 Task: Find connections with filter location Gualán with filter topic #Thoughtswith filter profile language Potuguese with filter current company Career For Freshers with filter school Greystone College with filter industry Newspaper Publishing with filter service category Relocation with filter keywords title Homeless Shelter Worker
Action: Mouse moved to (617, 80)
Screenshot: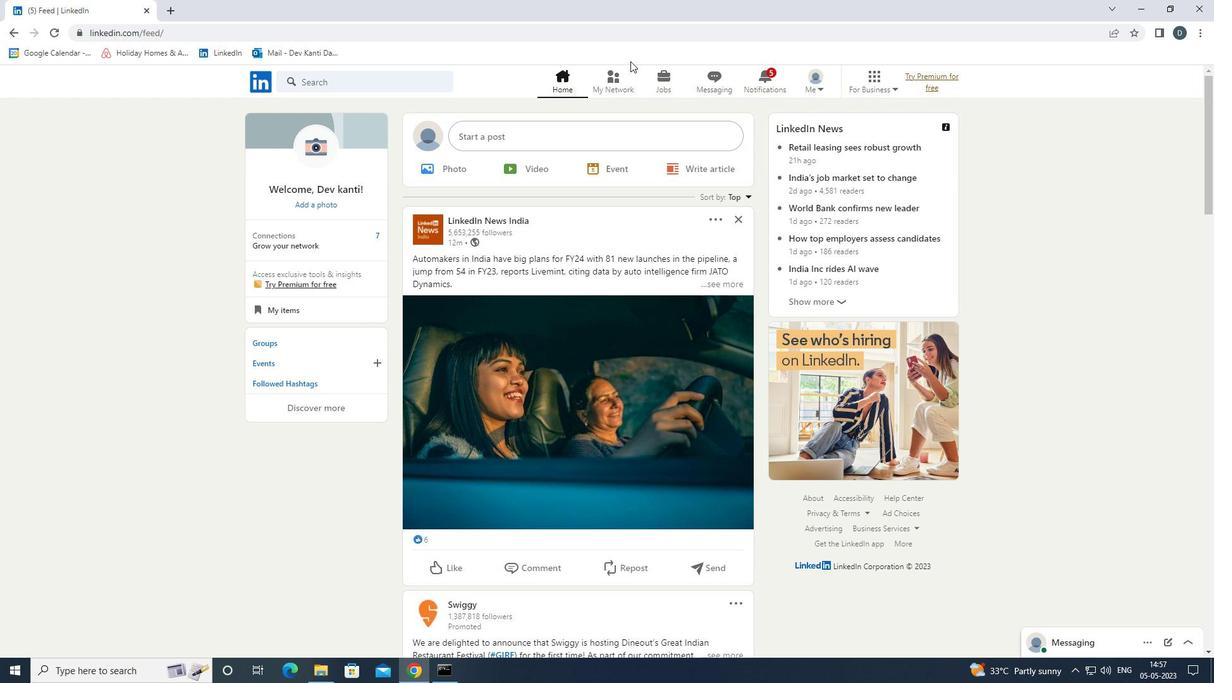 
Action: Mouse pressed left at (617, 80)
Screenshot: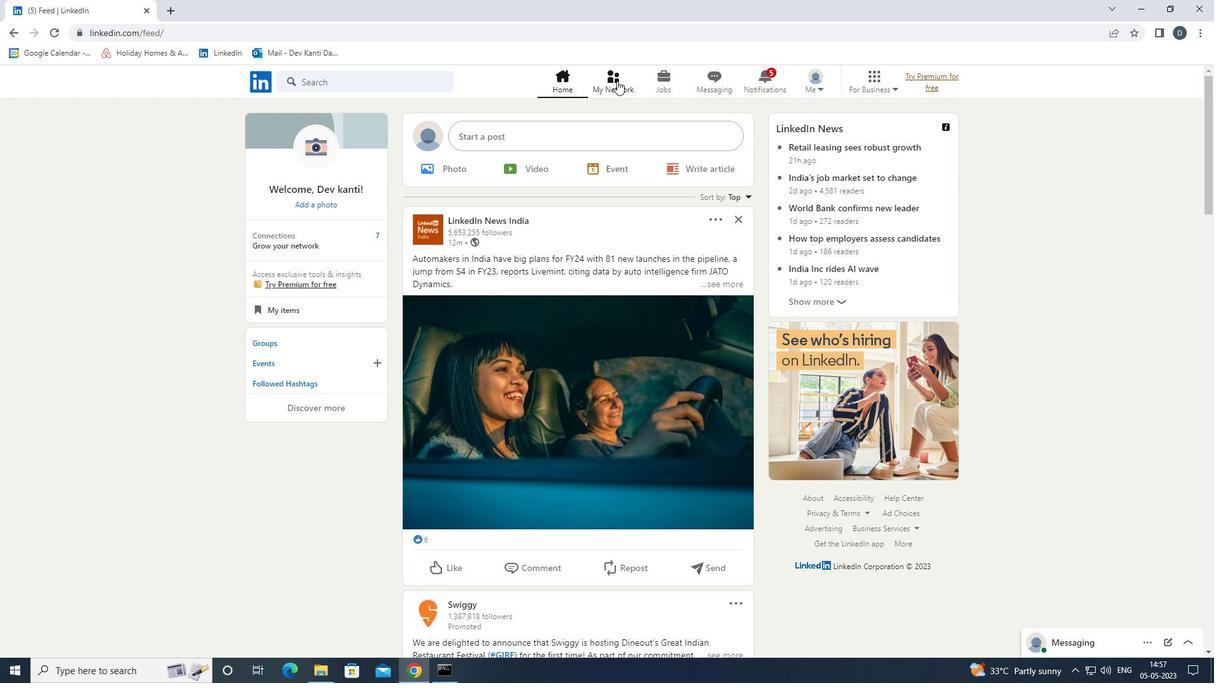 
Action: Mouse moved to (420, 151)
Screenshot: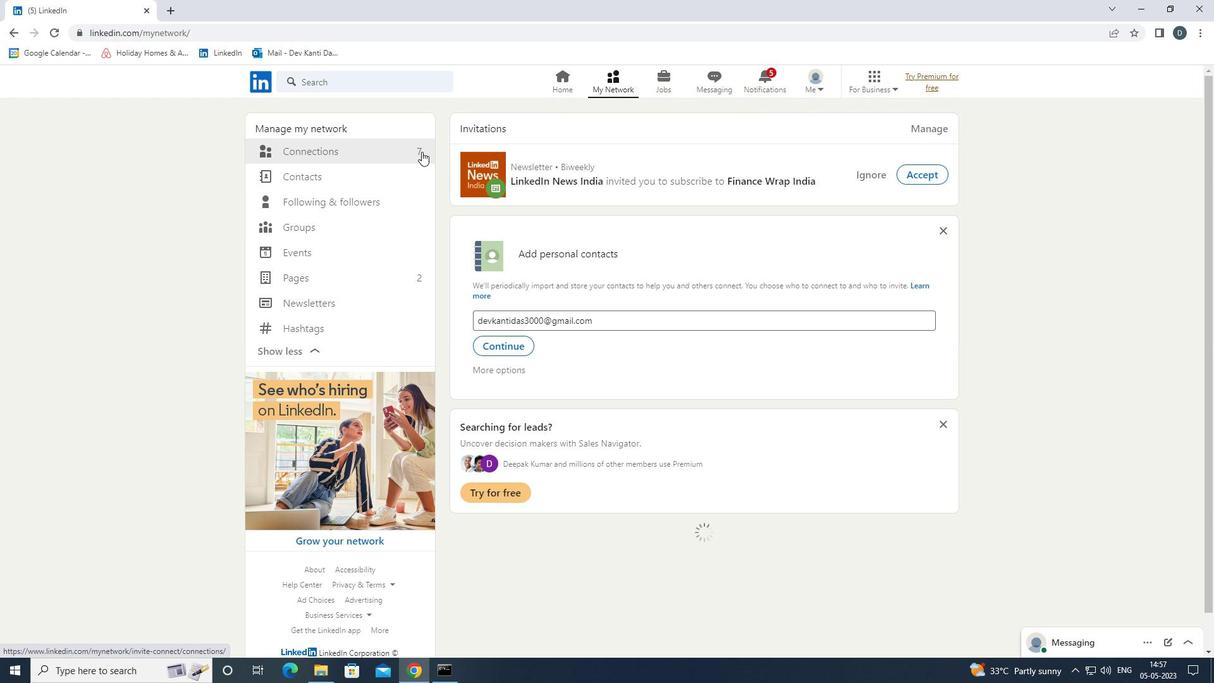 
Action: Mouse pressed left at (420, 151)
Screenshot: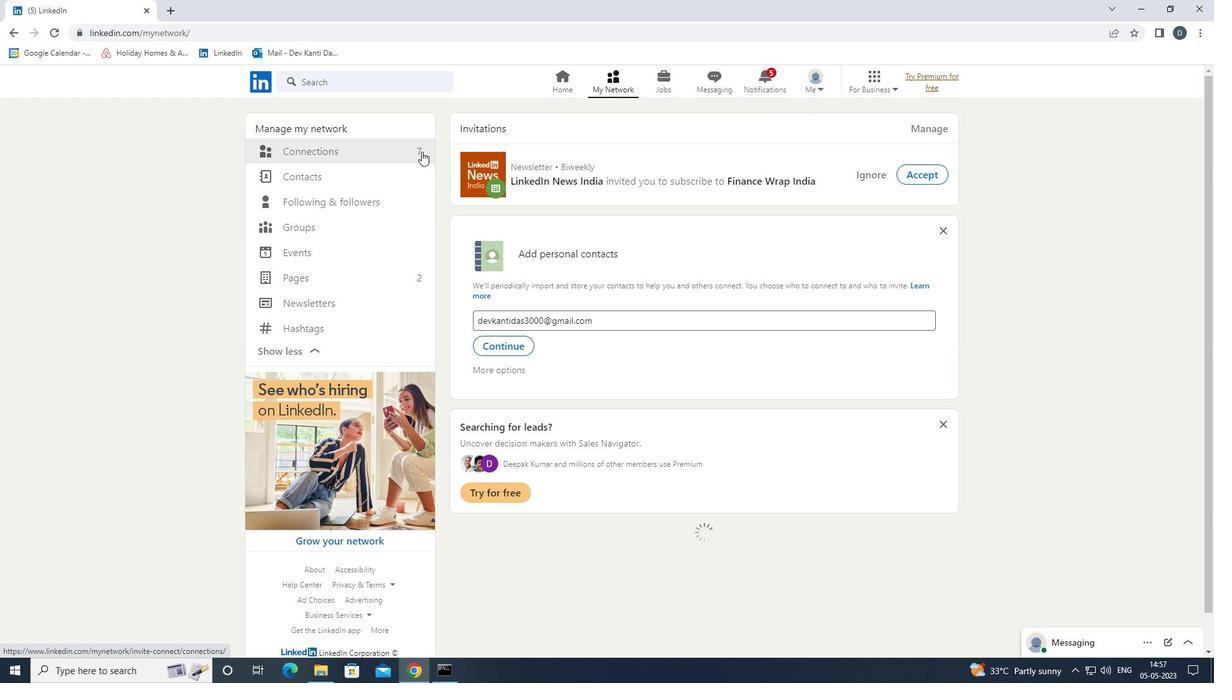 
Action: Mouse moved to (678, 150)
Screenshot: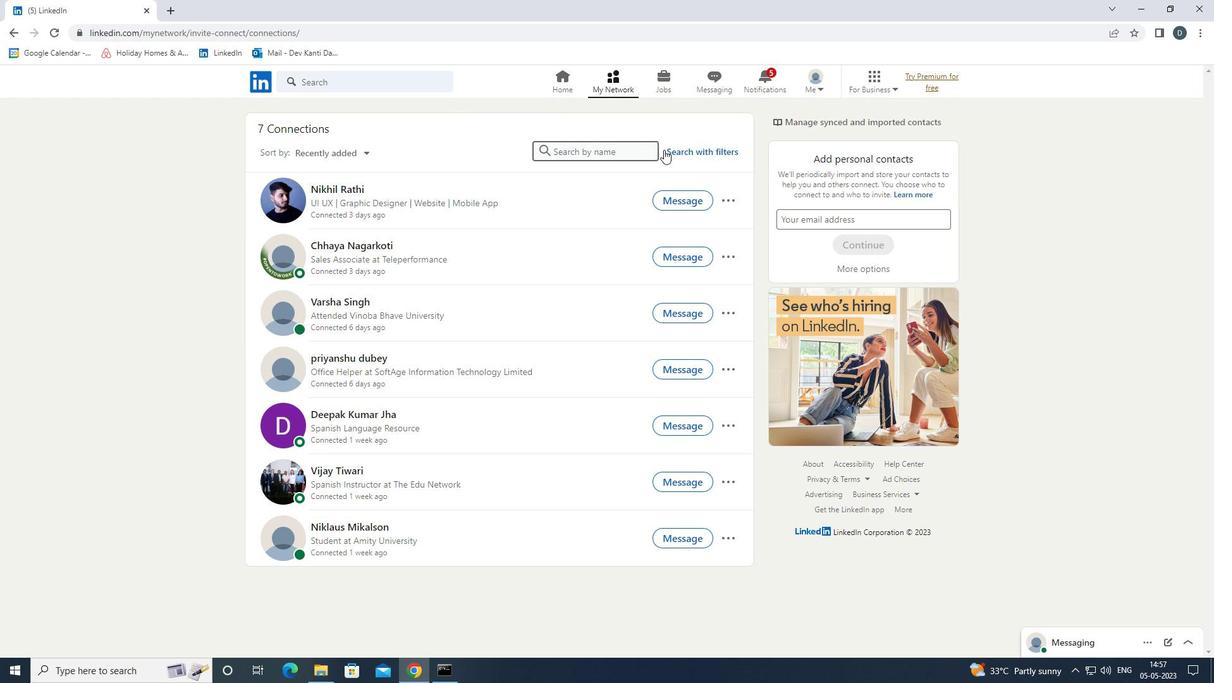 
Action: Mouse pressed left at (678, 150)
Screenshot: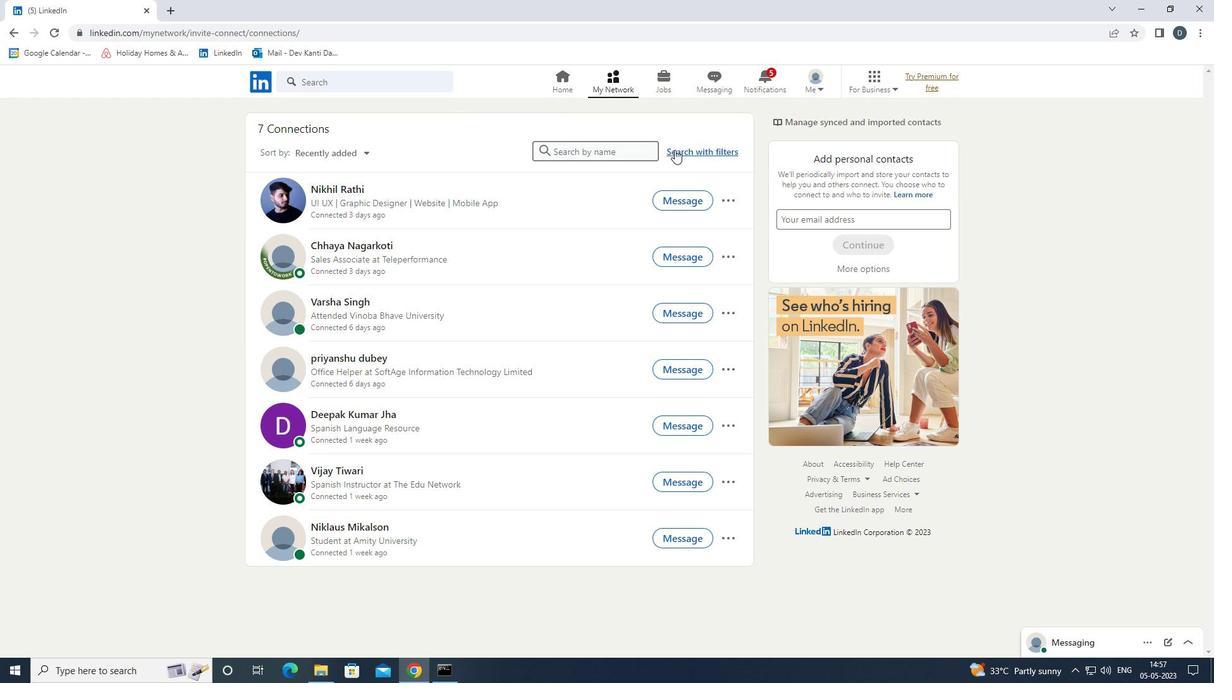 
Action: Mouse moved to (646, 119)
Screenshot: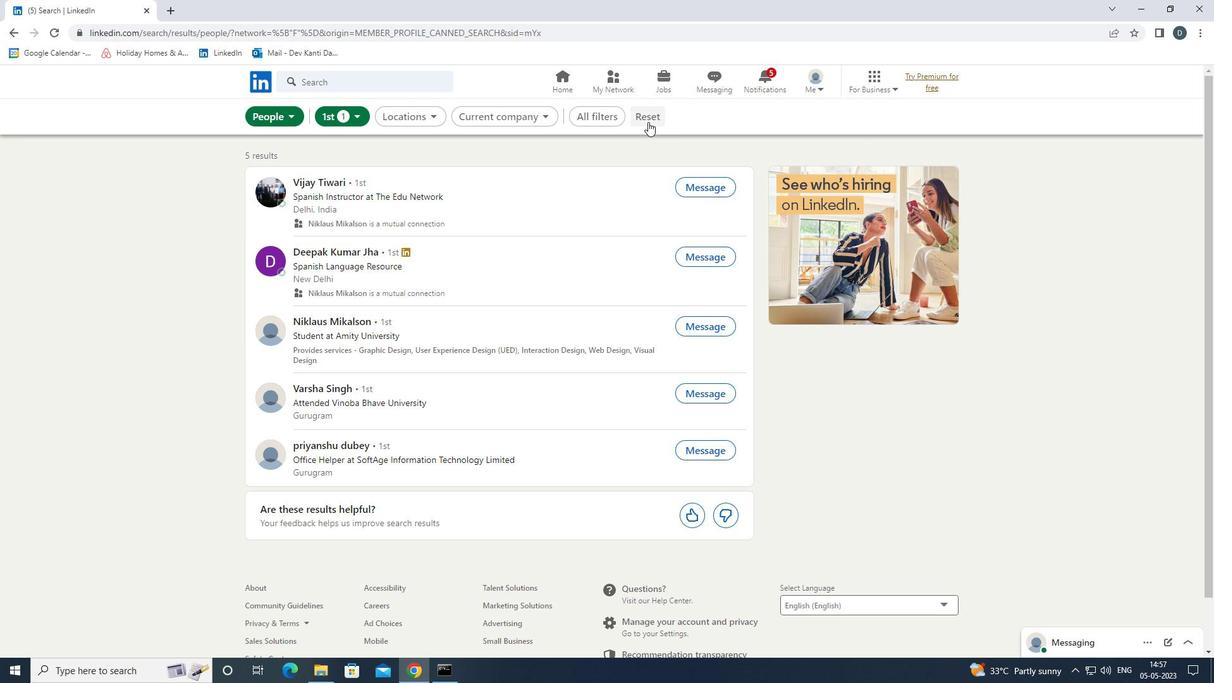
Action: Mouse pressed left at (646, 119)
Screenshot: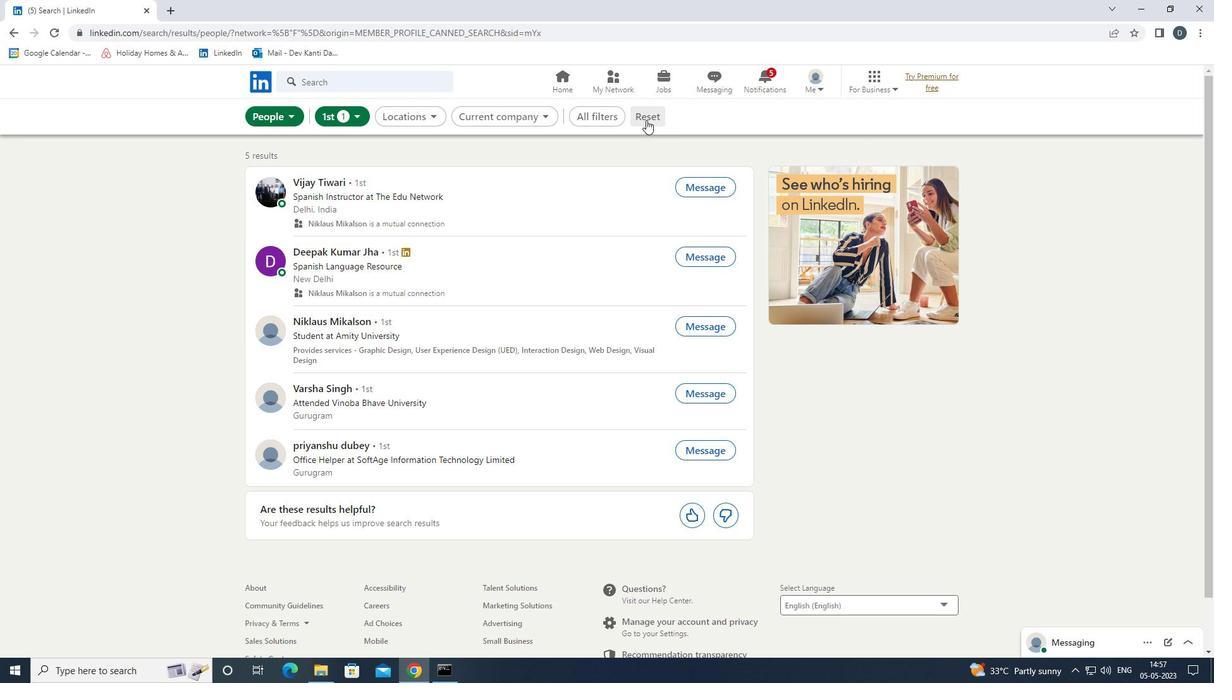 
Action: Mouse moved to (631, 115)
Screenshot: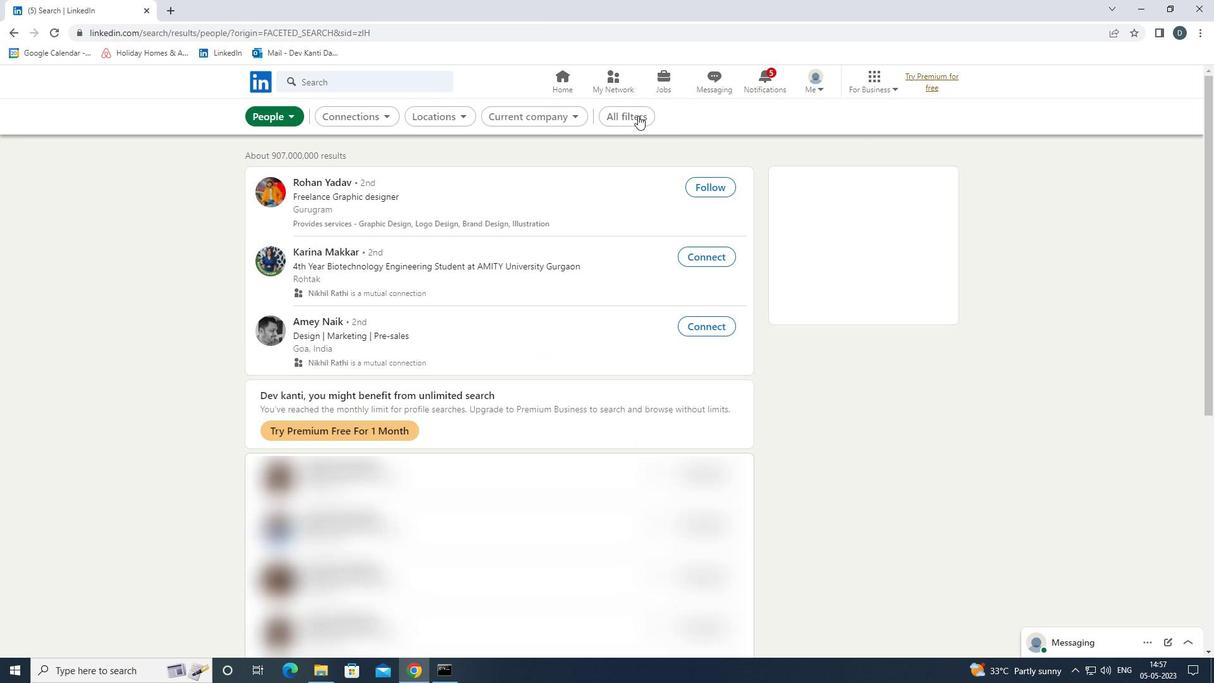 
Action: Mouse pressed left at (631, 115)
Screenshot: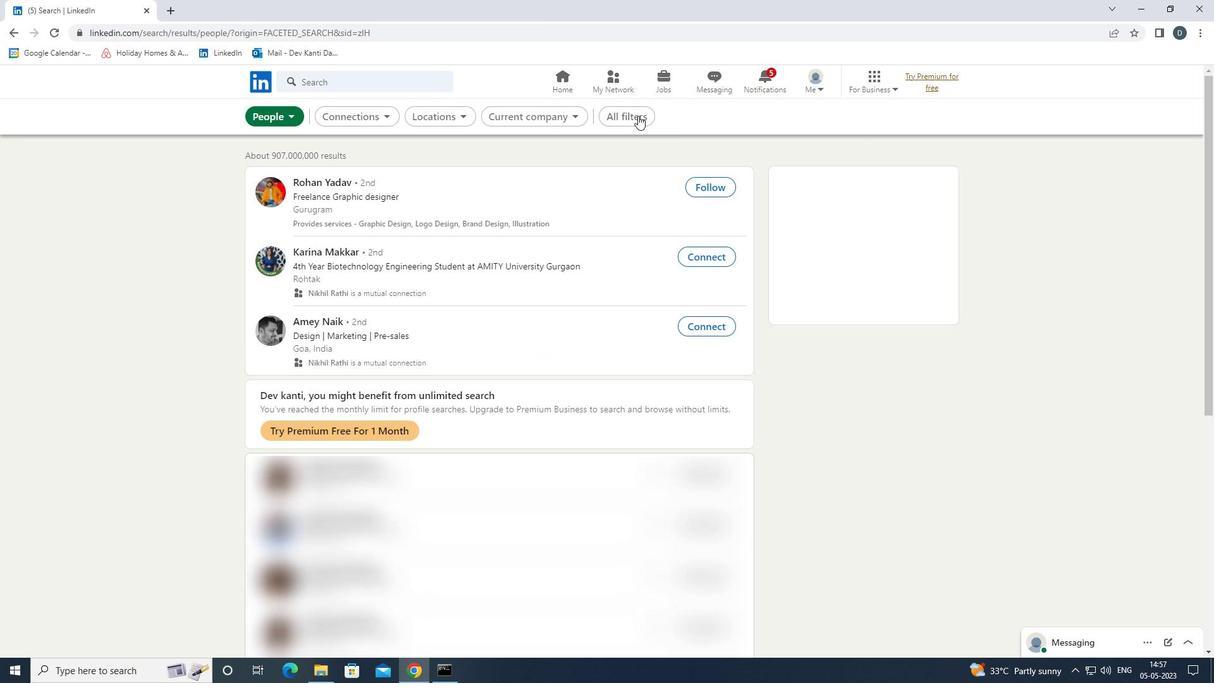 
Action: Mouse moved to (1037, 320)
Screenshot: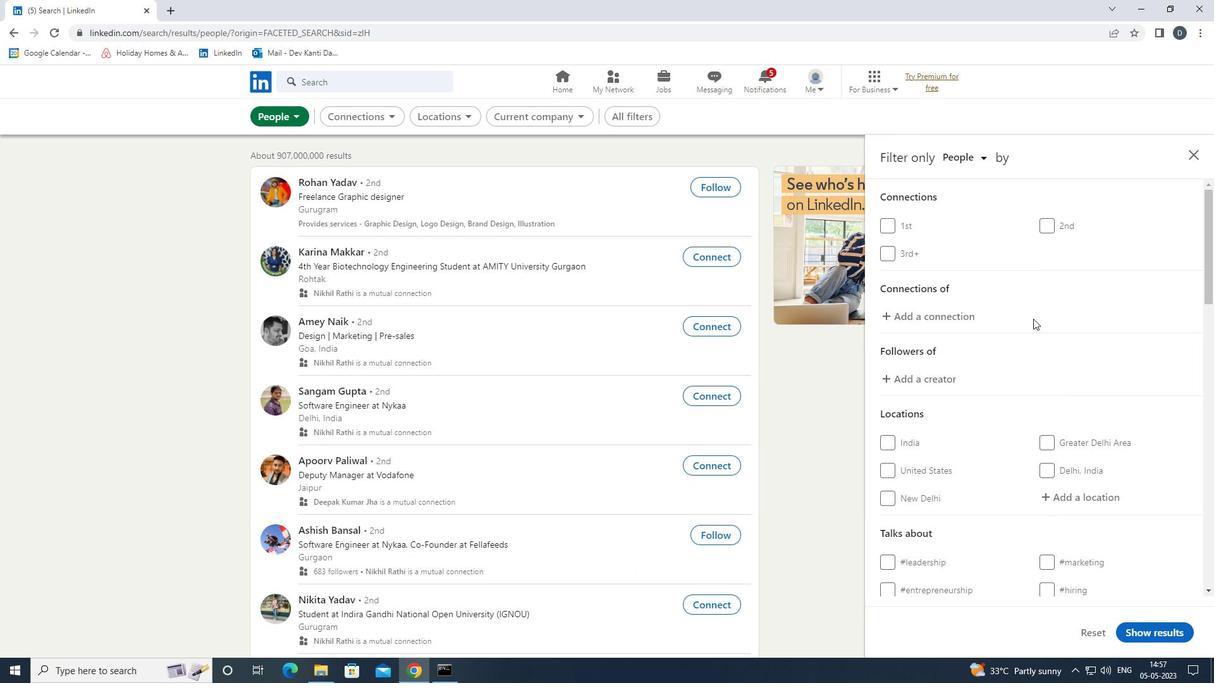 
Action: Mouse scrolled (1037, 319) with delta (0, 0)
Screenshot: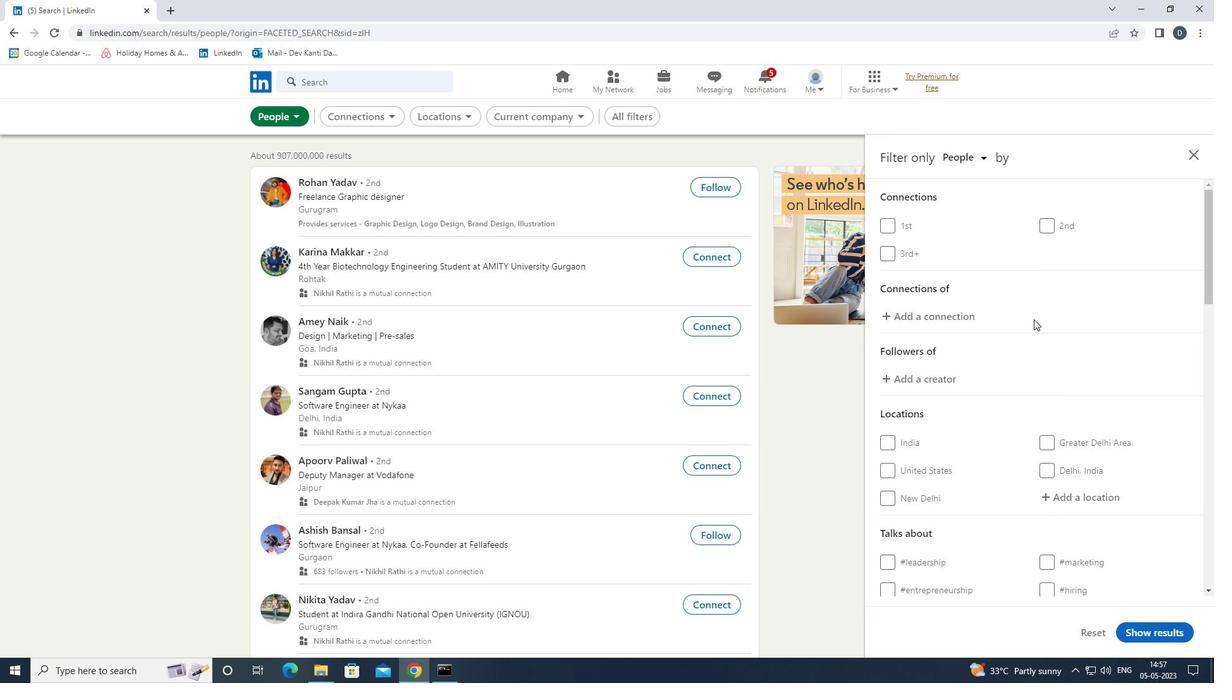 
Action: Mouse scrolled (1037, 319) with delta (0, 0)
Screenshot: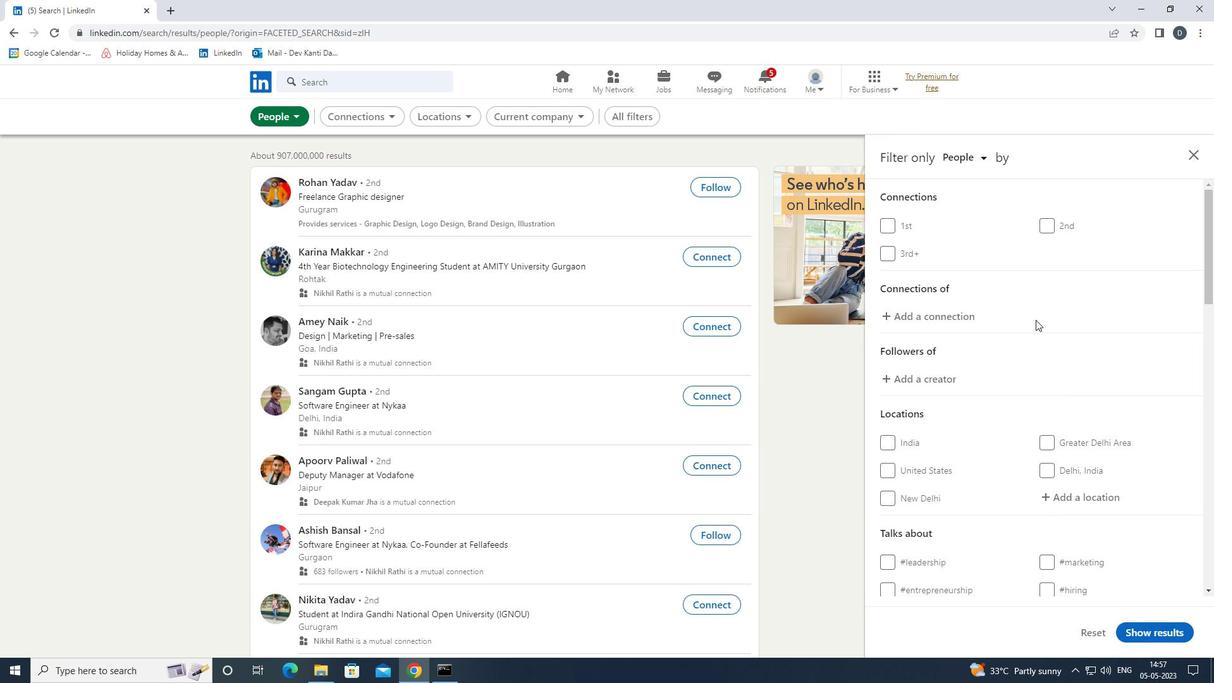 
Action: Mouse moved to (1081, 366)
Screenshot: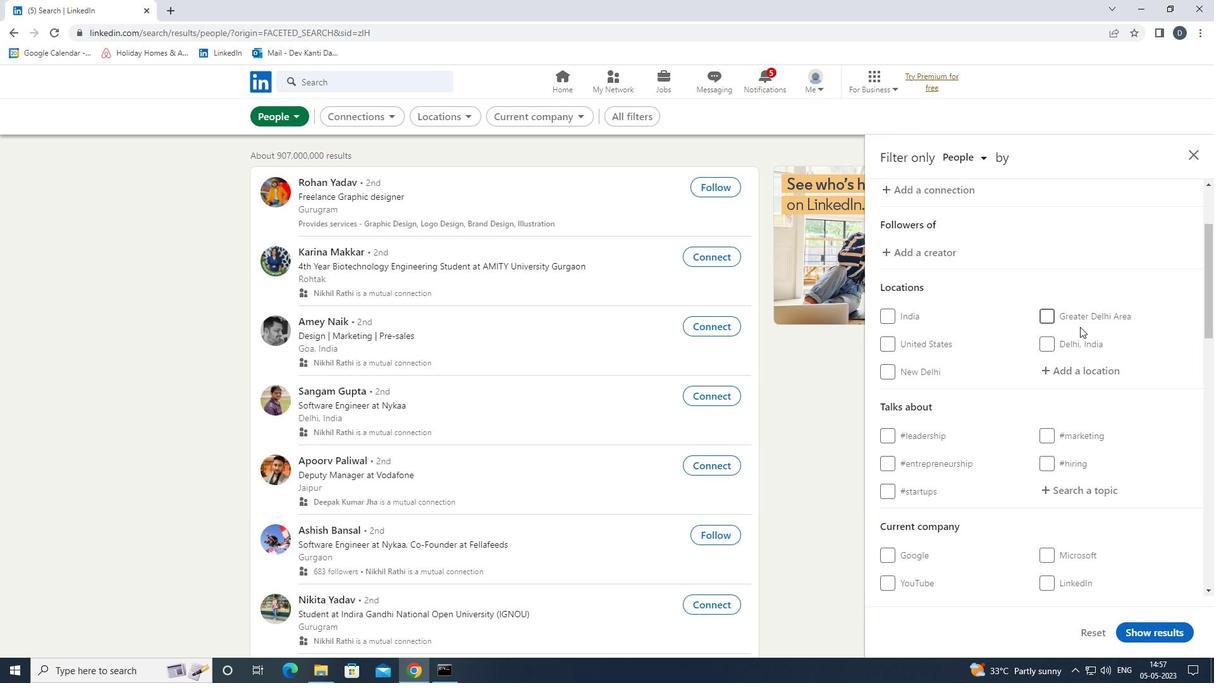 
Action: Mouse pressed left at (1081, 366)
Screenshot: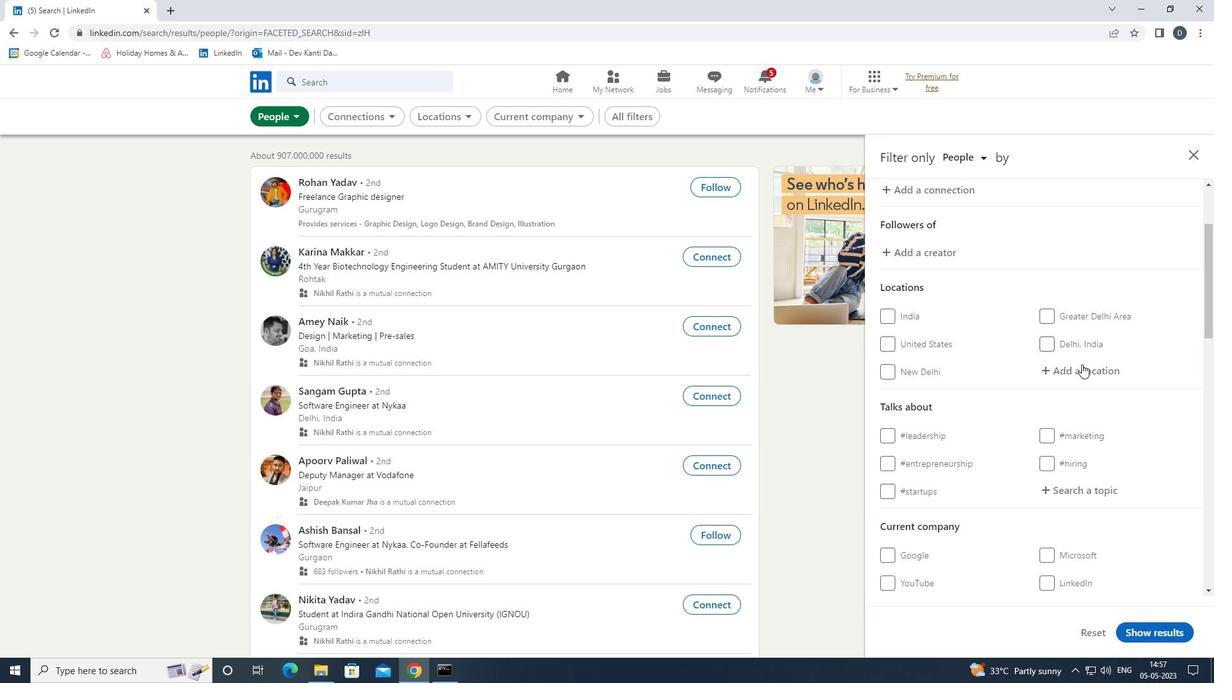 
Action: Mouse moved to (1083, 368)
Screenshot: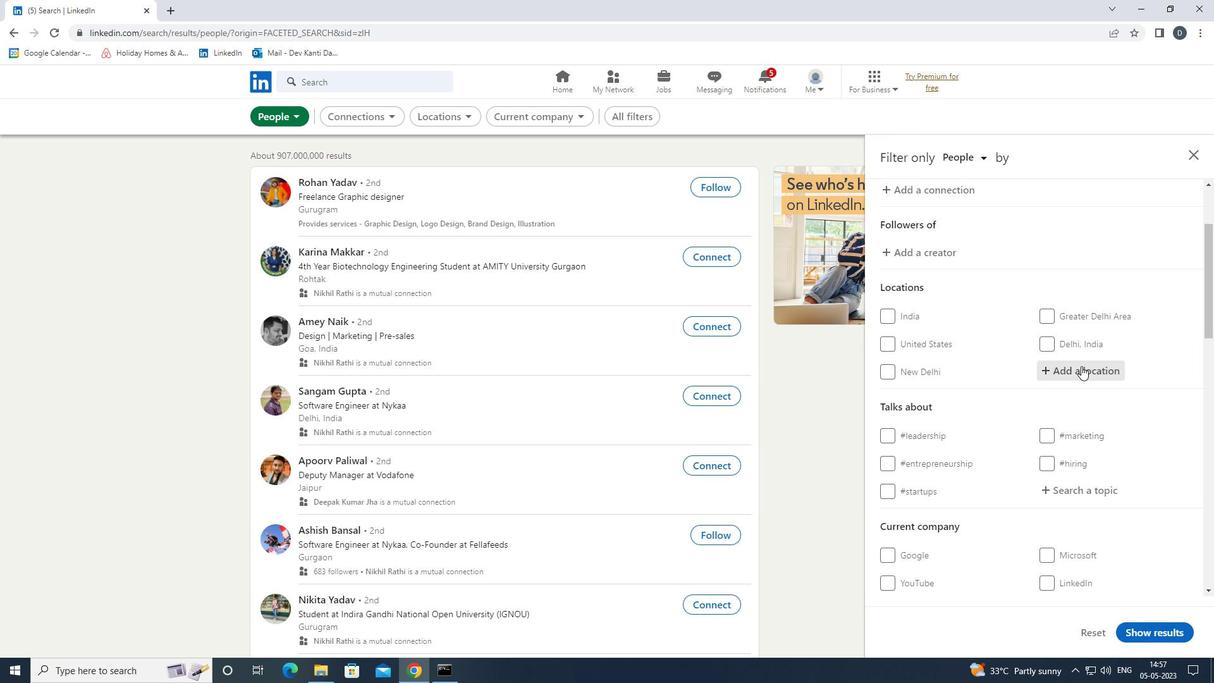 
Action: Key pressed <Key.shift><Key.shift><Key.shift>GUALAN<Key.down><Key.enter>
Screenshot: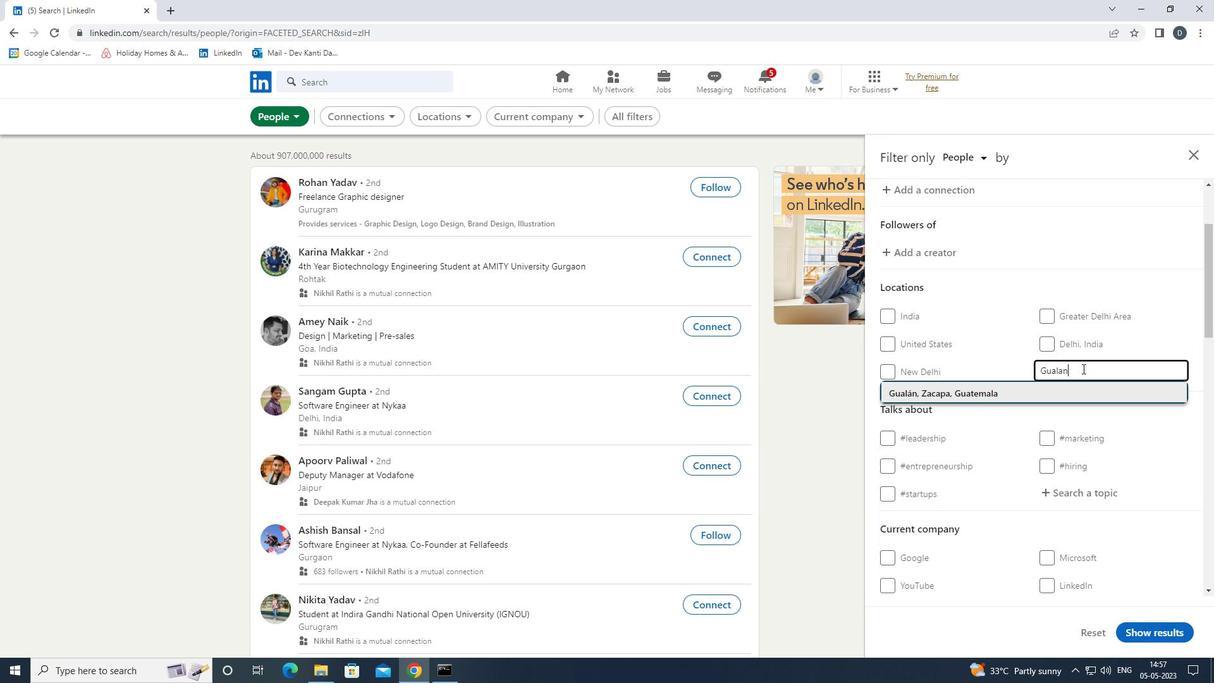 
Action: Mouse scrolled (1083, 368) with delta (0, 0)
Screenshot: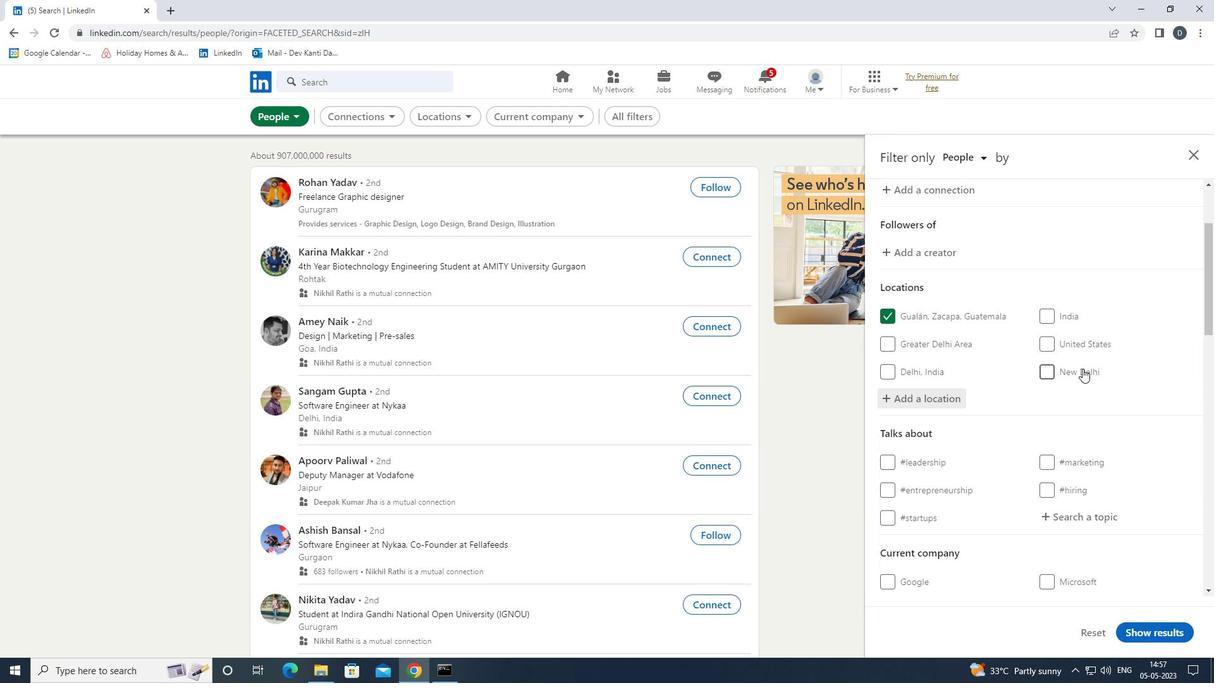 
Action: Mouse scrolled (1083, 368) with delta (0, 0)
Screenshot: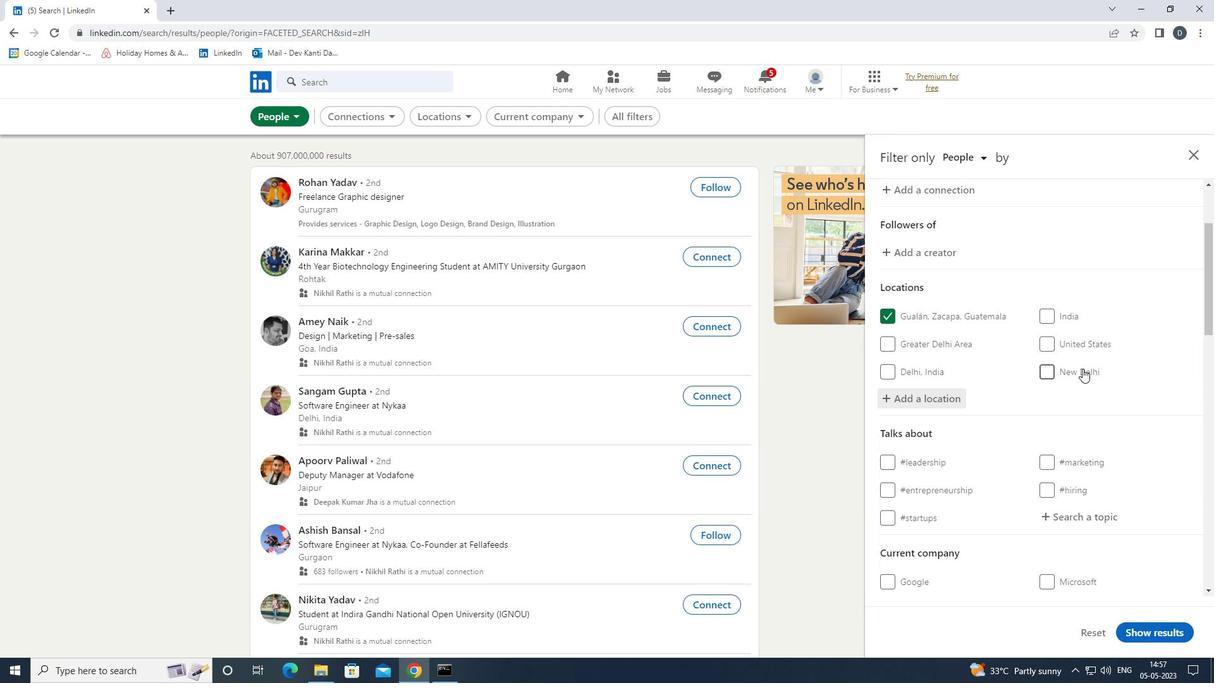 
Action: Mouse moved to (1084, 389)
Screenshot: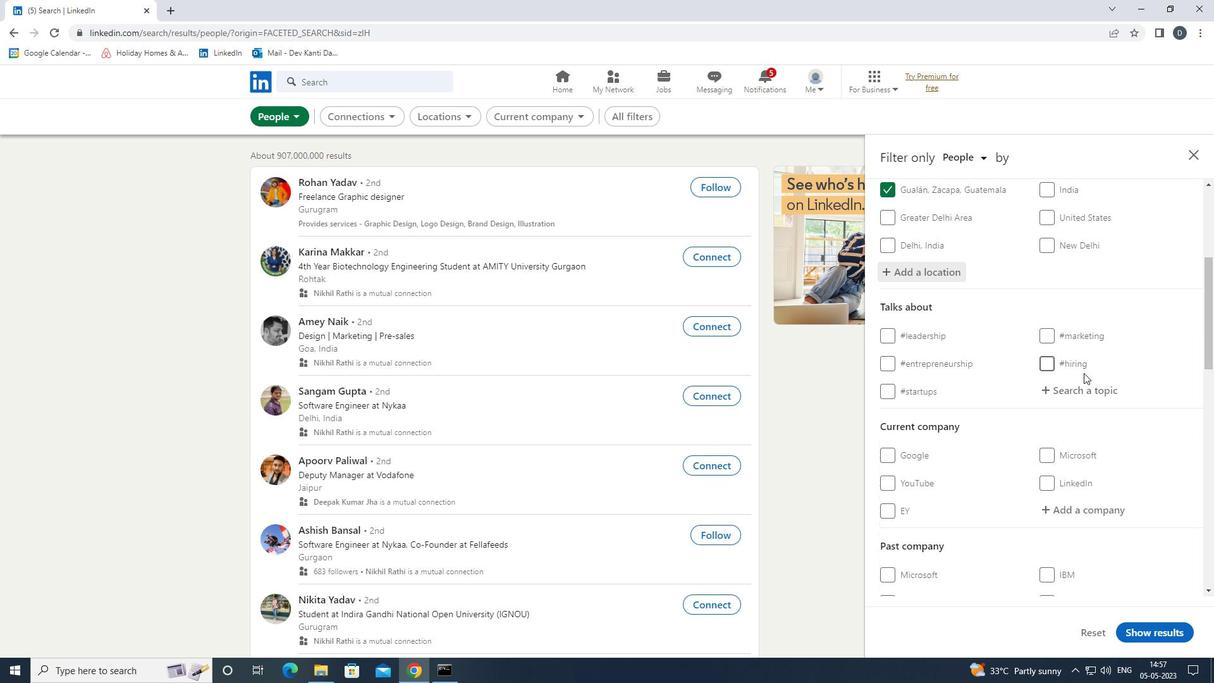 
Action: Mouse pressed left at (1084, 389)
Screenshot: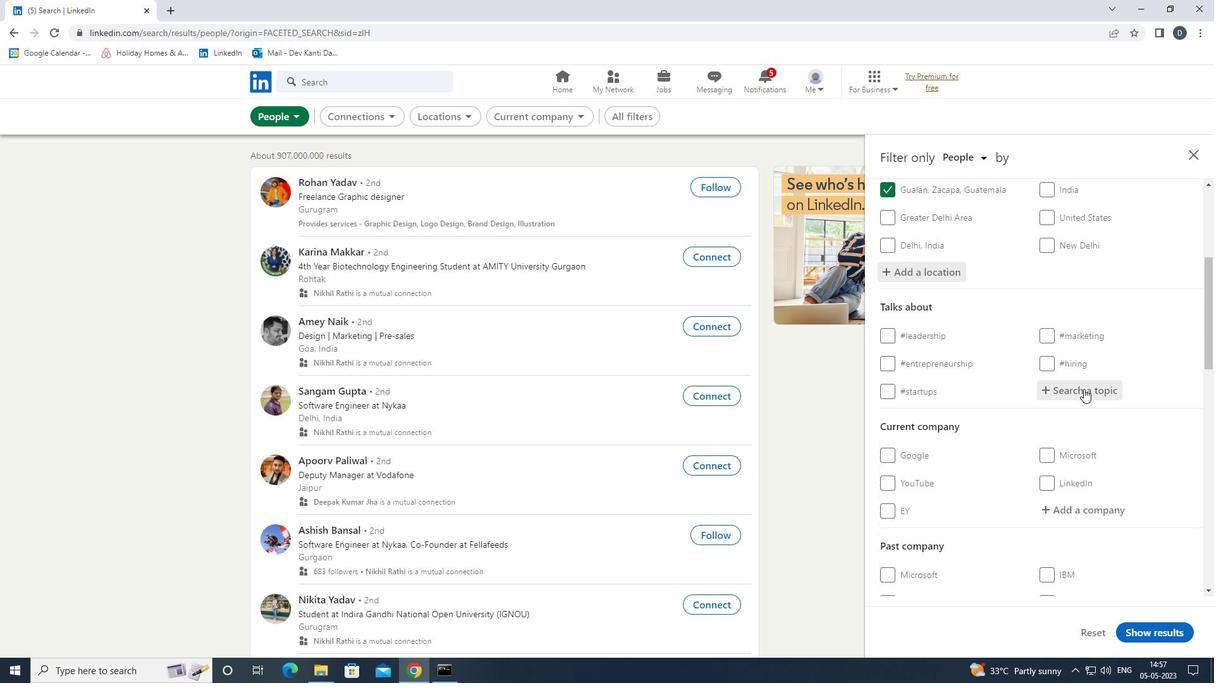 
Action: Key pressed <Key.shift>THOUGHTS<Key.down><Key.enter>
Screenshot: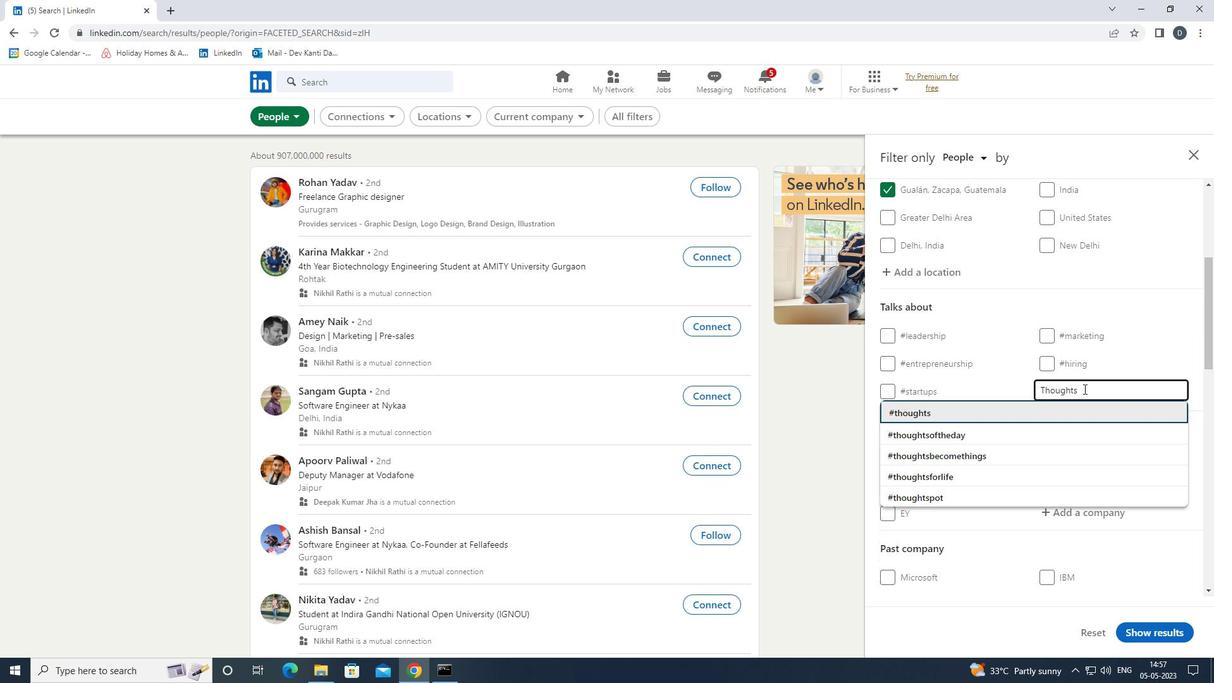 
Action: Mouse moved to (1126, 383)
Screenshot: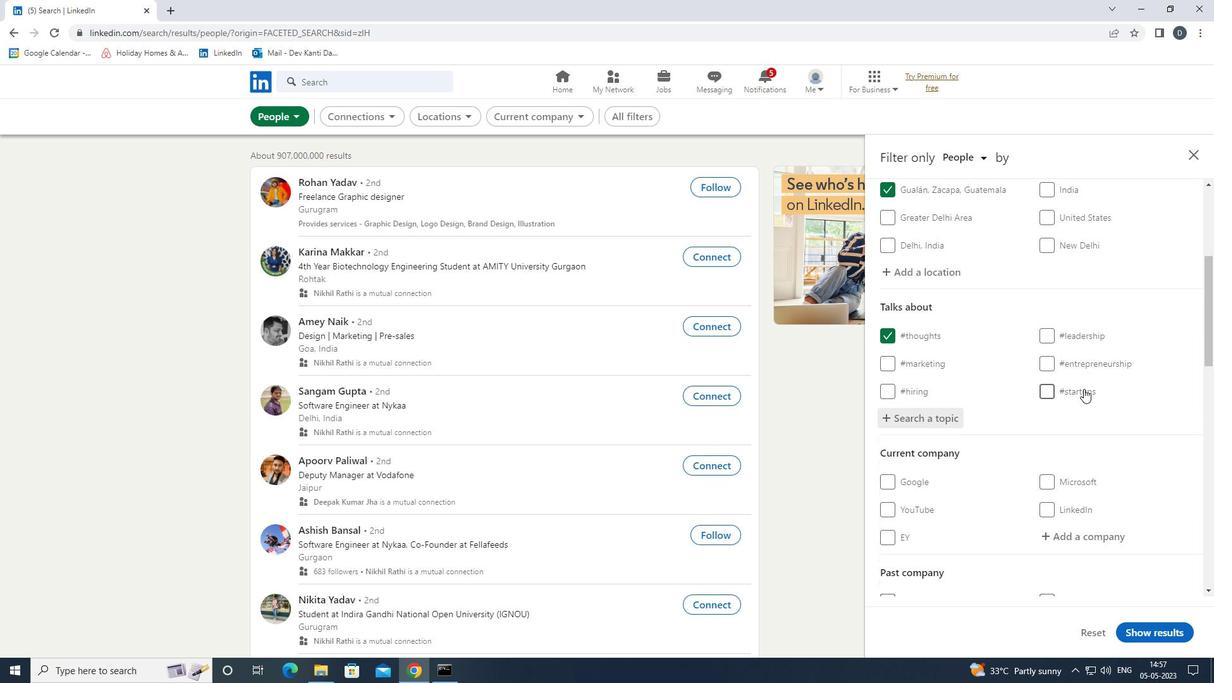 
Action: Mouse scrolled (1126, 382) with delta (0, 0)
Screenshot: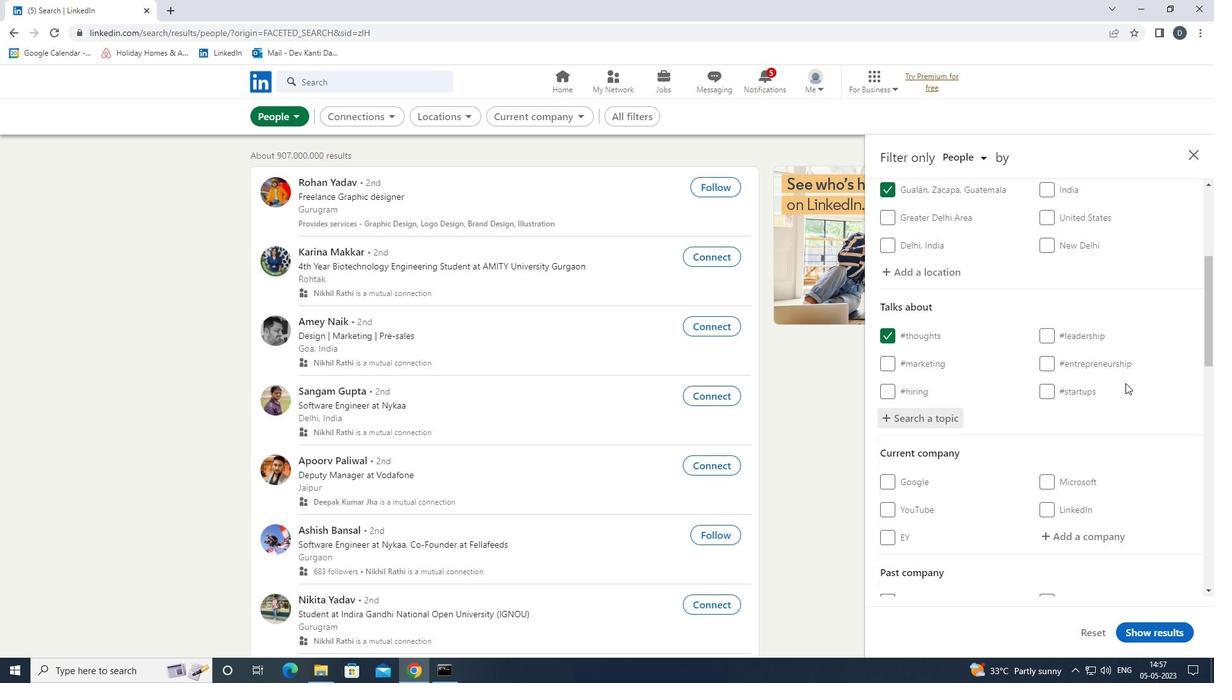 
Action: Mouse scrolled (1126, 382) with delta (0, 0)
Screenshot: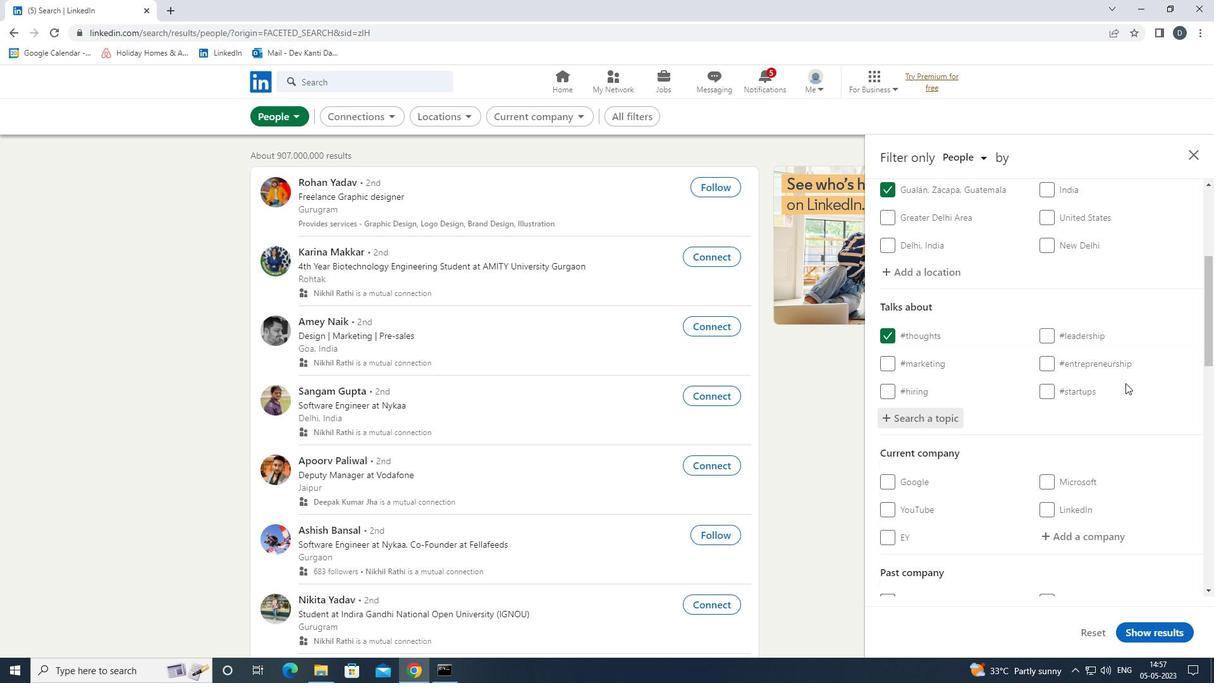 
Action: Mouse scrolled (1126, 382) with delta (0, 0)
Screenshot: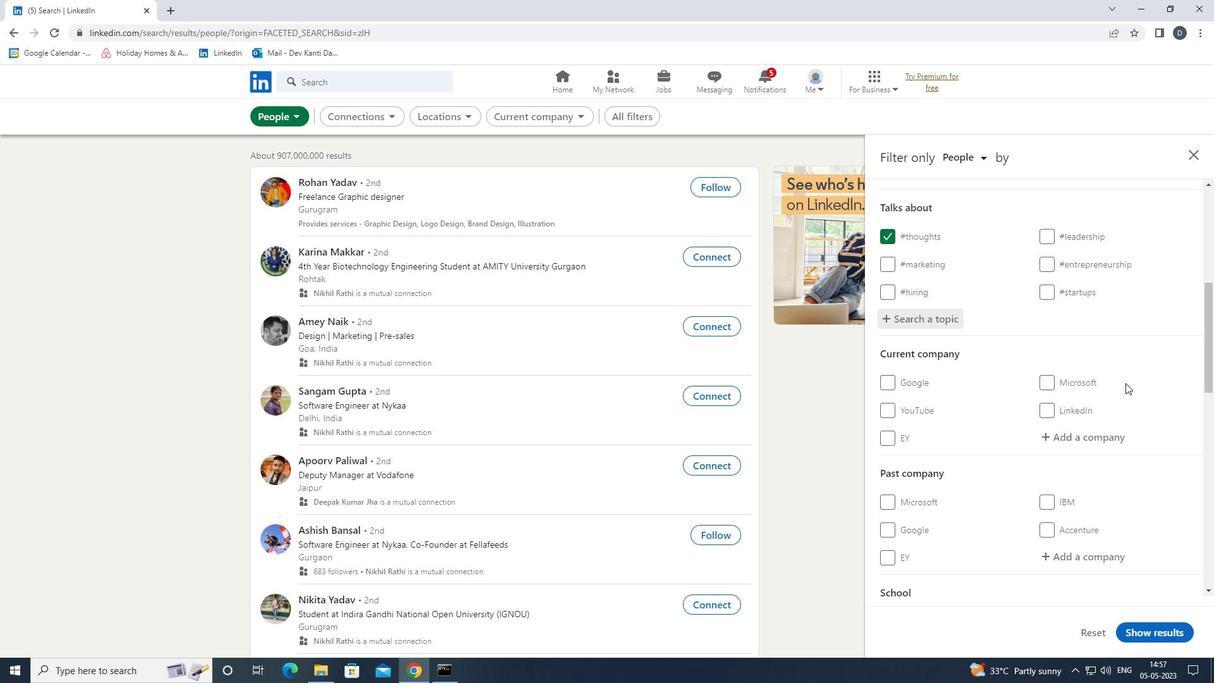 
Action: Mouse scrolled (1126, 382) with delta (0, 0)
Screenshot: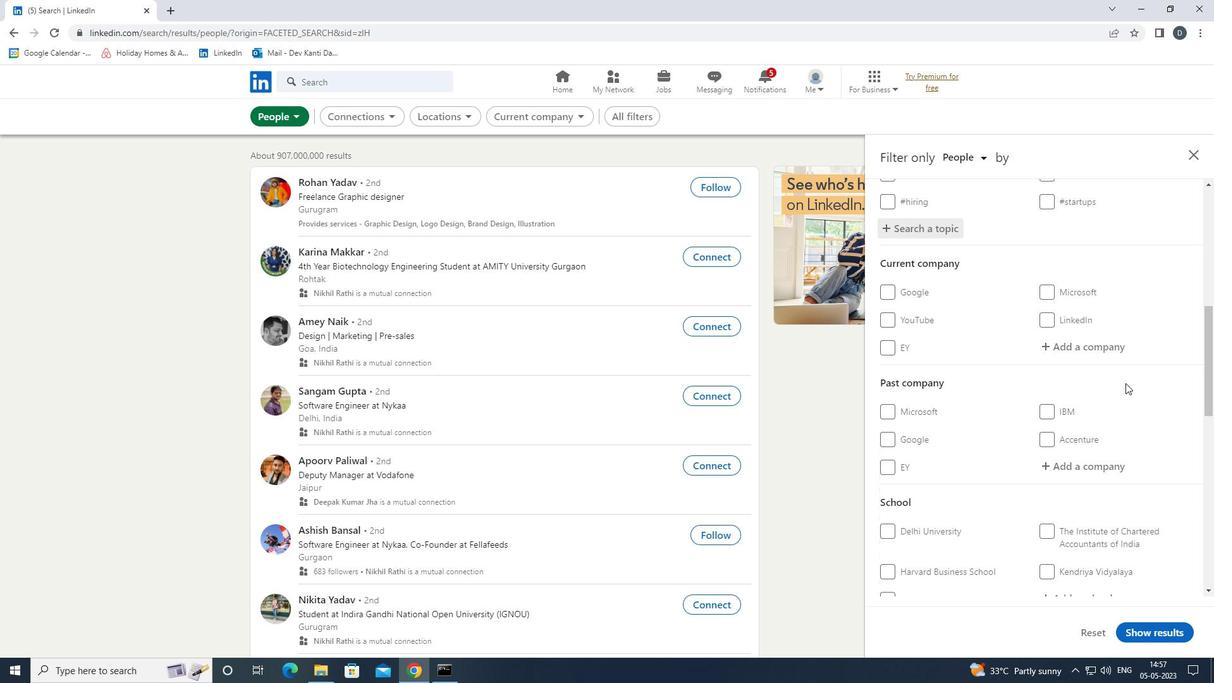 
Action: Mouse scrolled (1126, 382) with delta (0, 0)
Screenshot: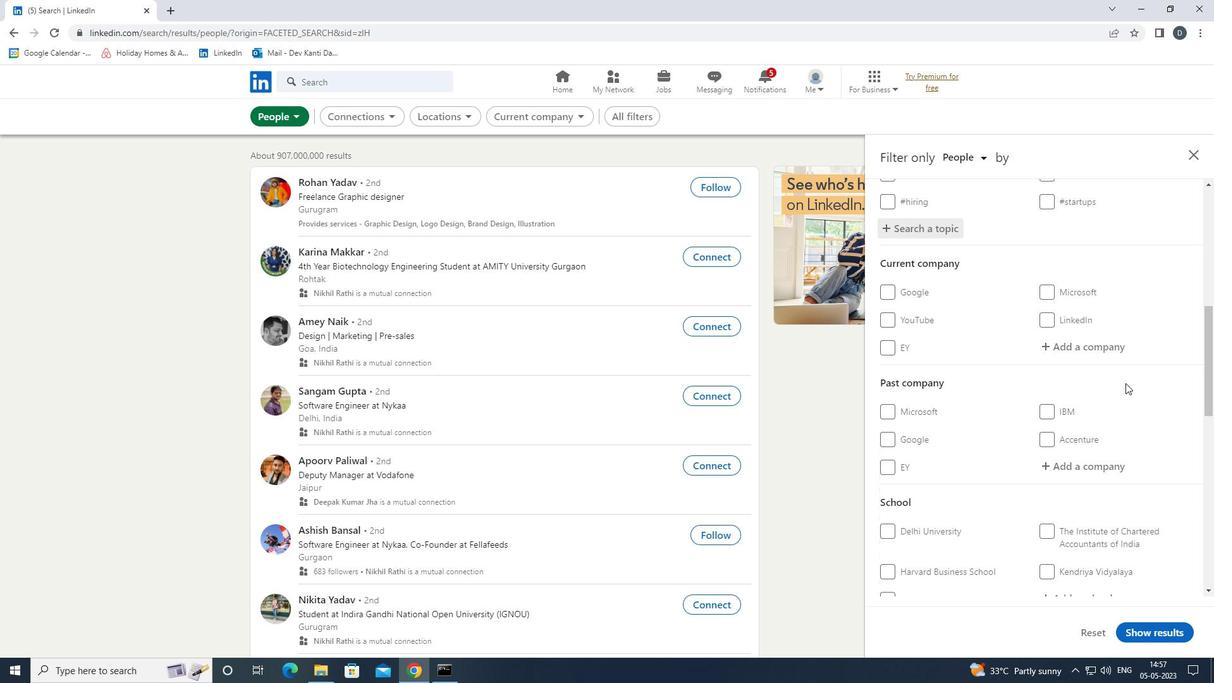 
Action: Mouse scrolled (1126, 382) with delta (0, 0)
Screenshot: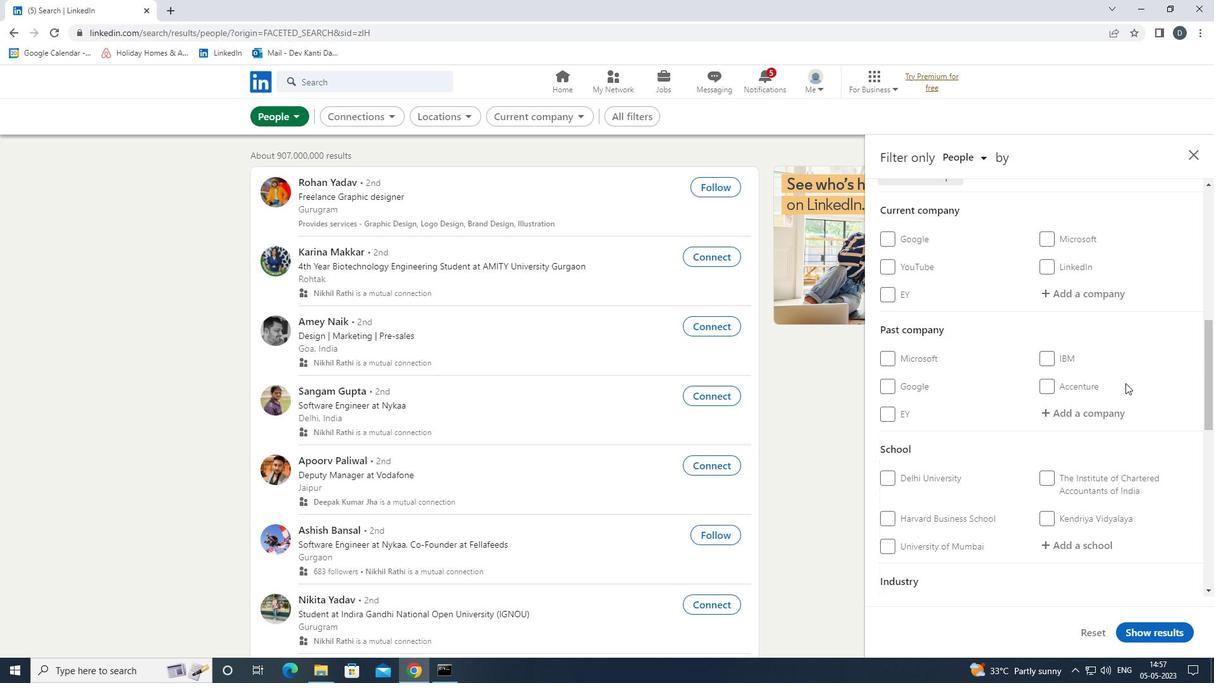 
Action: Mouse scrolled (1126, 382) with delta (0, 0)
Screenshot: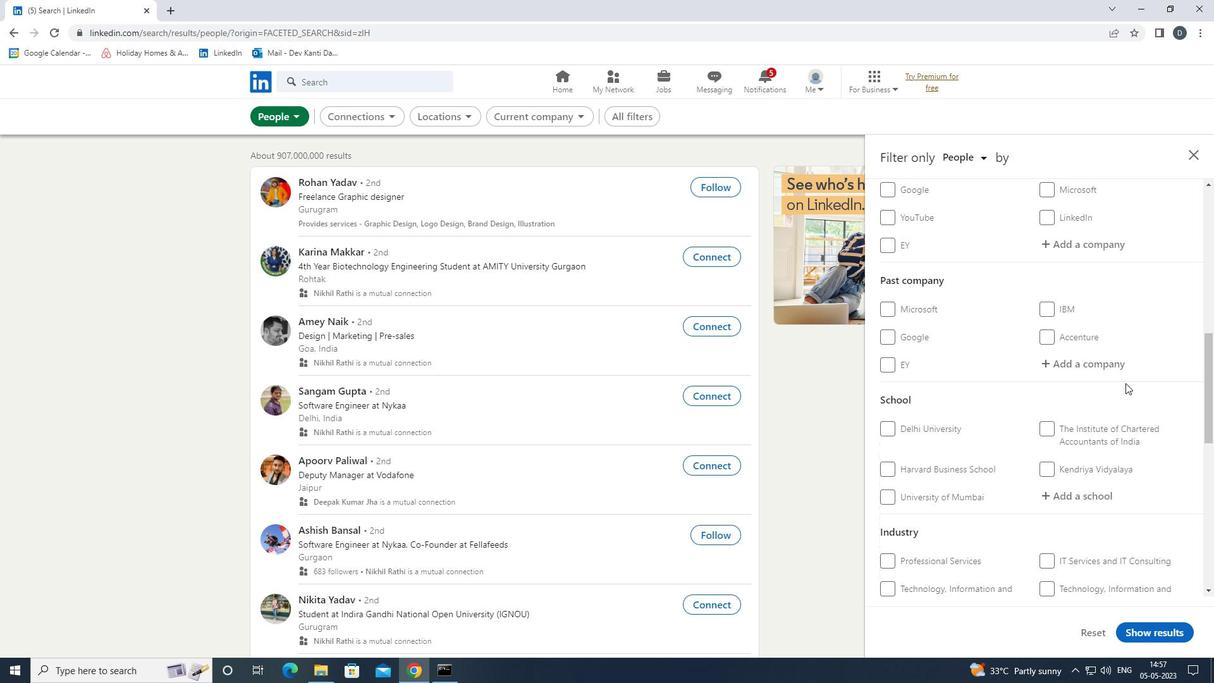 
Action: Mouse moved to (1126, 384)
Screenshot: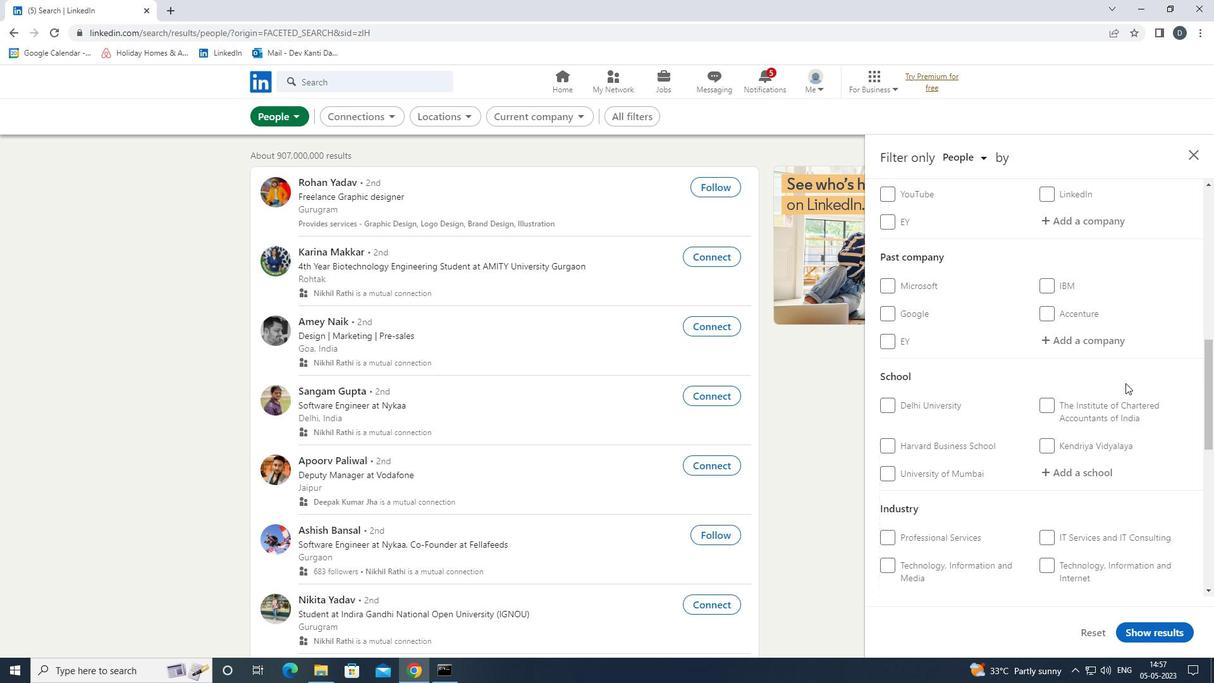
Action: Mouse scrolled (1126, 383) with delta (0, 0)
Screenshot: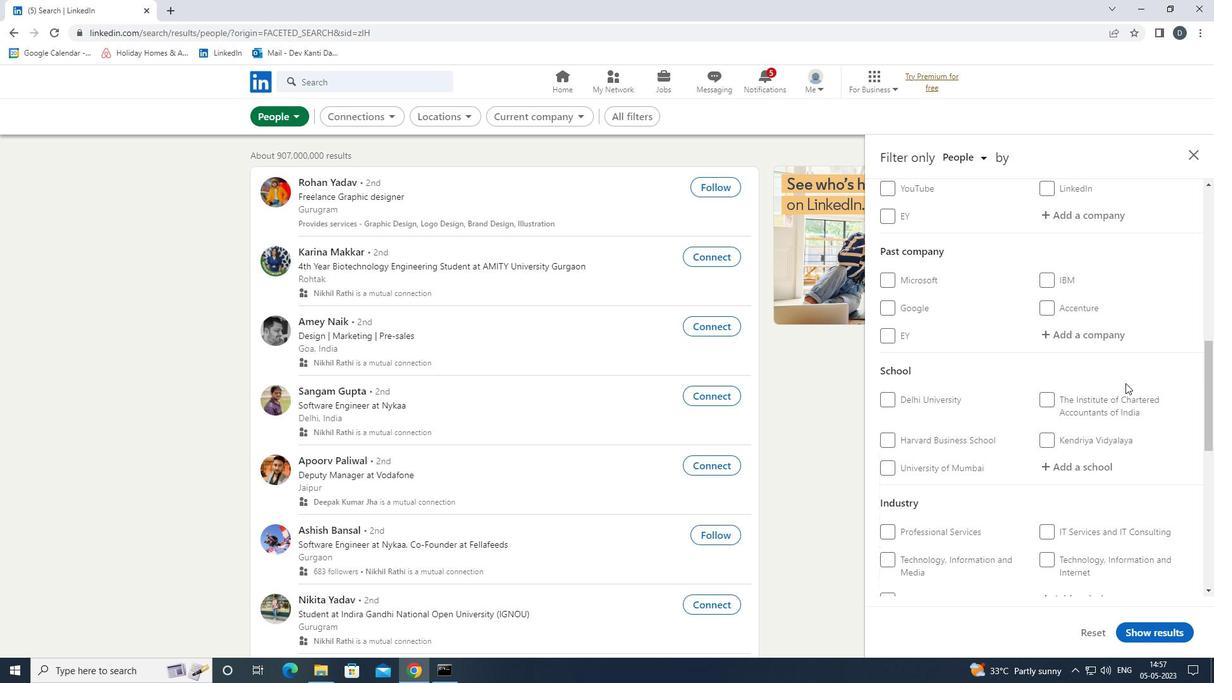 
Action: Mouse moved to (1121, 390)
Screenshot: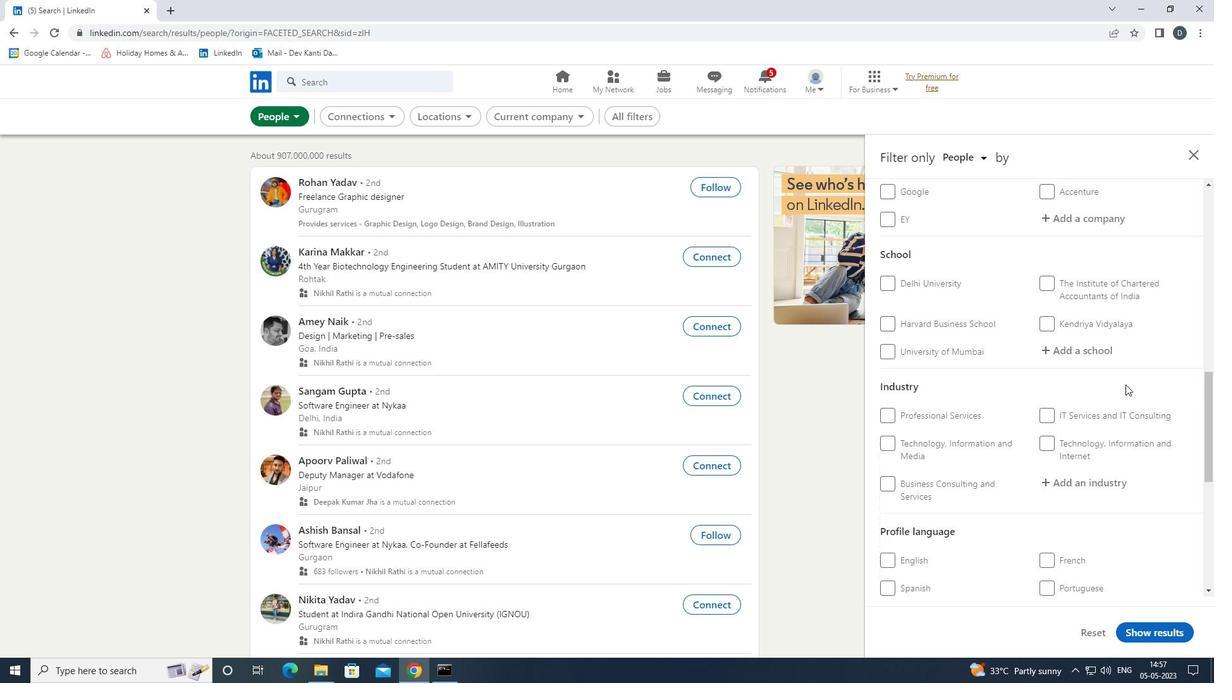 
Action: Mouse scrolled (1121, 389) with delta (0, 0)
Screenshot: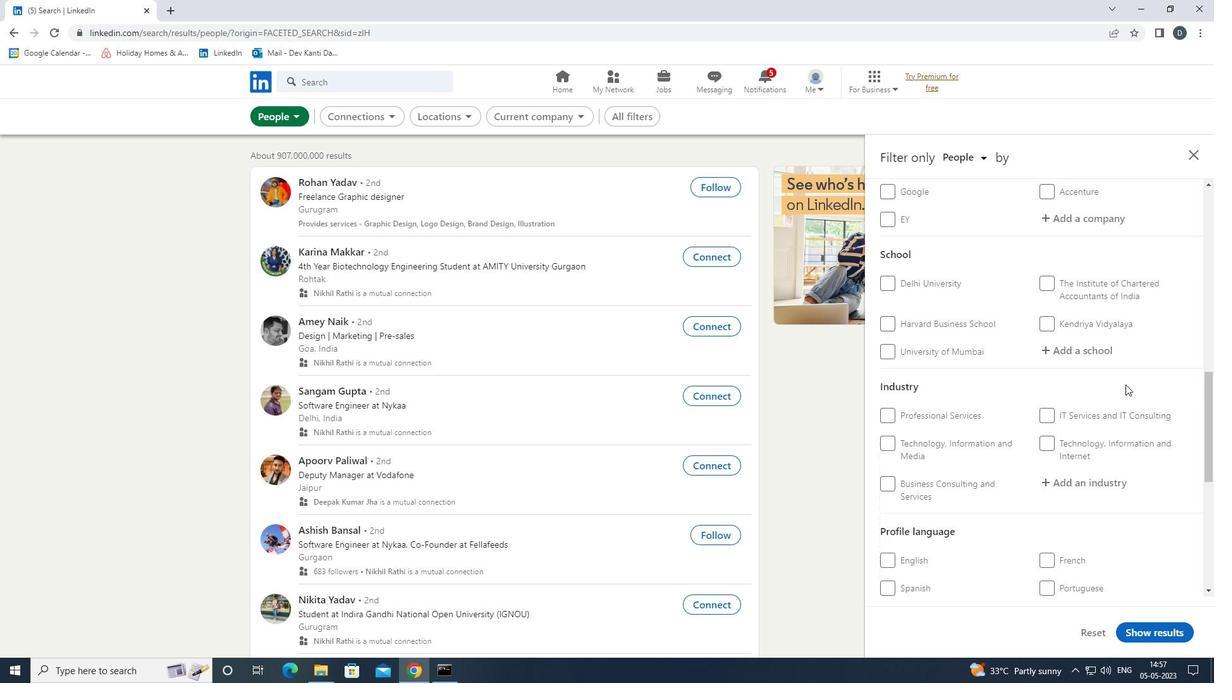 
Action: Mouse moved to (1056, 452)
Screenshot: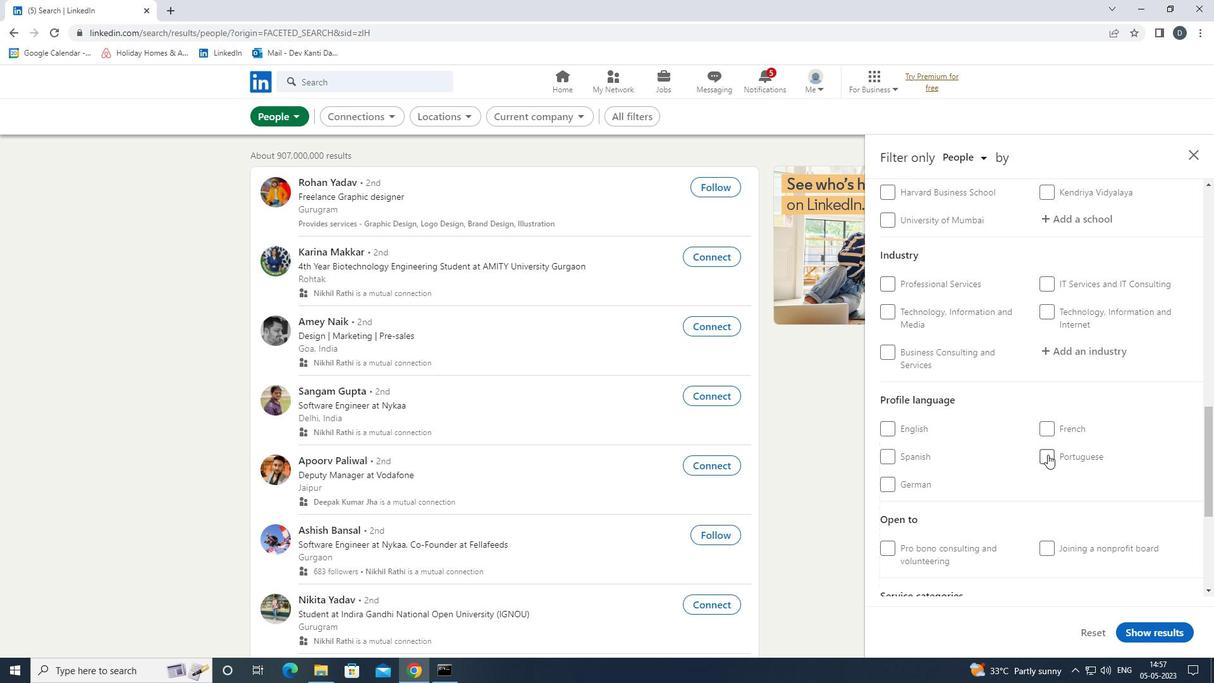 
Action: Mouse pressed left at (1056, 452)
Screenshot: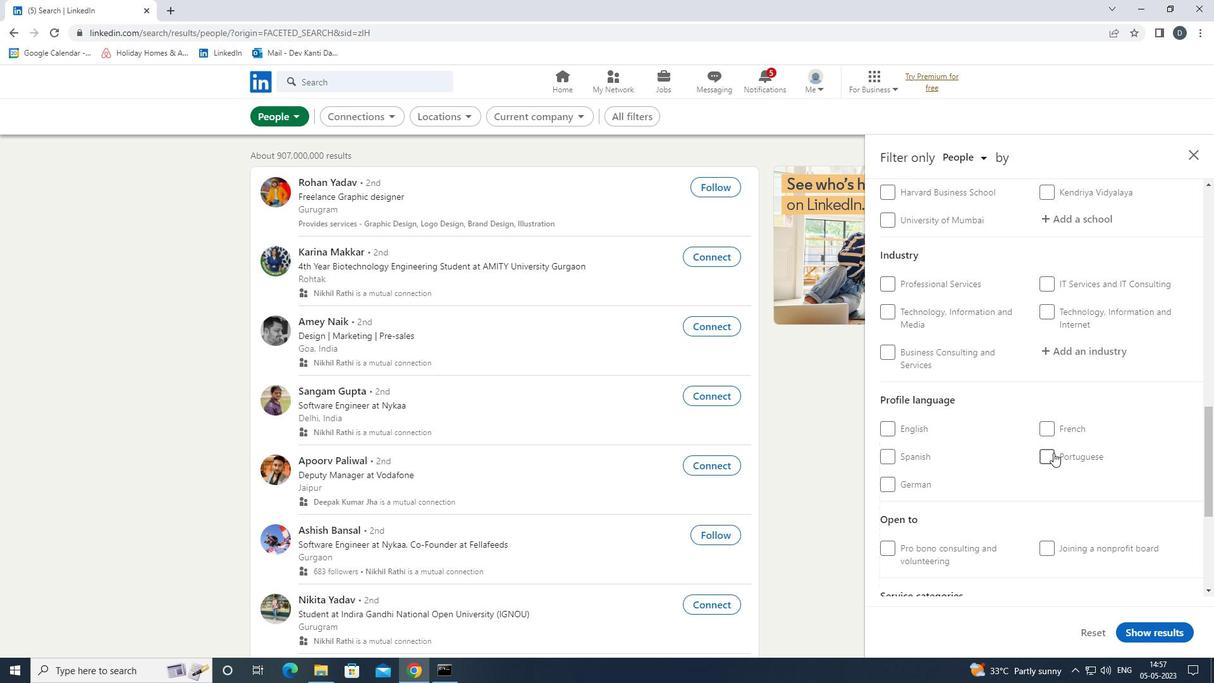 
Action: Mouse scrolled (1056, 453) with delta (0, 0)
Screenshot: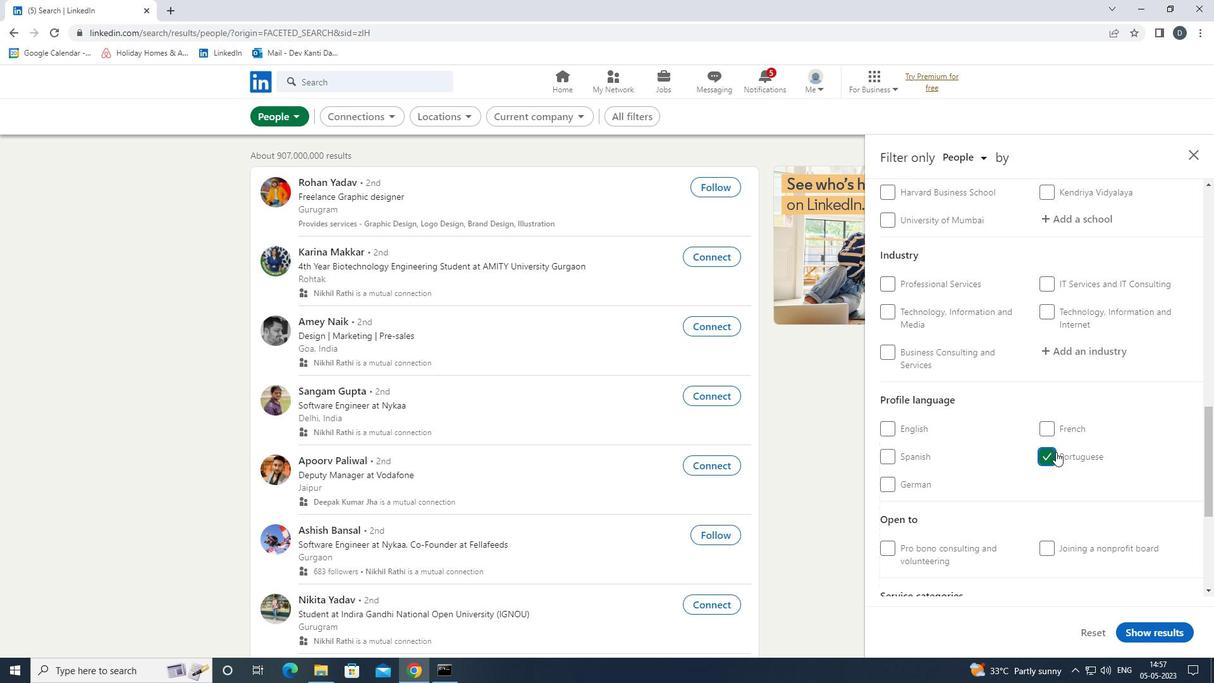 
Action: Mouse scrolled (1056, 453) with delta (0, 0)
Screenshot: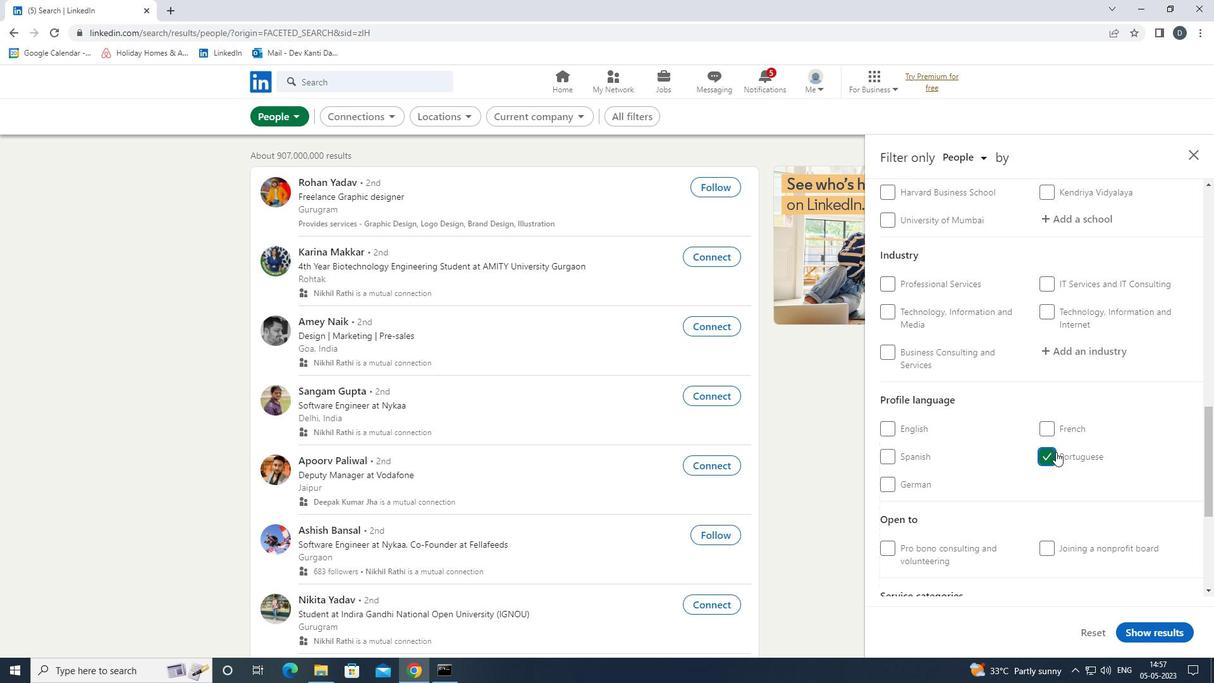 
Action: Mouse scrolled (1056, 453) with delta (0, 0)
Screenshot: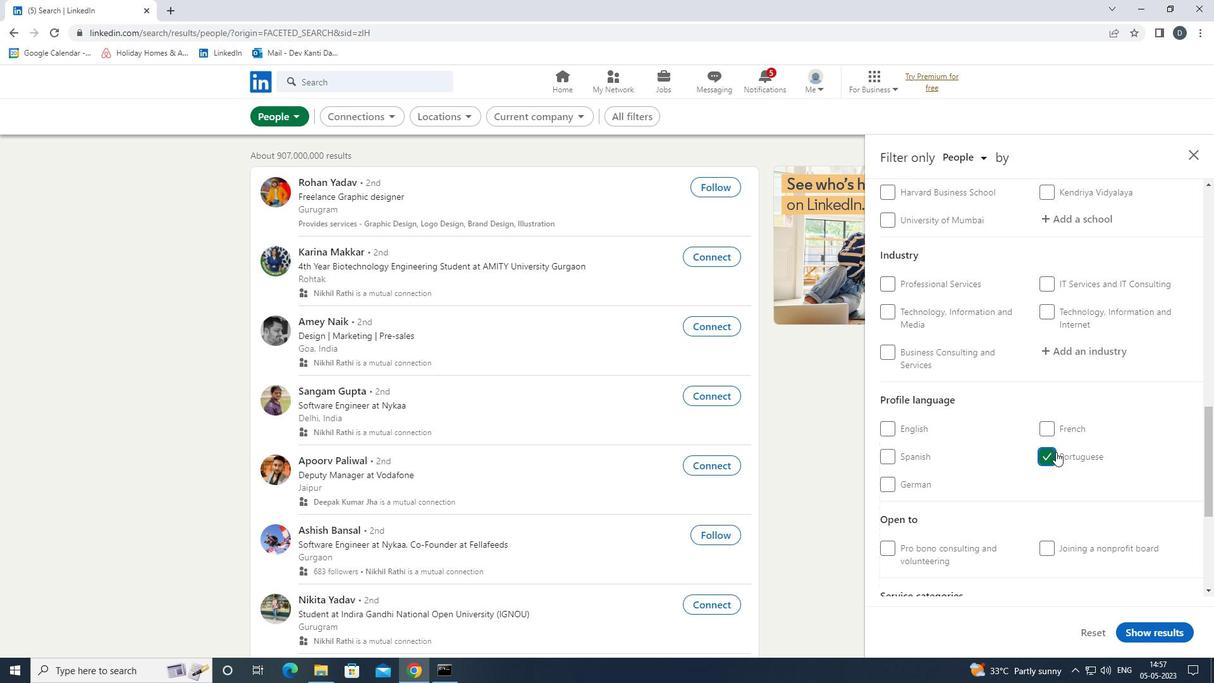 
Action: Mouse scrolled (1056, 453) with delta (0, 0)
Screenshot: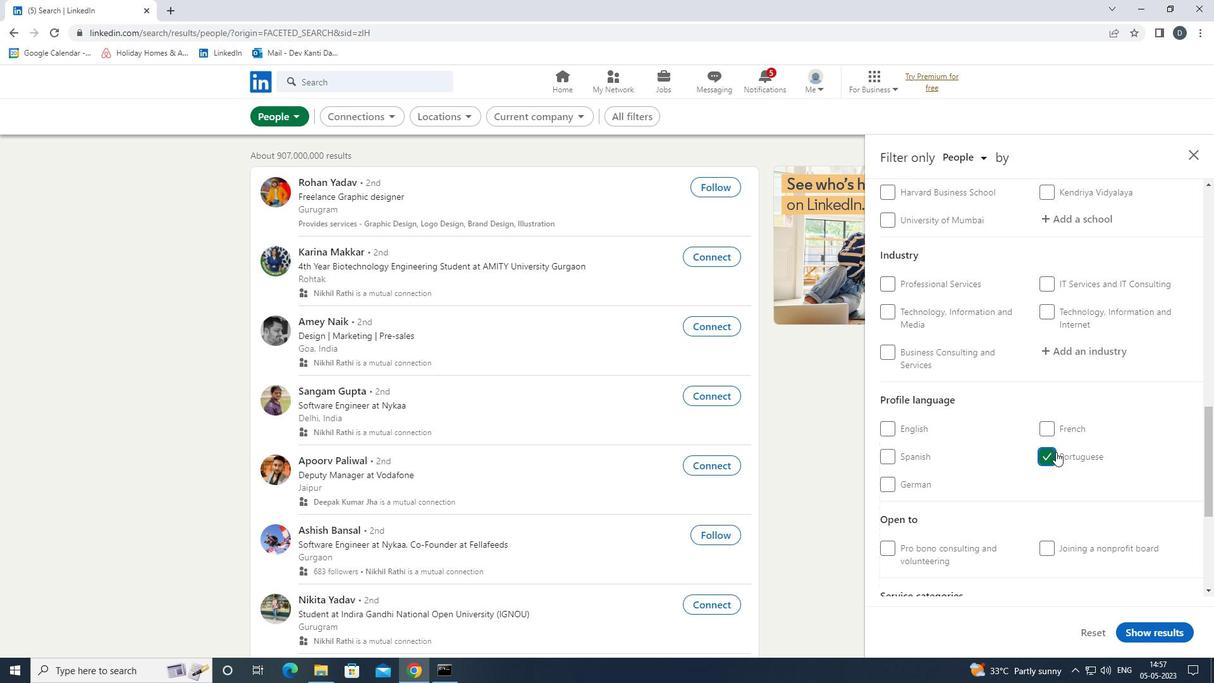 
Action: Mouse scrolled (1056, 453) with delta (0, 0)
Screenshot: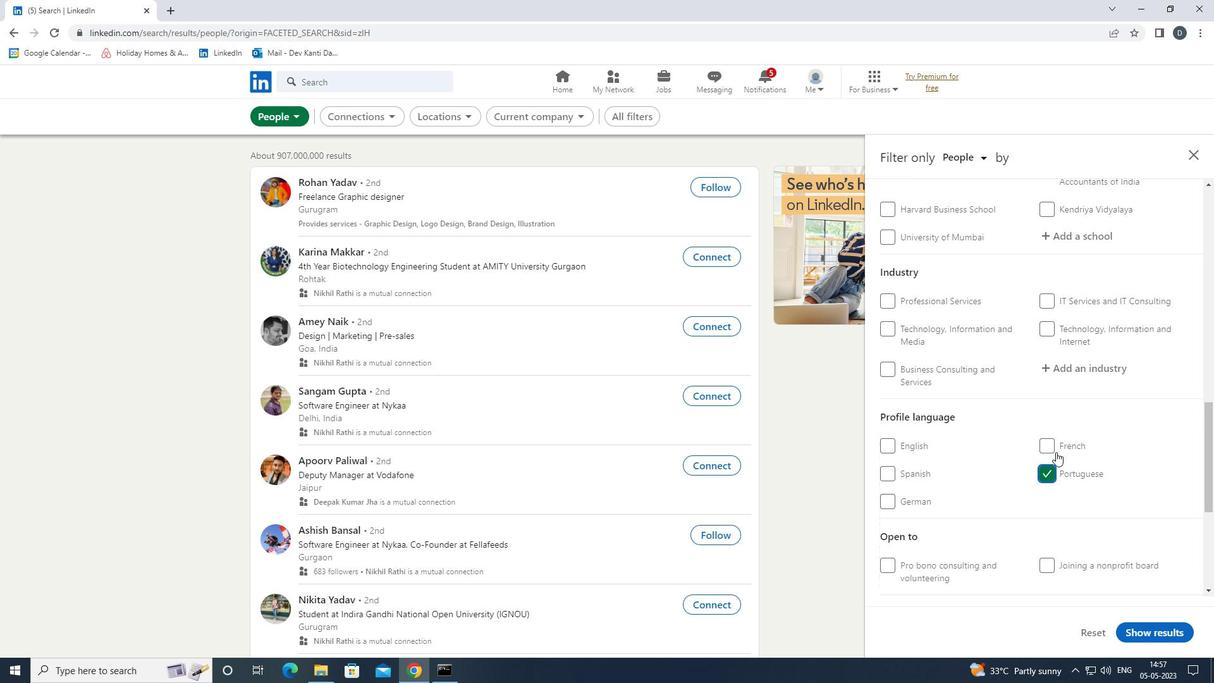 
Action: Mouse moved to (1097, 283)
Screenshot: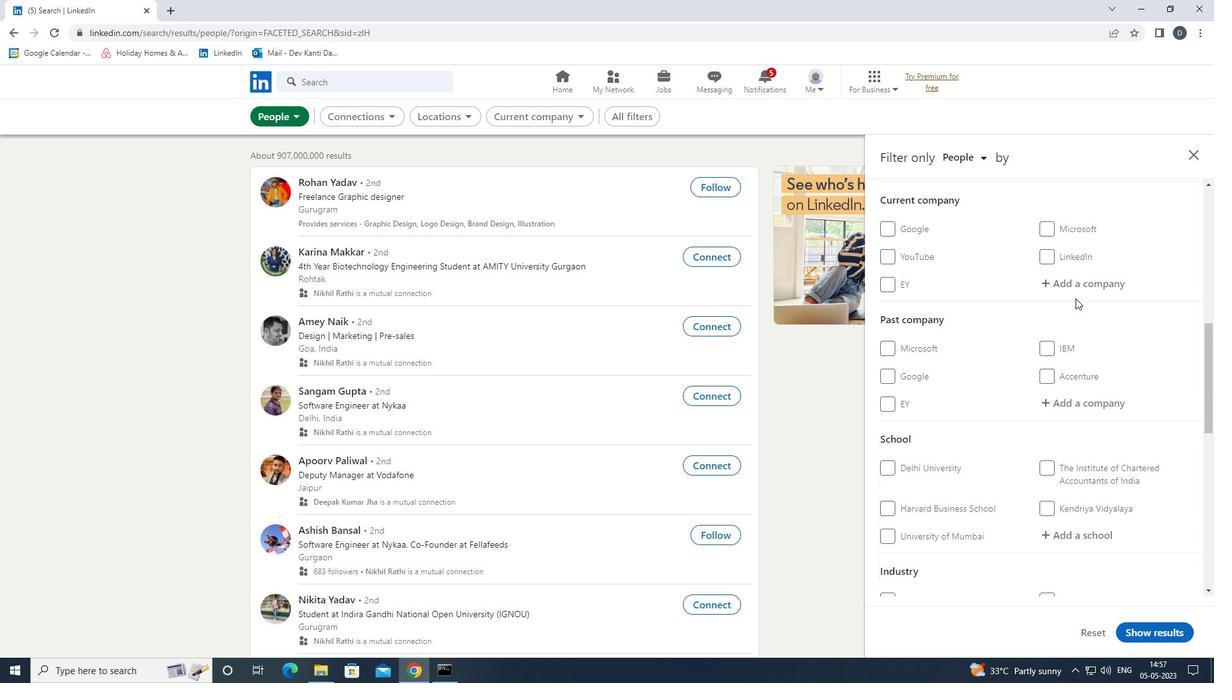 
Action: Mouse pressed left at (1097, 283)
Screenshot: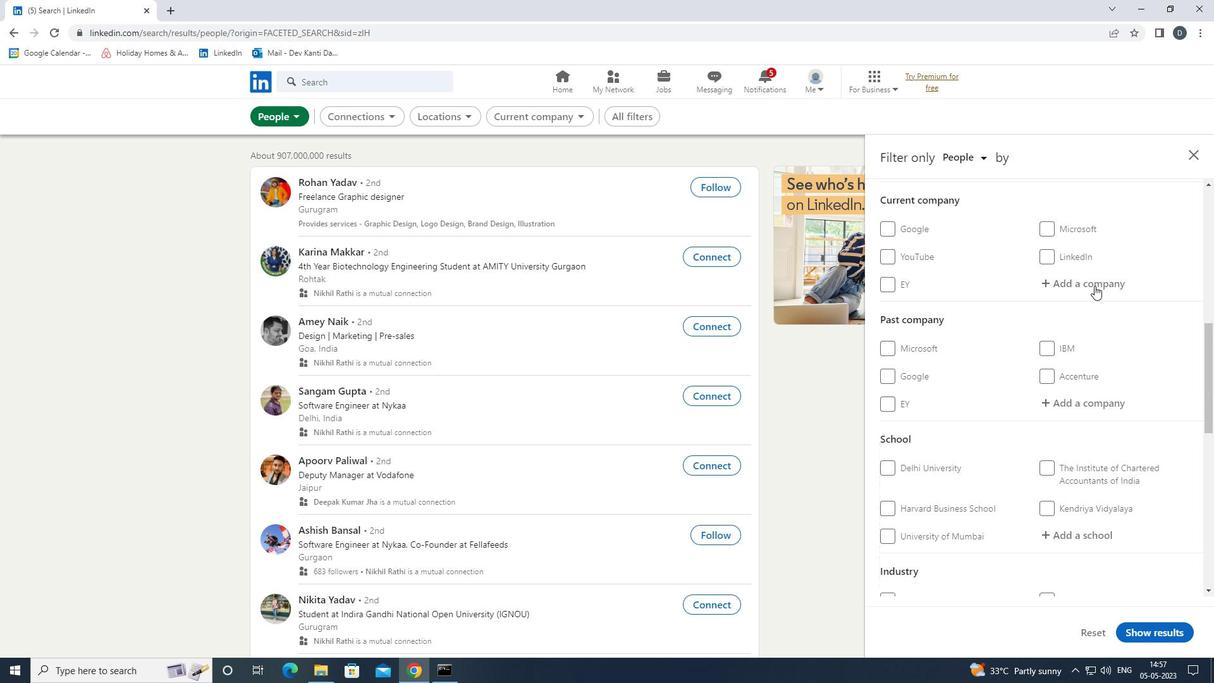 
Action: Key pressed <Key.shift><Key.shift><Key.shift><Key.shift><Key.shift><Key.shift><Key.shift><Key.shift><Key.shift><Key.shift><Key.shift><Key.shift><Key.shift><Key.shift><Key.shift><Key.shift><Key.shift><Key.shift><Key.shift><Key.shift><Key.shift><Key.shift><Key.shift><Key.shift><Key.shift><Key.shift><Key.shift><Key.shift><Key.shift><Key.shift><Key.shift><Key.shift><Key.shift><Key.shift><Key.shift><Key.shift><Key.shift><Key.shift><Key.shift><Key.shift><Key.shift><Key.shift><Key.shift><Key.shift><Key.shift><Key.shift><Key.shift><Key.shift><Key.shift><Key.shift><Key.shift><Key.shift><Key.shift><Key.shift><Key.shift><Key.shift><Key.shift><Key.shift><Key.shift>CAREER<Key.space><Key.shift>FOR<Key.space><Key.shift><Key.shift>FRESHERS<Key.enter>
Screenshot: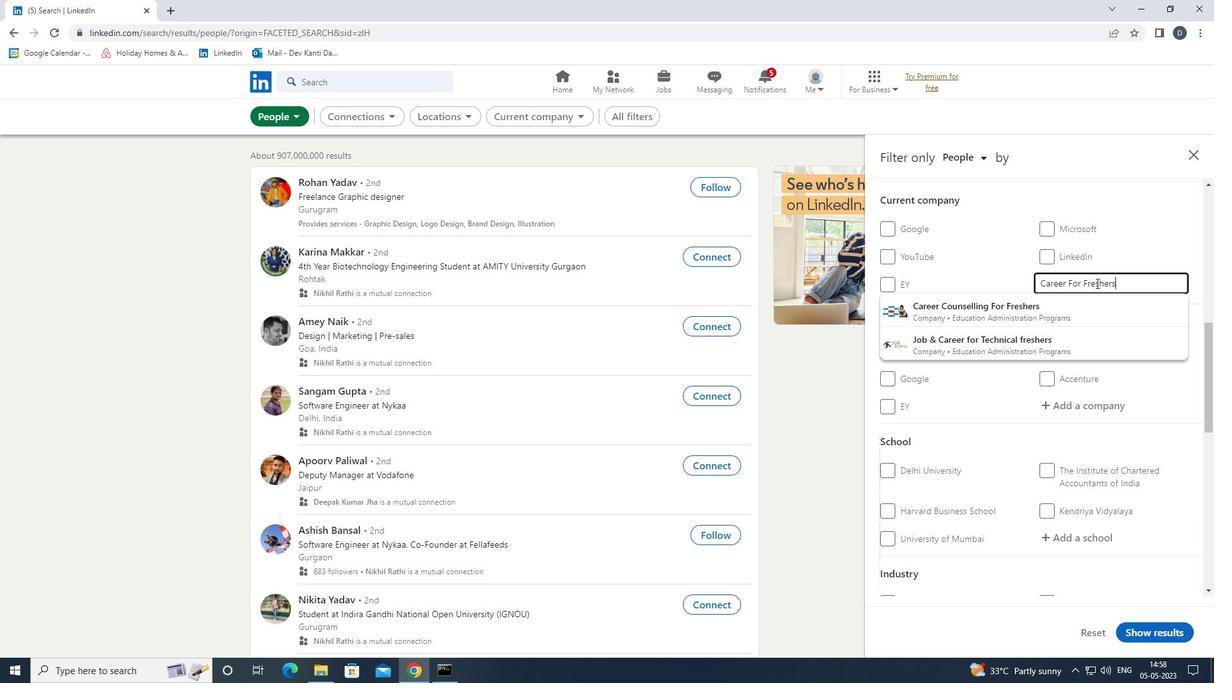 
Action: Mouse moved to (1112, 292)
Screenshot: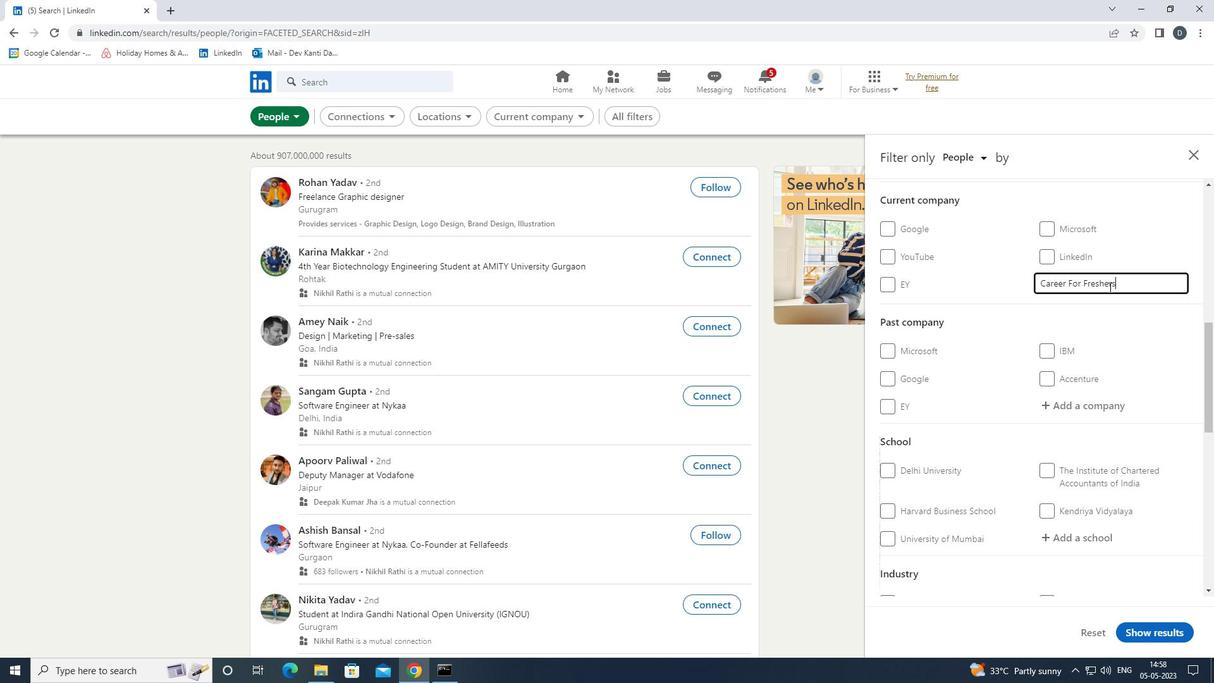 
Action: Mouse scrolled (1112, 291) with delta (0, 0)
Screenshot: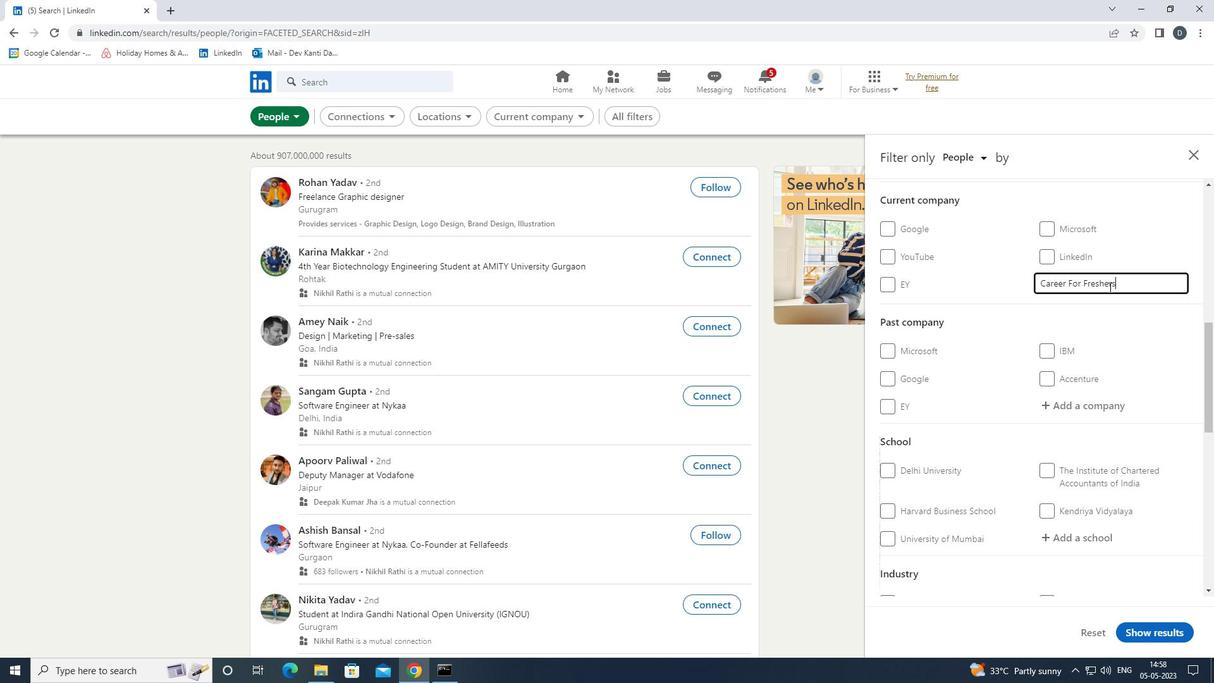 
Action: Mouse moved to (1112, 293)
Screenshot: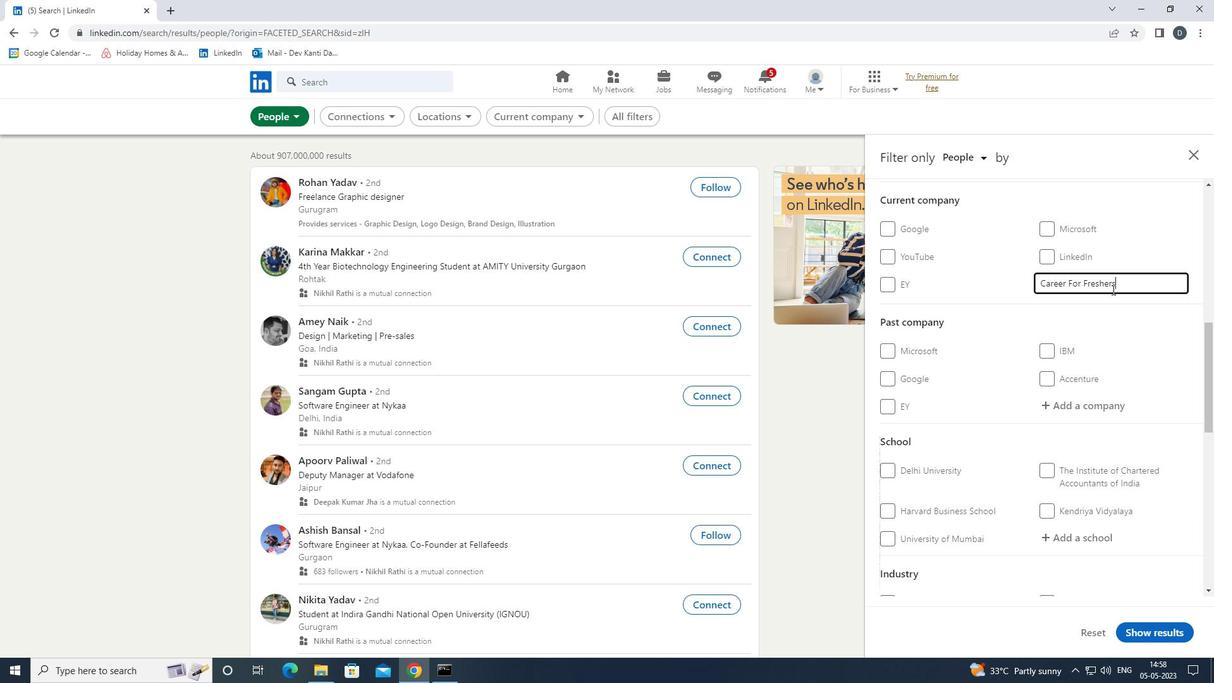 
Action: Mouse scrolled (1112, 292) with delta (0, 0)
Screenshot: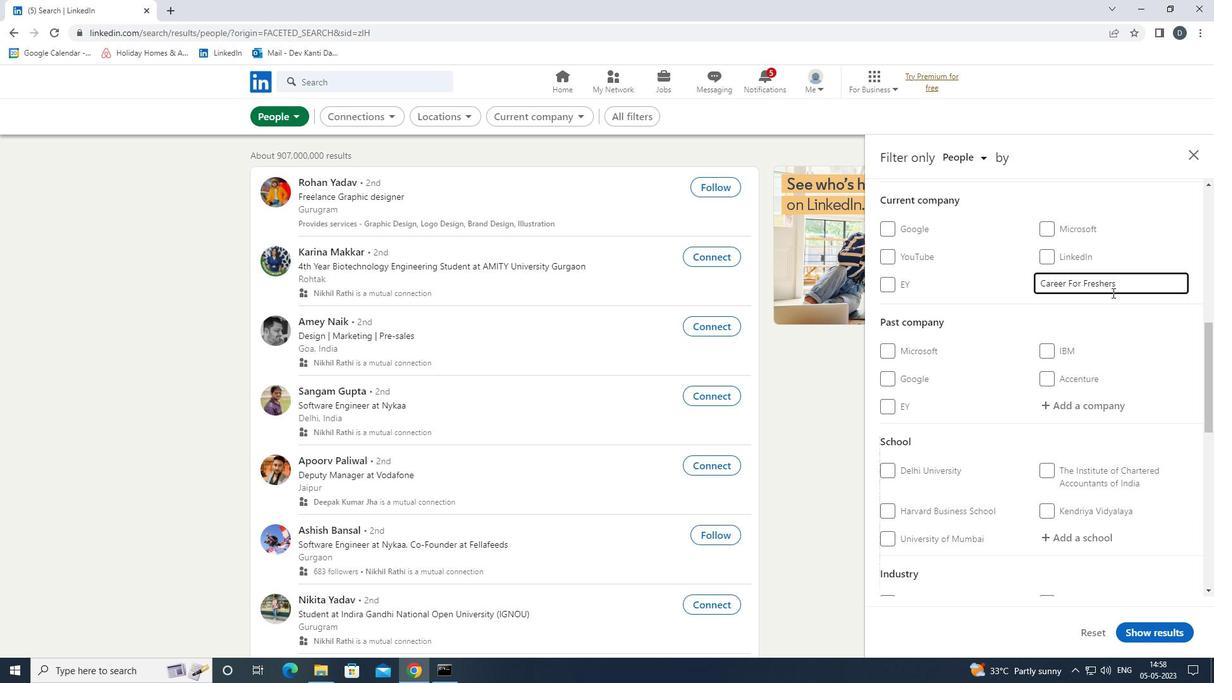 
Action: Mouse moved to (1070, 412)
Screenshot: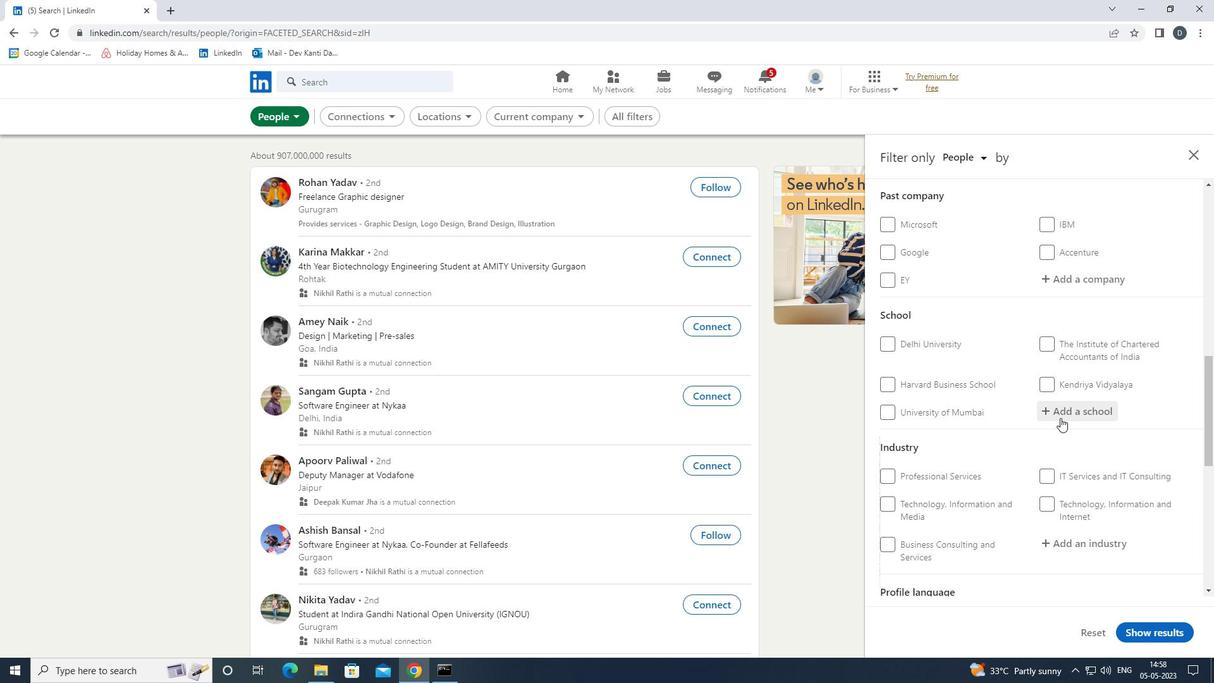
Action: Mouse pressed left at (1070, 412)
Screenshot: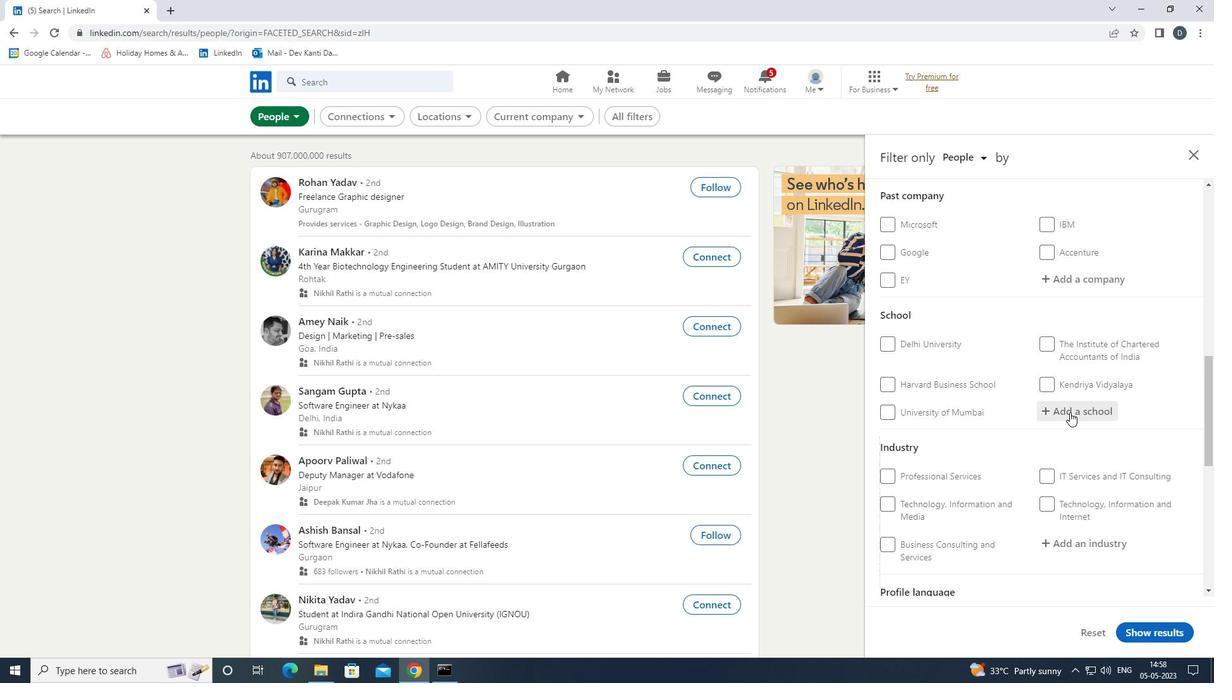 
Action: Mouse moved to (1069, 412)
Screenshot: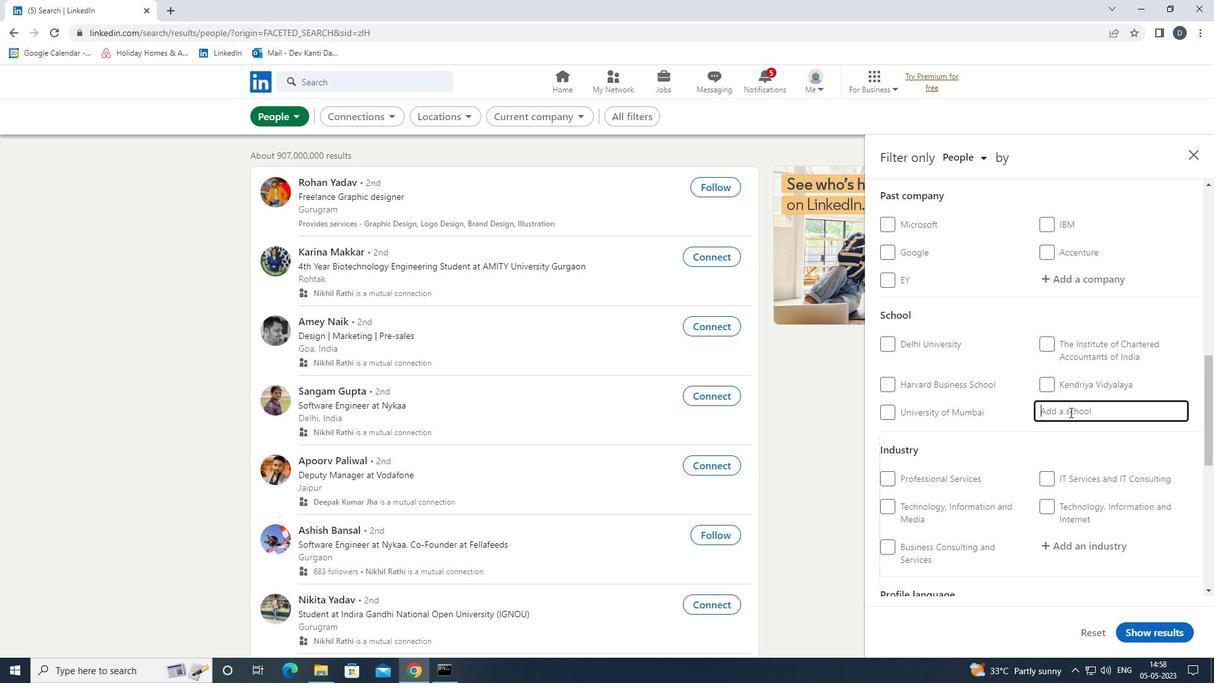 
Action: Key pressed <Key.shift><Key.shift>GREYSTONE<Key.down><Key.enter>
Screenshot: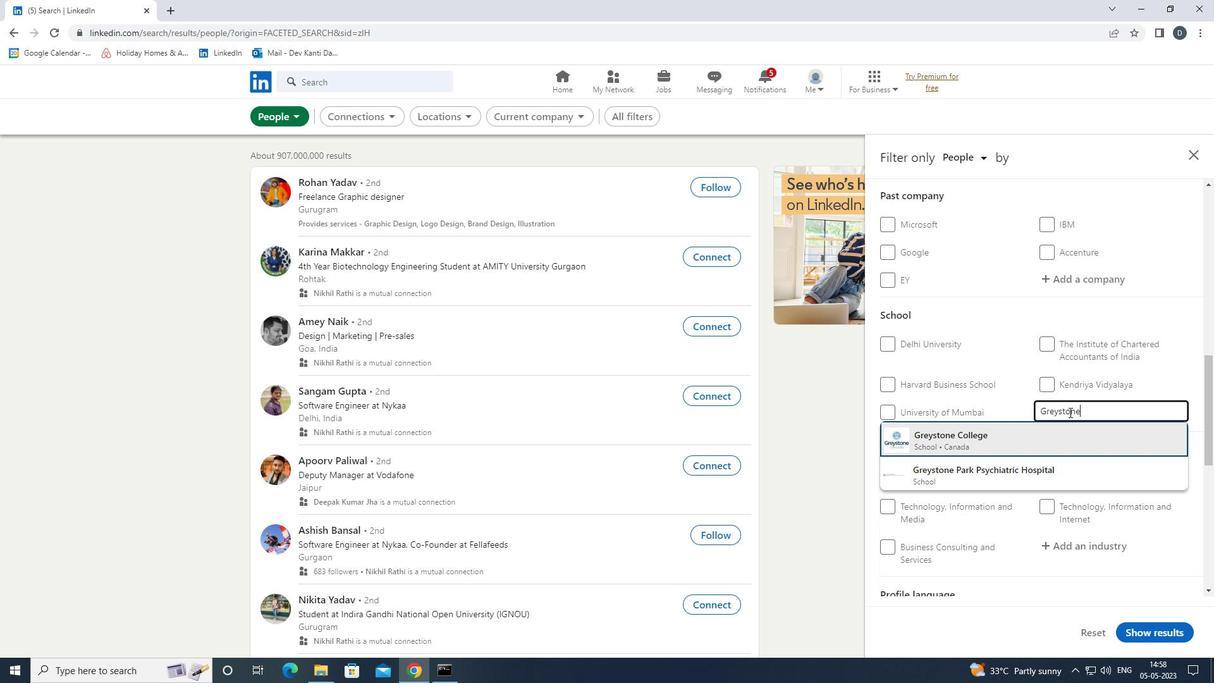 
Action: Mouse moved to (1069, 413)
Screenshot: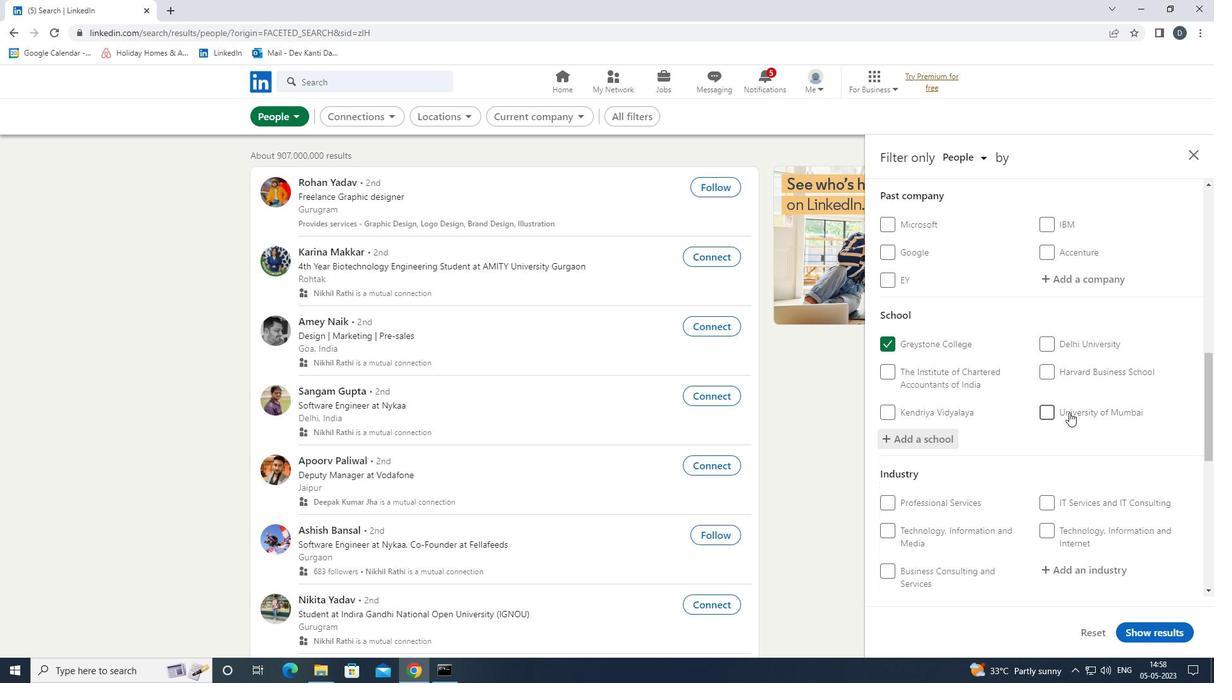 
Action: Mouse scrolled (1069, 412) with delta (0, 0)
Screenshot: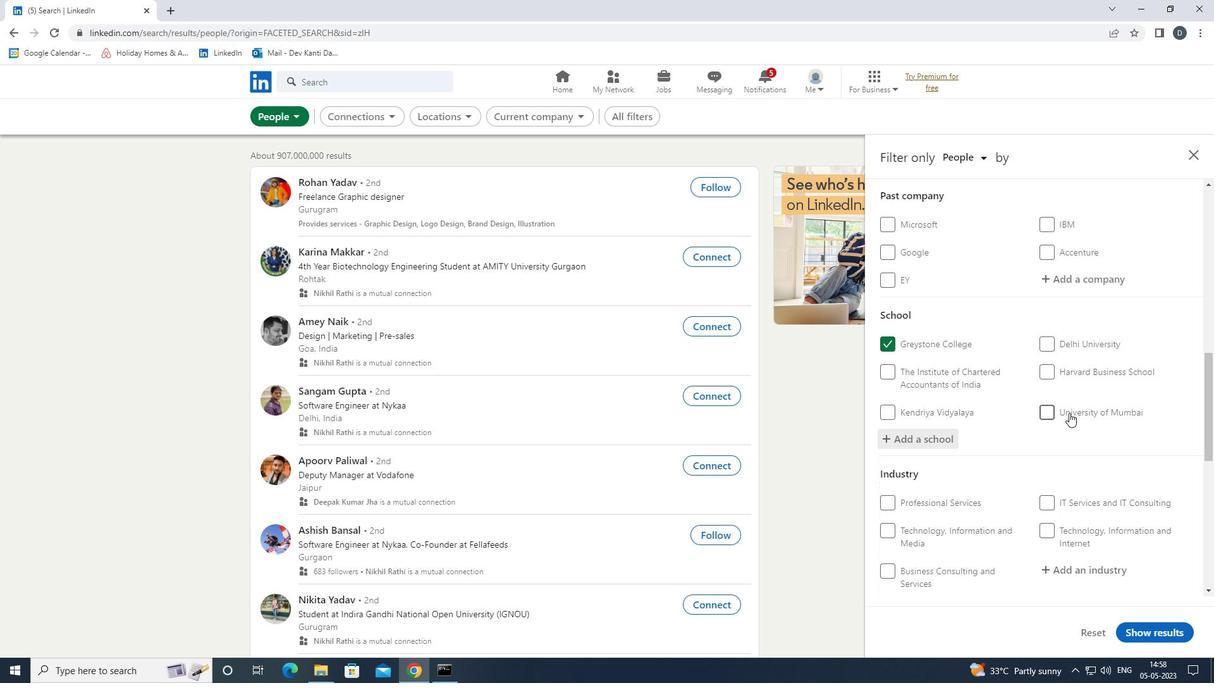 
Action: Mouse scrolled (1069, 412) with delta (0, 0)
Screenshot: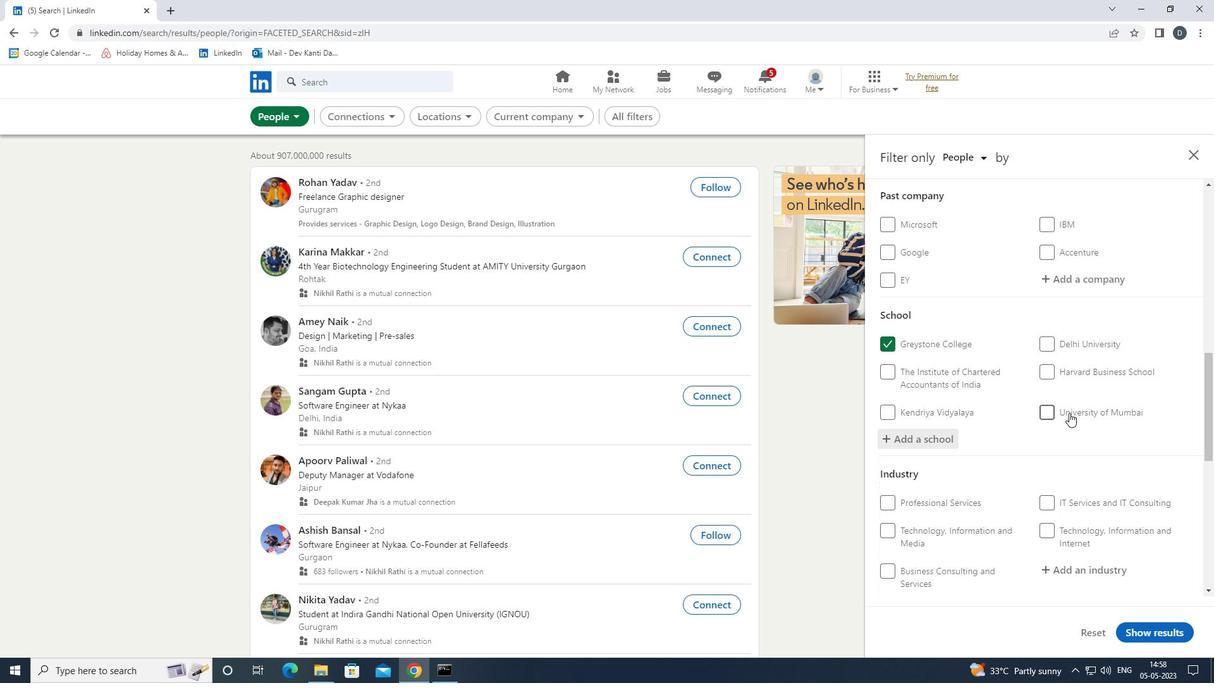 
Action: Mouse scrolled (1069, 412) with delta (0, 0)
Screenshot: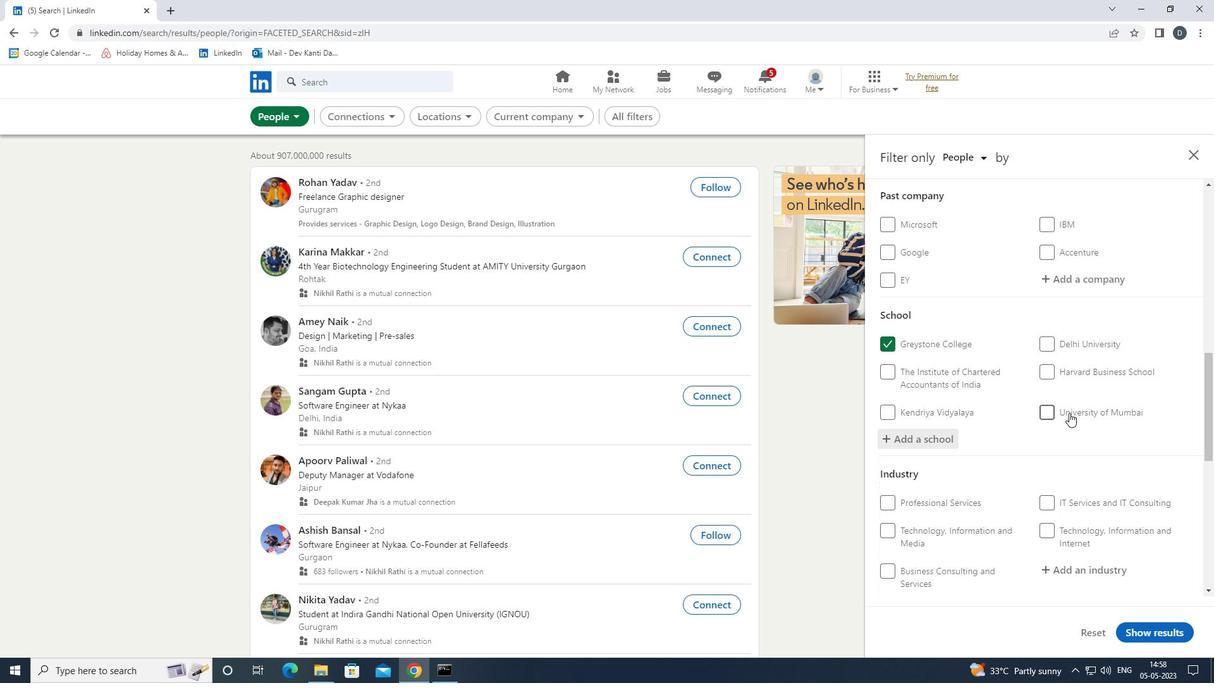 
Action: Mouse moved to (1081, 393)
Screenshot: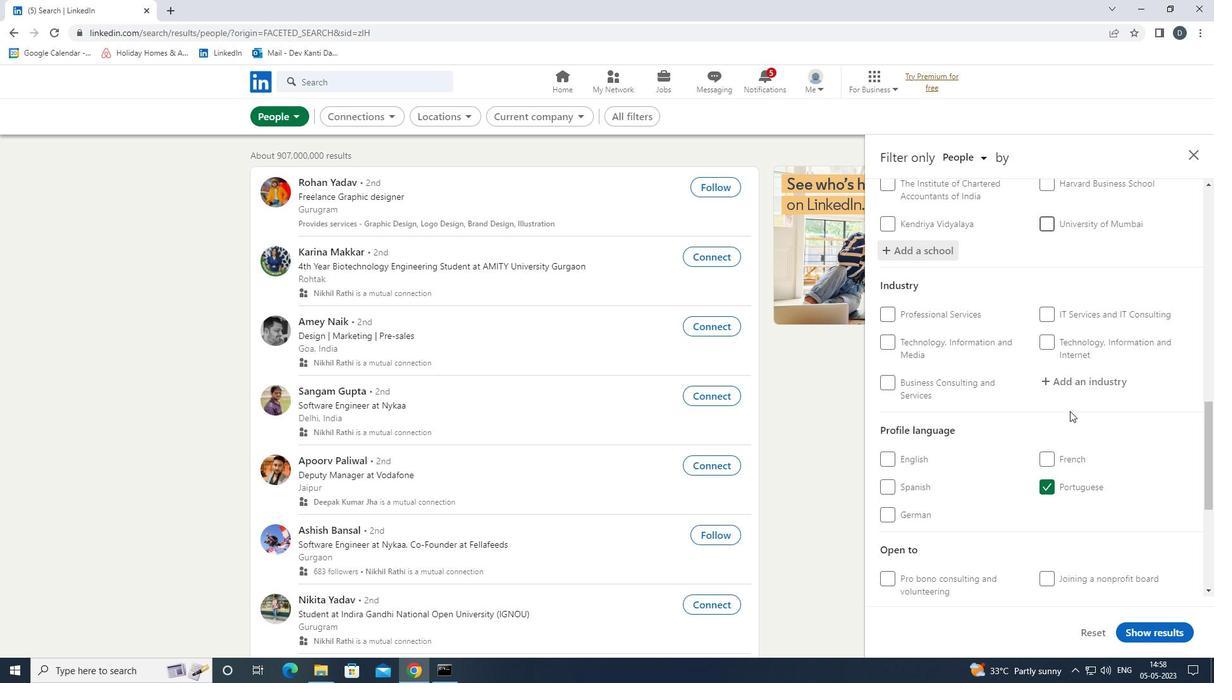 
Action: Mouse pressed left at (1081, 393)
Screenshot: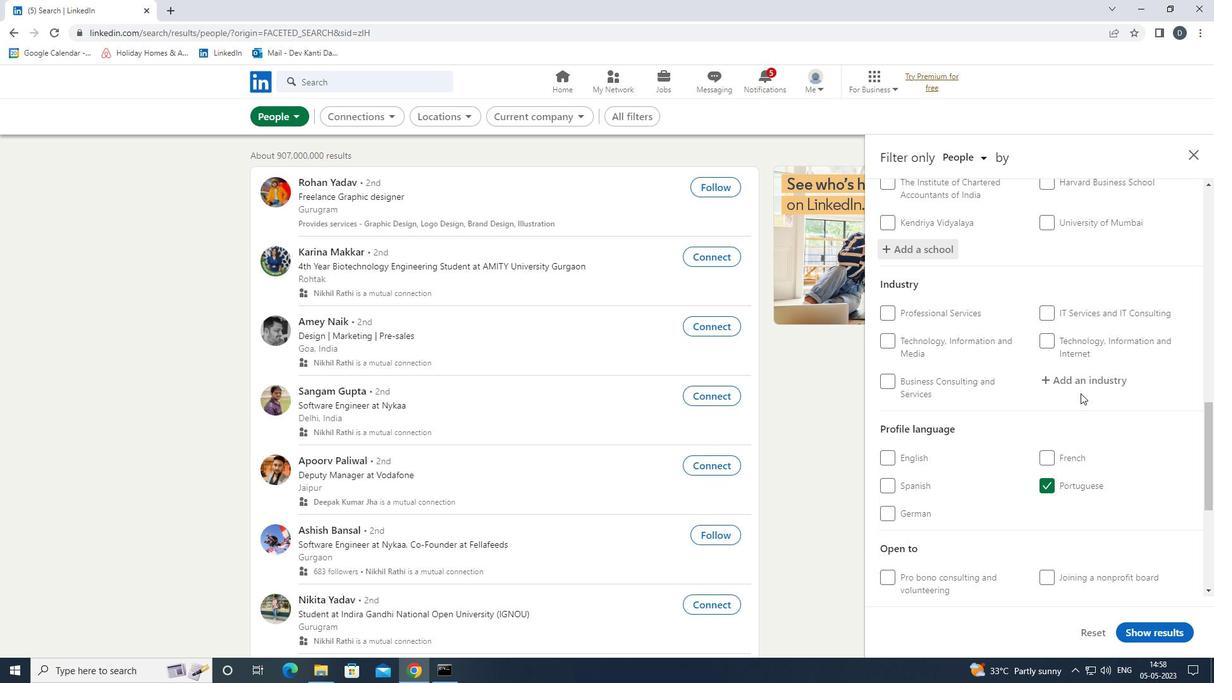 
Action: Mouse moved to (1087, 382)
Screenshot: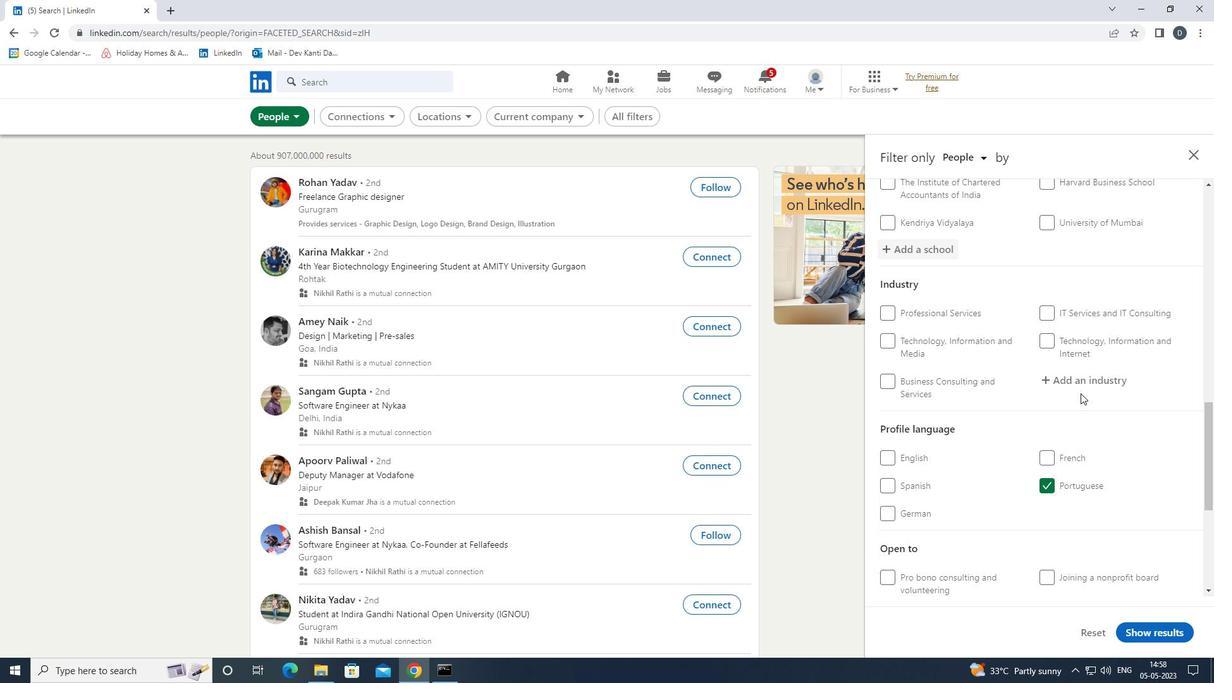 
Action: Mouse pressed left at (1087, 382)
Screenshot: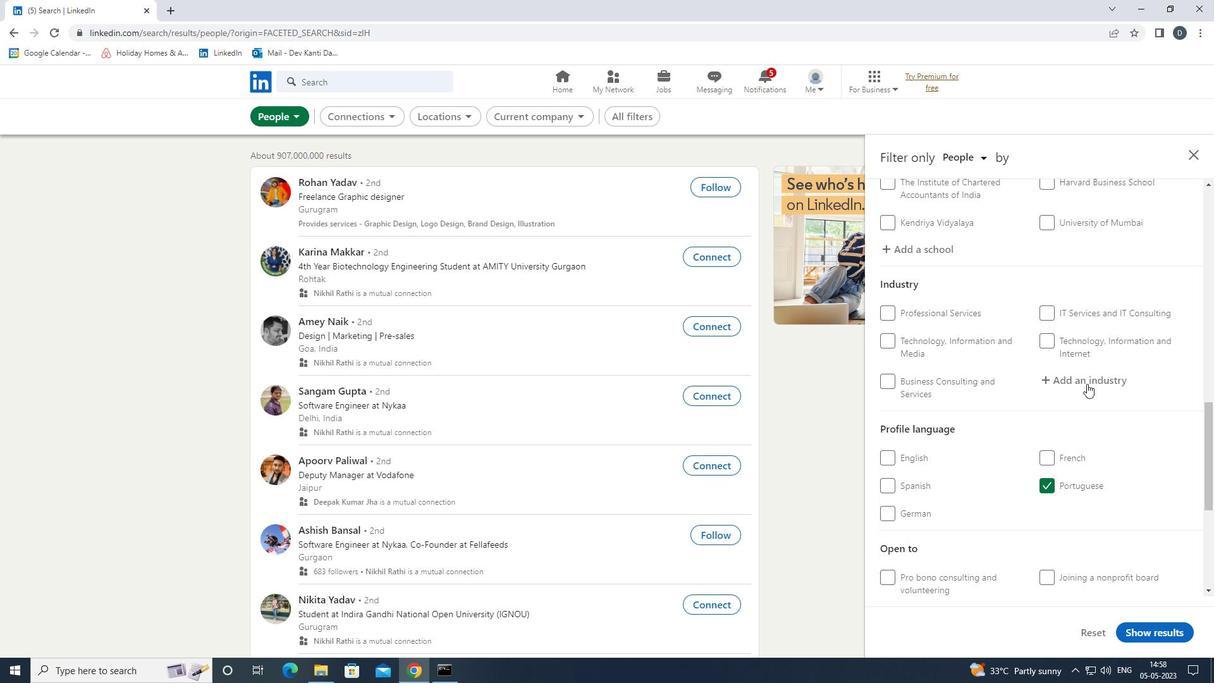 
Action: Mouse moved to (1074, 376)
Screenshot: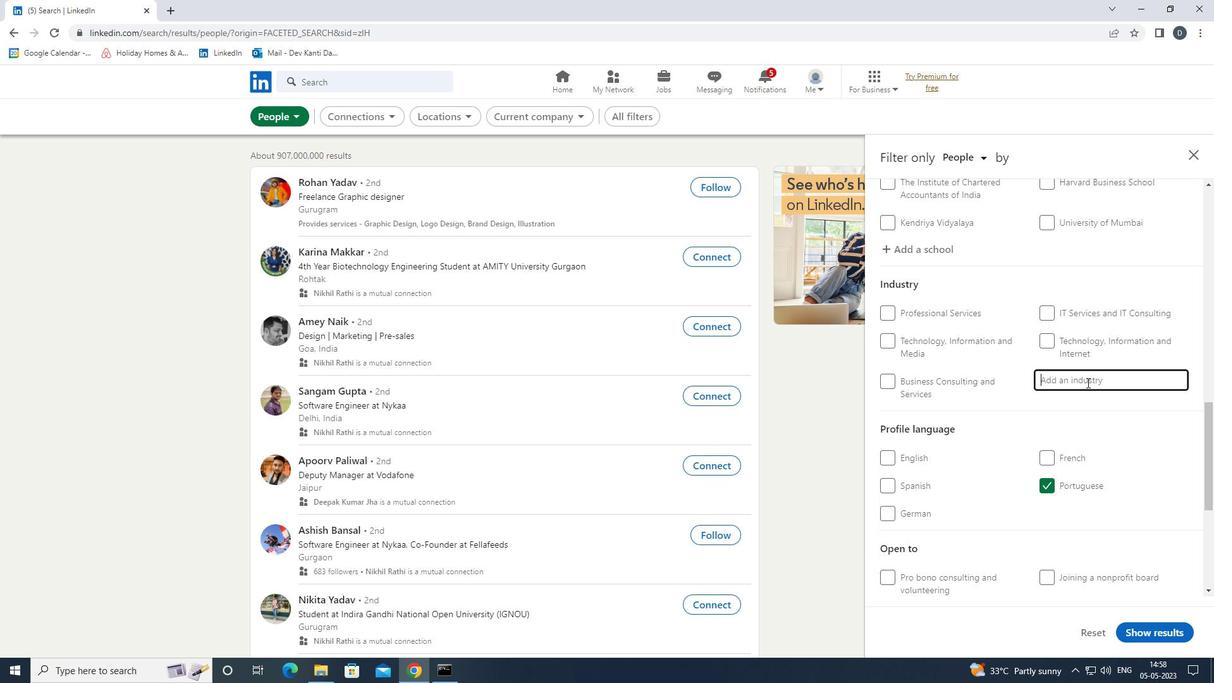 
Action: Key pressed <Key.shift><Key.shift><Key.shift><Key.shift>NEWSPAPER<Key.down>
Screenshot: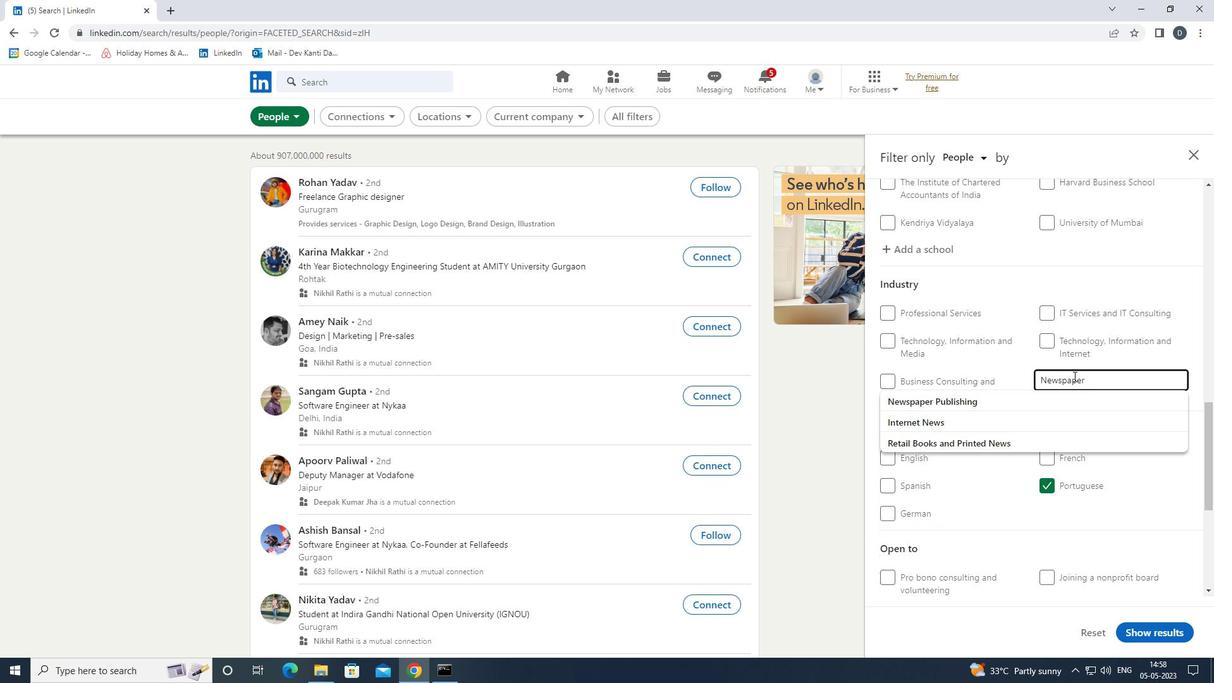 
Action: Mouse moved to (1073, 376)
Screenshot: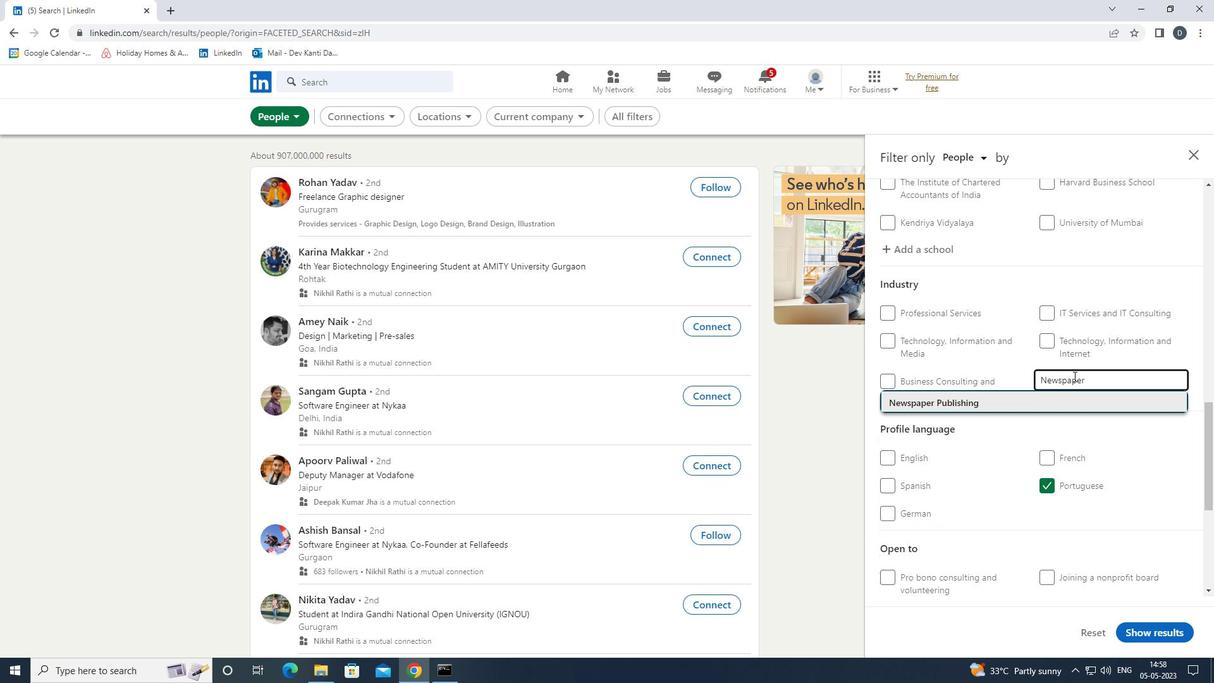 
Action: Key pressed <Key.enter>
Screenshot: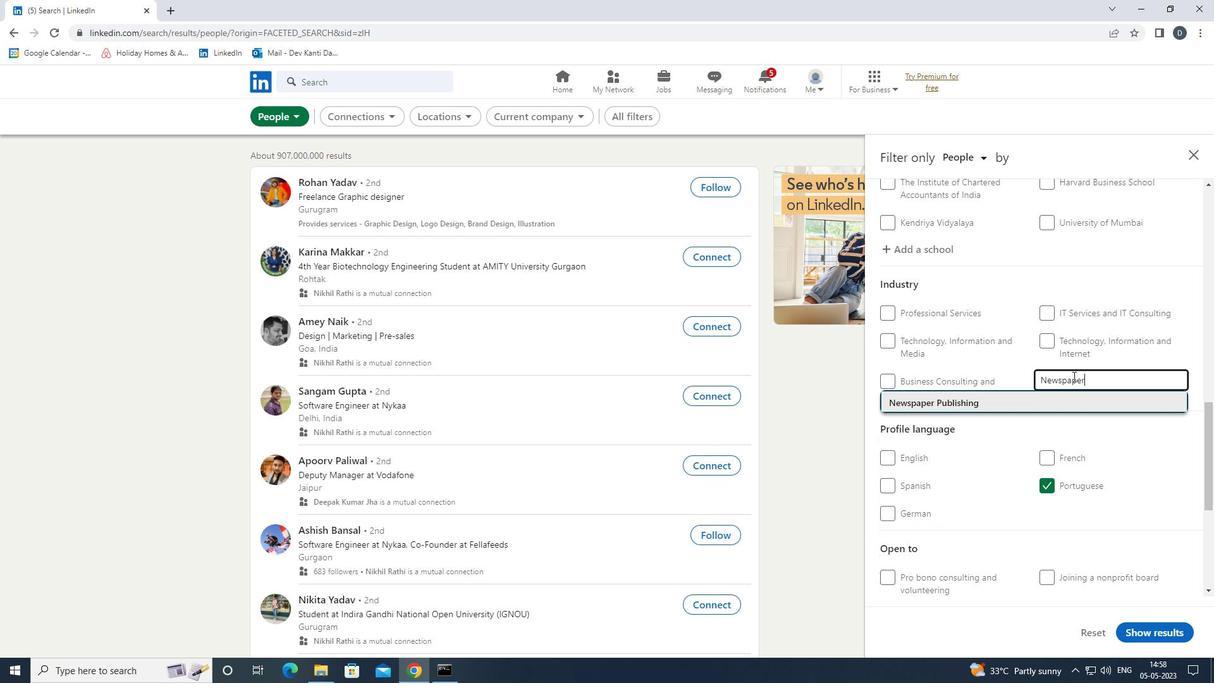 
Action: Mouse scrolled (1073, 375) with delta (0, 0)
Screenshot: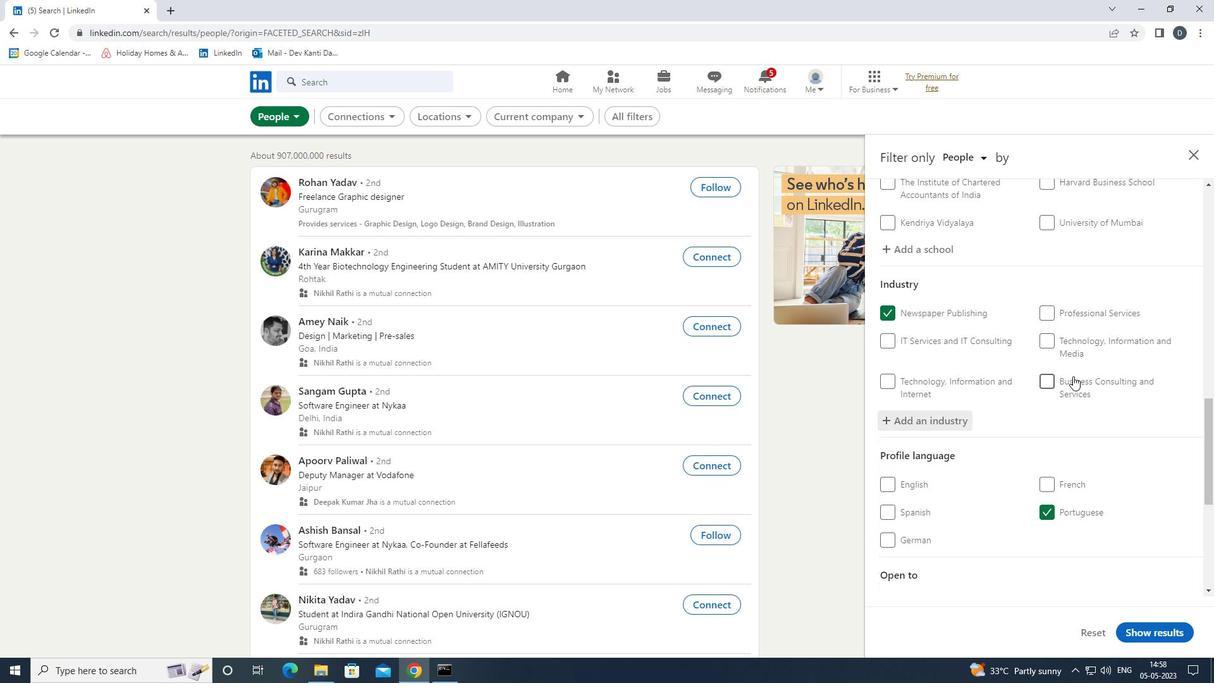 
Action: Mouse scrolled (1073, 375) with delta (0, 0)
Screenshot: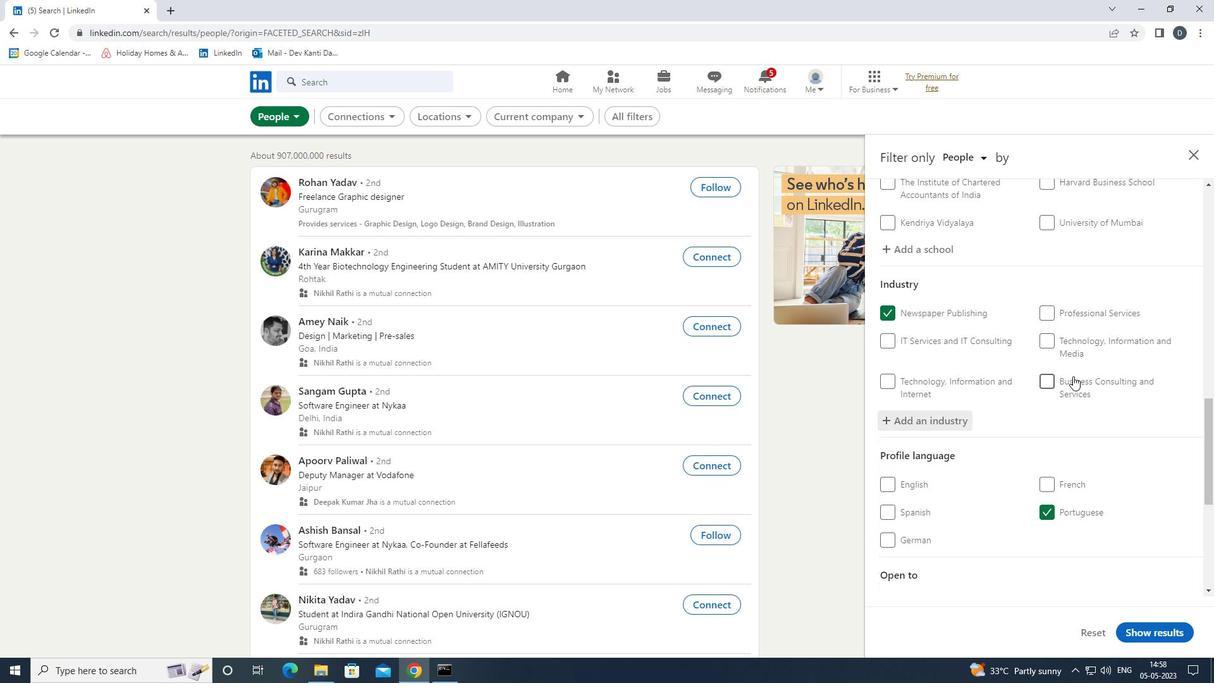 
Action: Mouse scrolled (1073, 375) with delta (0, 0)
Screenshot: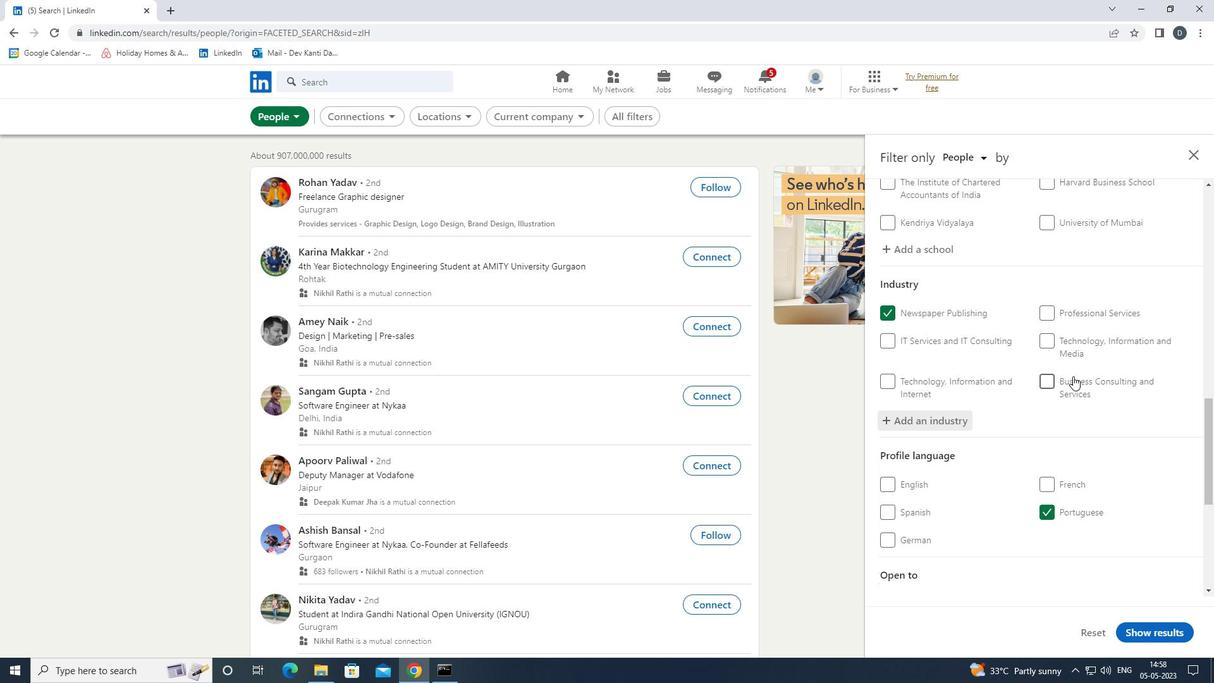 
Action: Mouse moved to (1073, 376)
Screenshot: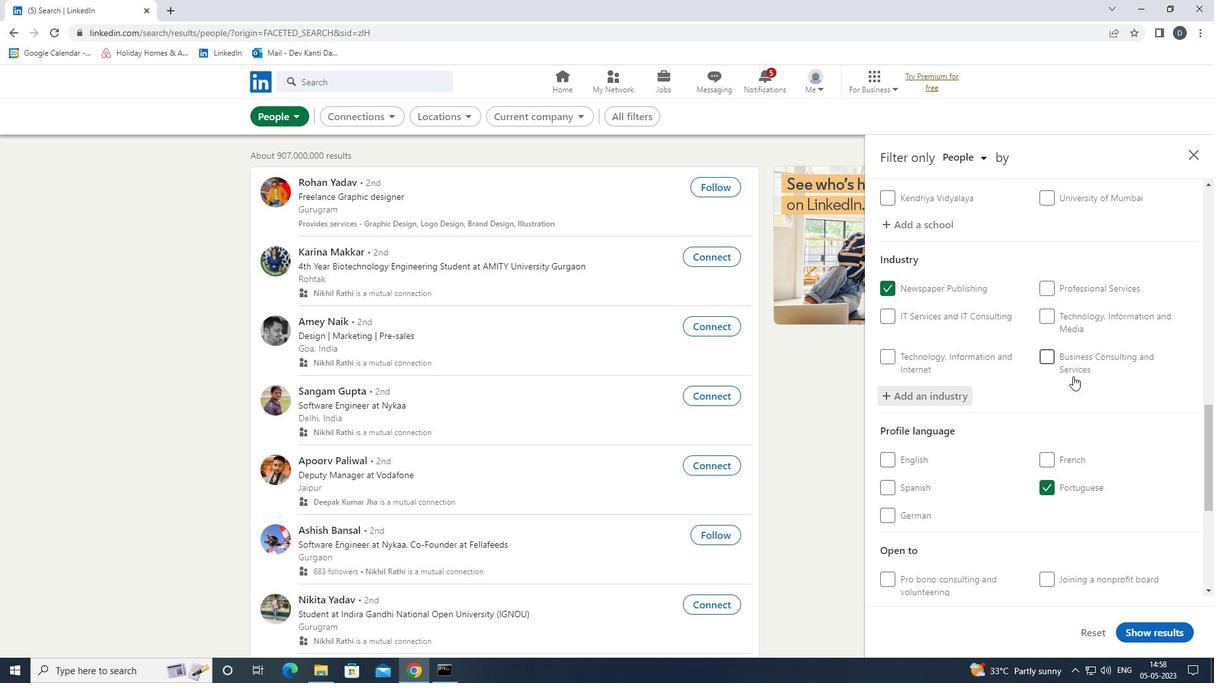 
Action: Mouse scrolled (1073, 375) with delta (0, 0)
Screenshot: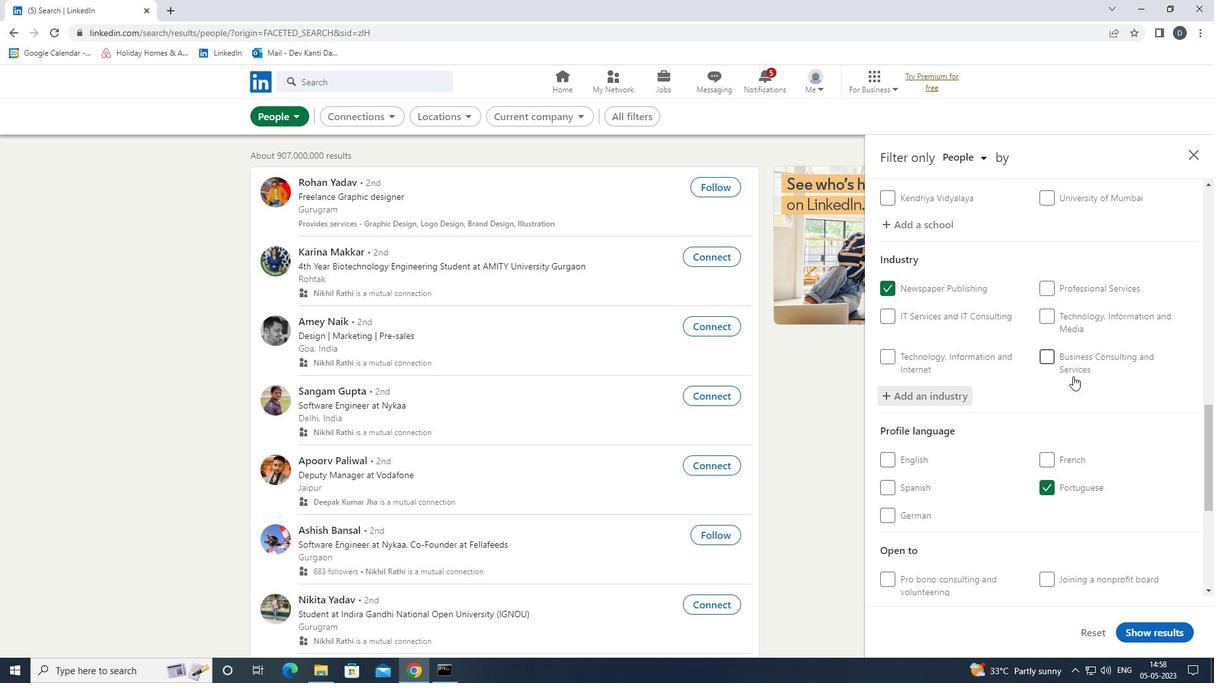 
Action: Mouse moved to (1088, 485)
Screenshot: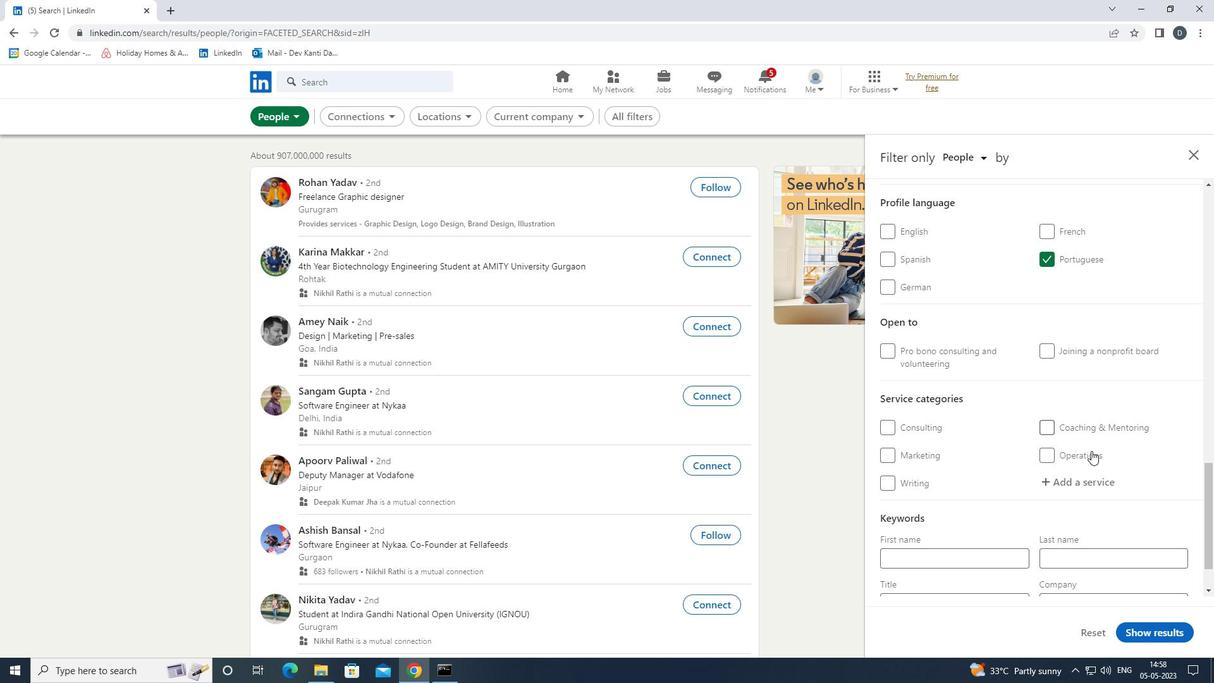 
Action: Mouse pressed left at (1088, 485)
Screenshot: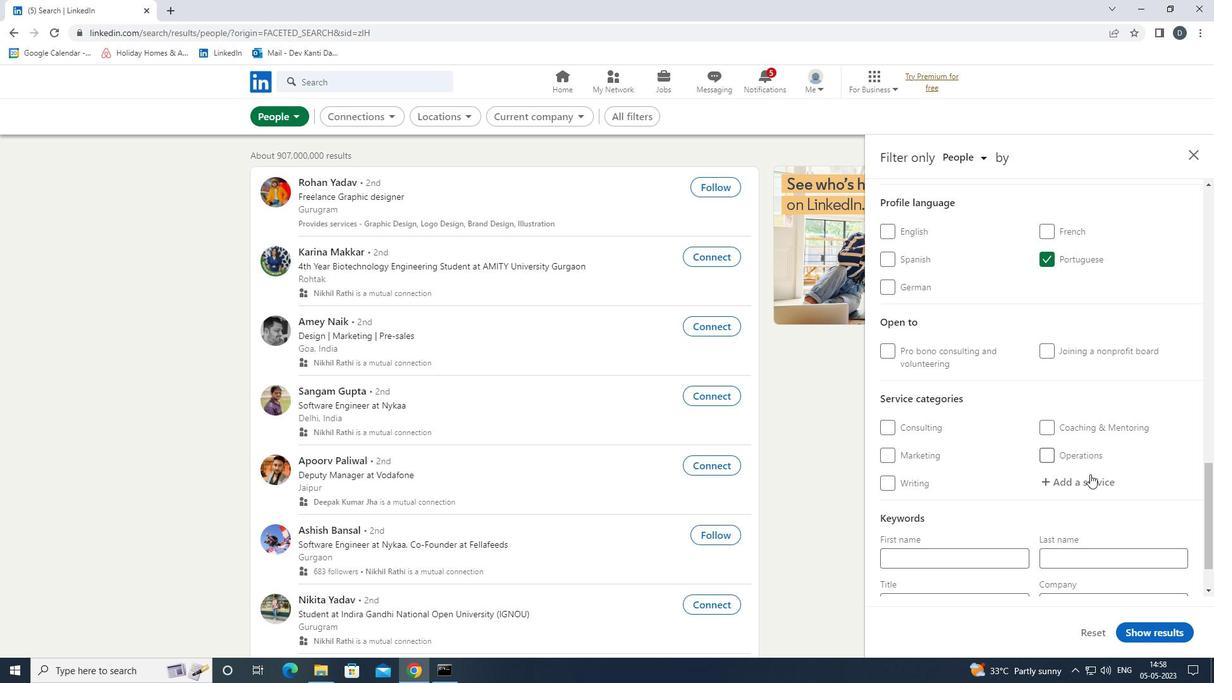 
Action: Mouse moved to (1092, 486)
Screenshot: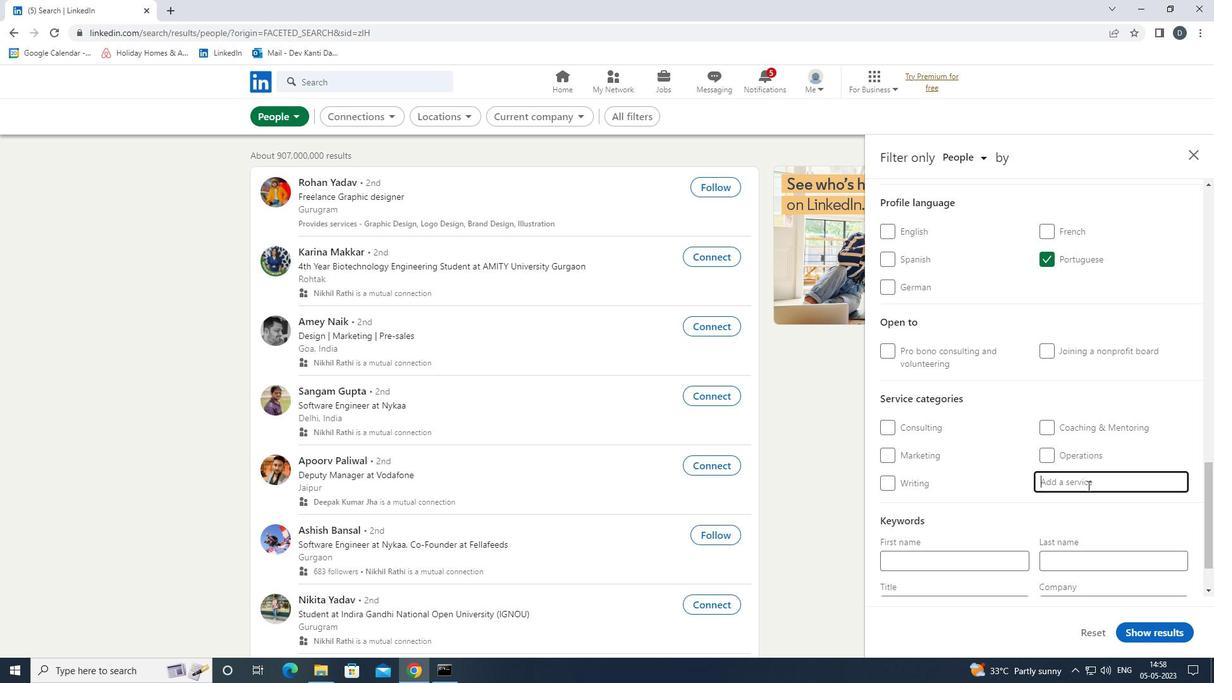 
Action: Key pressed <Key.shift><Key.shift><Key.shift><Key.shift><Key.shift>RELOCATION<Key.down><Key.enter>
Screenshot: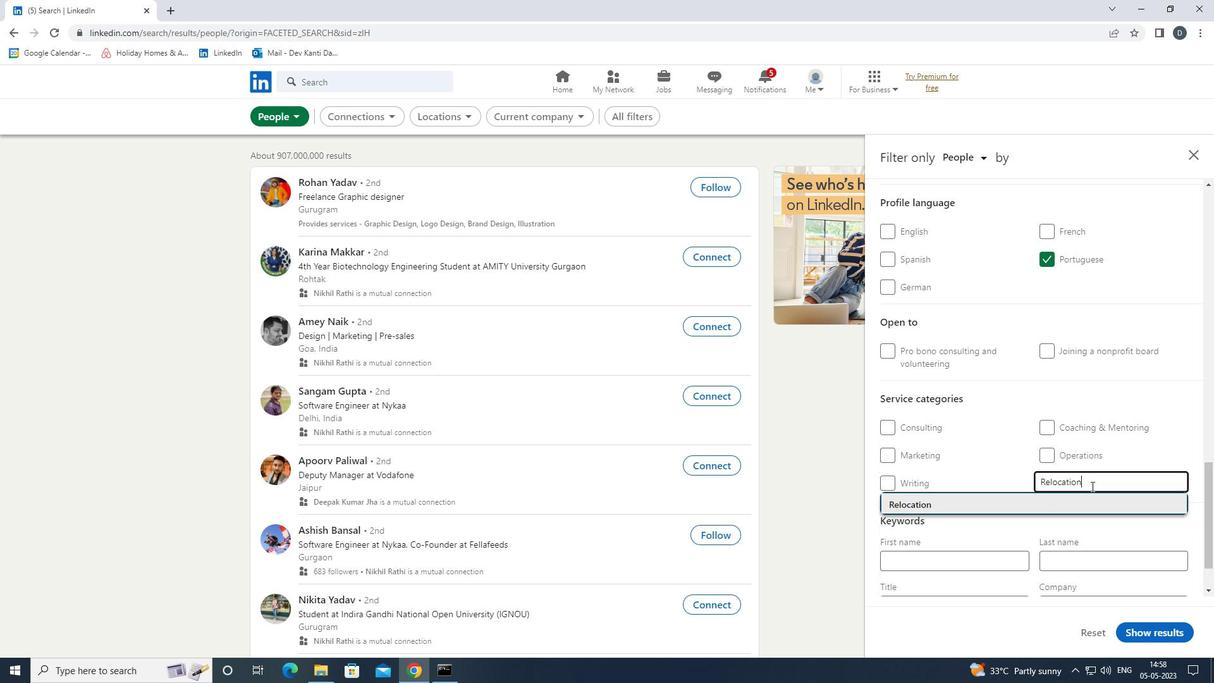 
Action: Mouse moved to (1115, 476)
Screenshot: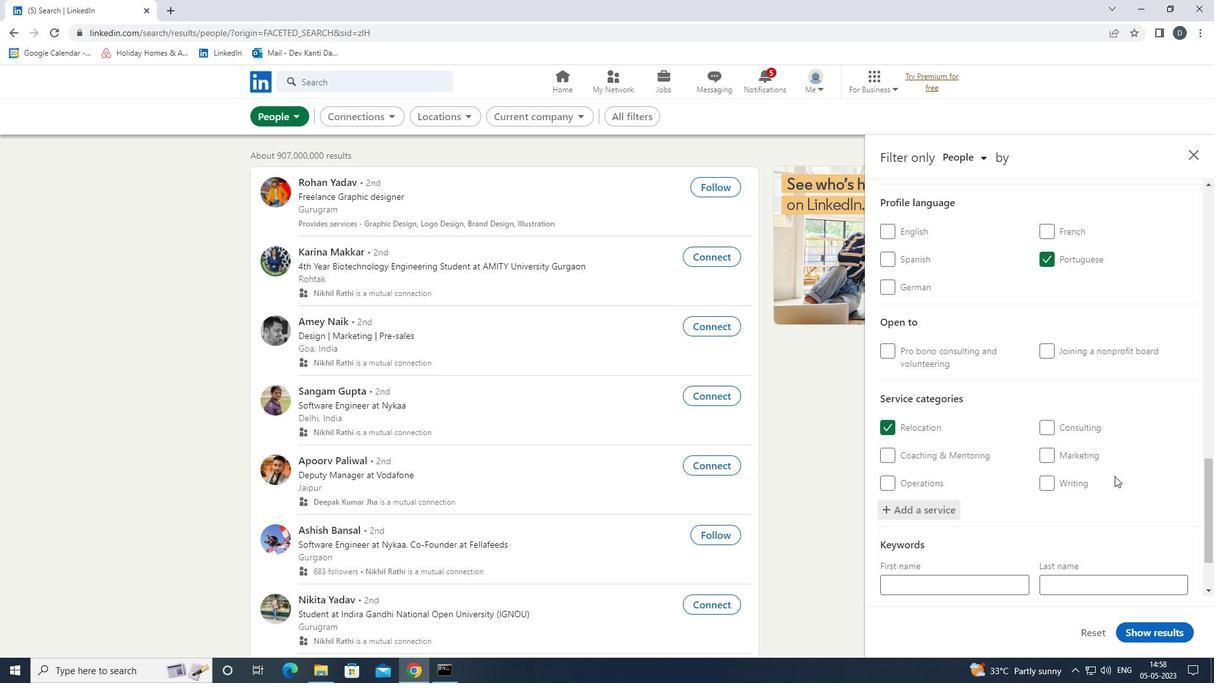 
Action: Mouse scrolled (1115, 475) with delta (0, 0)
Screenshot: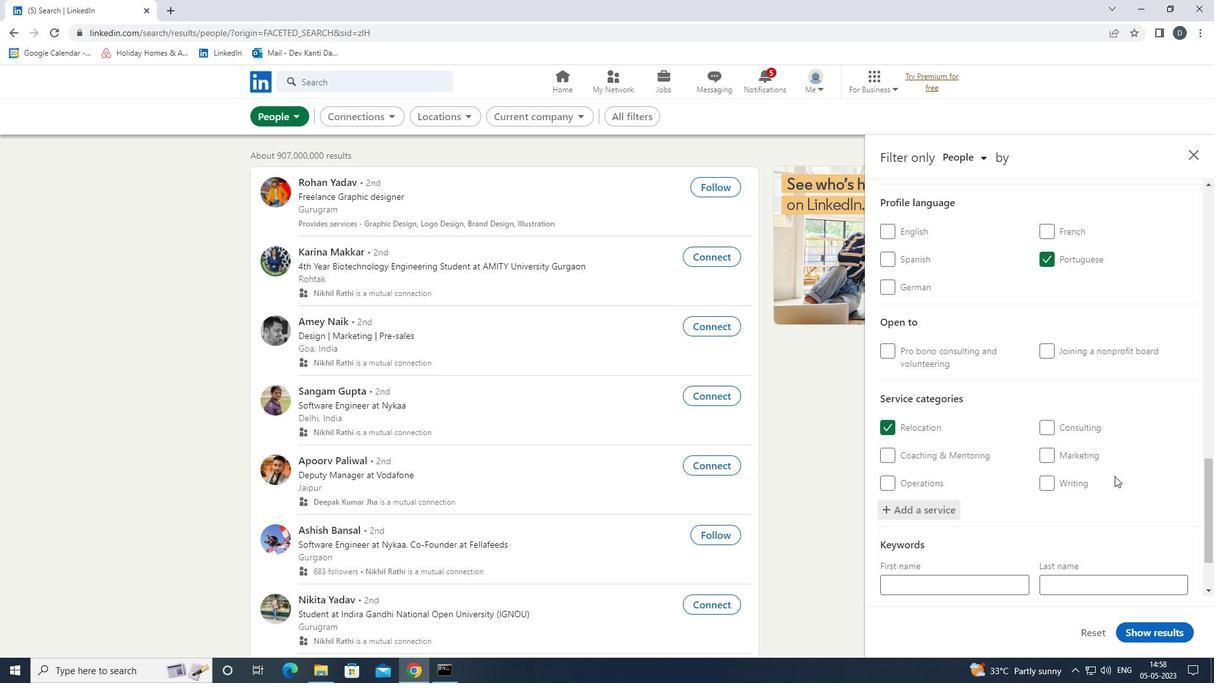 
Action: Mouse moved to (1114, 479)
Screenshot: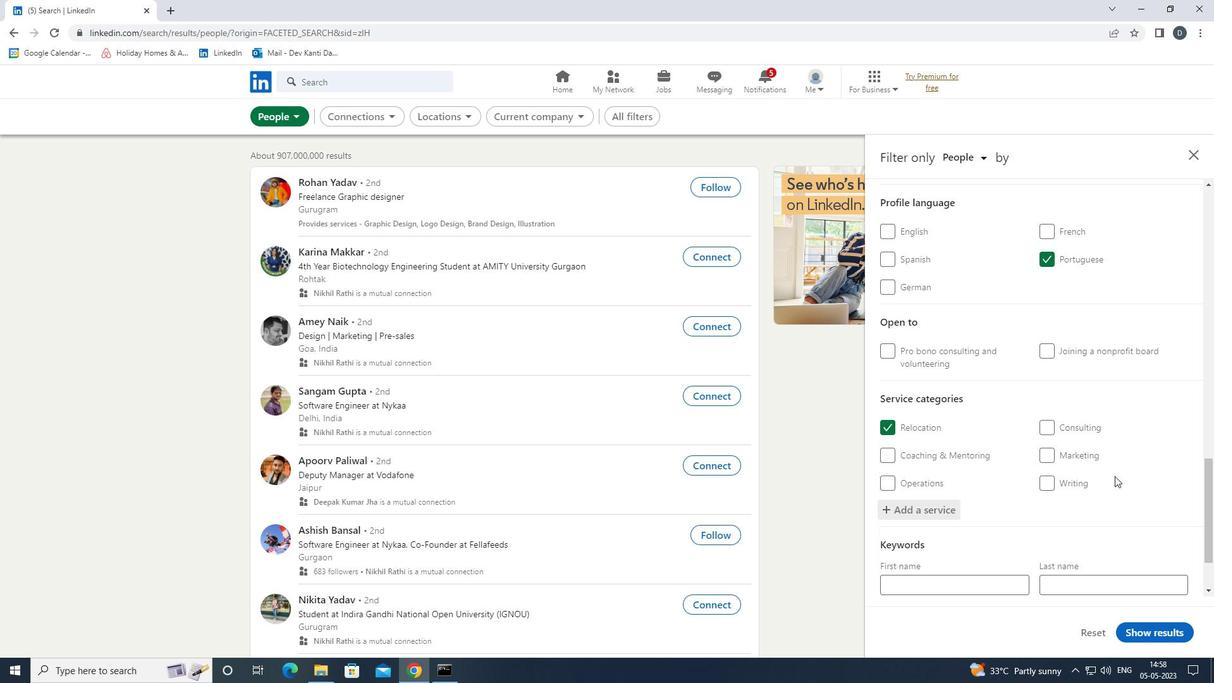 
Action: Mouse scrolled (1114, 478) with delta (0, 0)
Screenshot: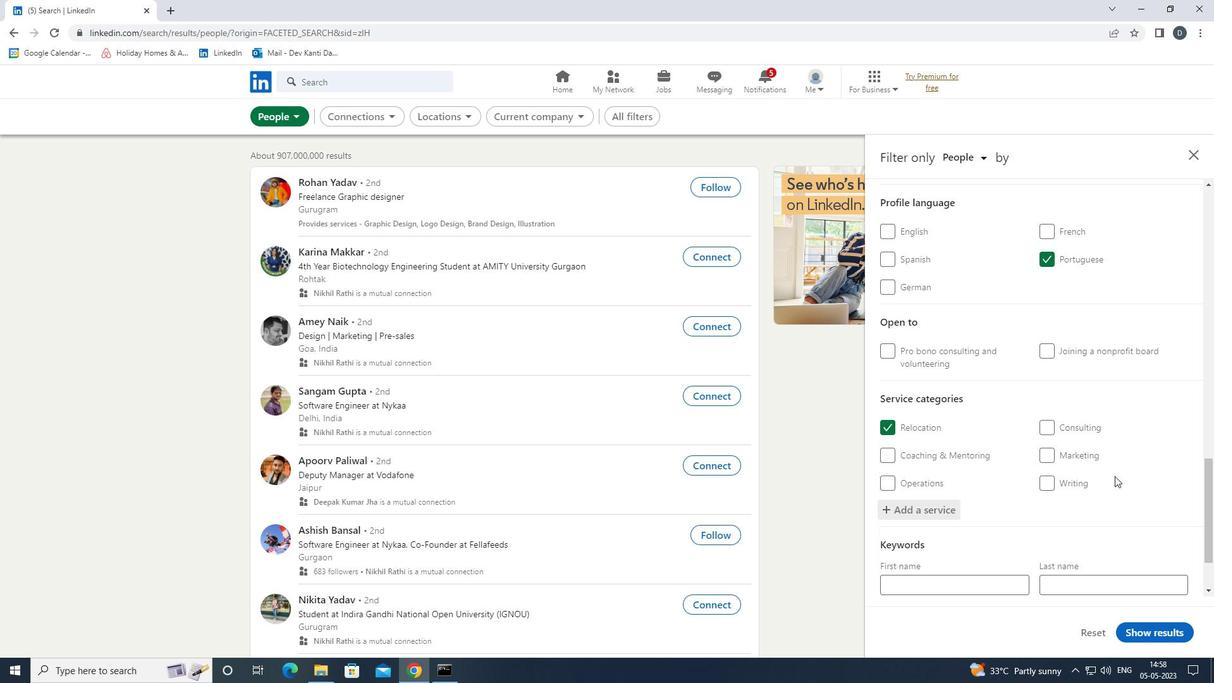 
Action: Mouse moved to (1109, 485)
Screenshot: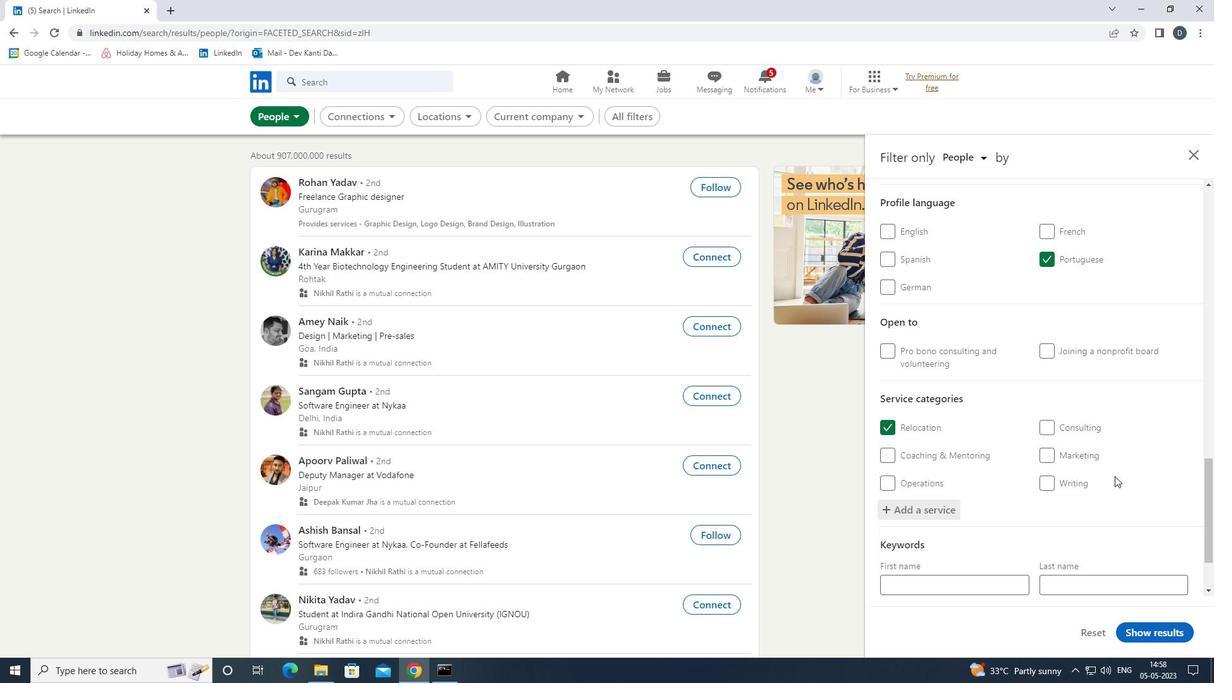 
Action: Mouse scrolled (1109, 485) with delta (0, 0)
Screenshot: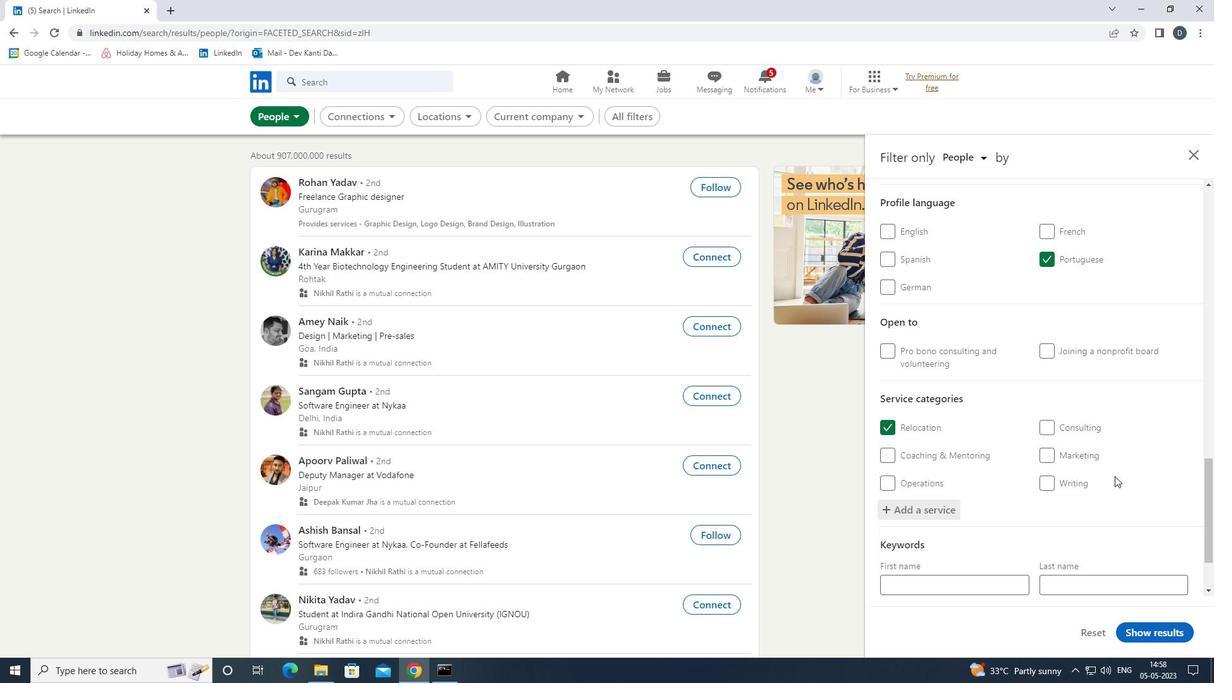 
Action: Mouse moved to (1097, 497)
Screenshot: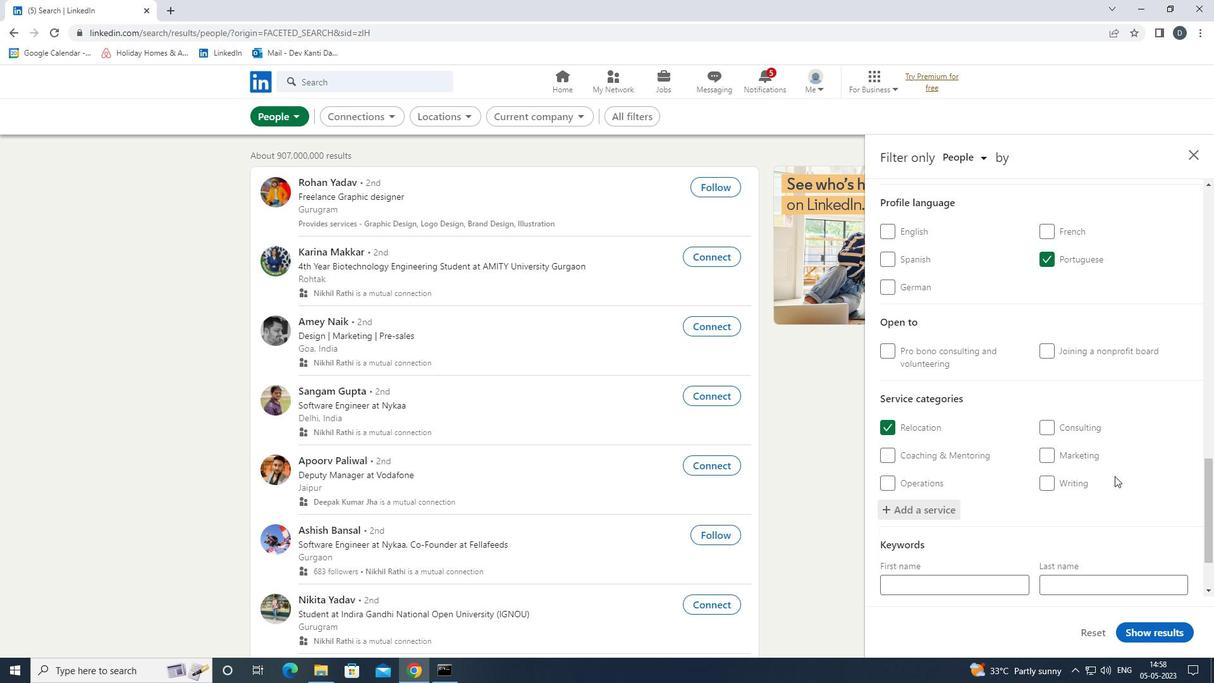 
Action: Mouse scrolled (1097, 496) with delta (0, 0)
Screenshot: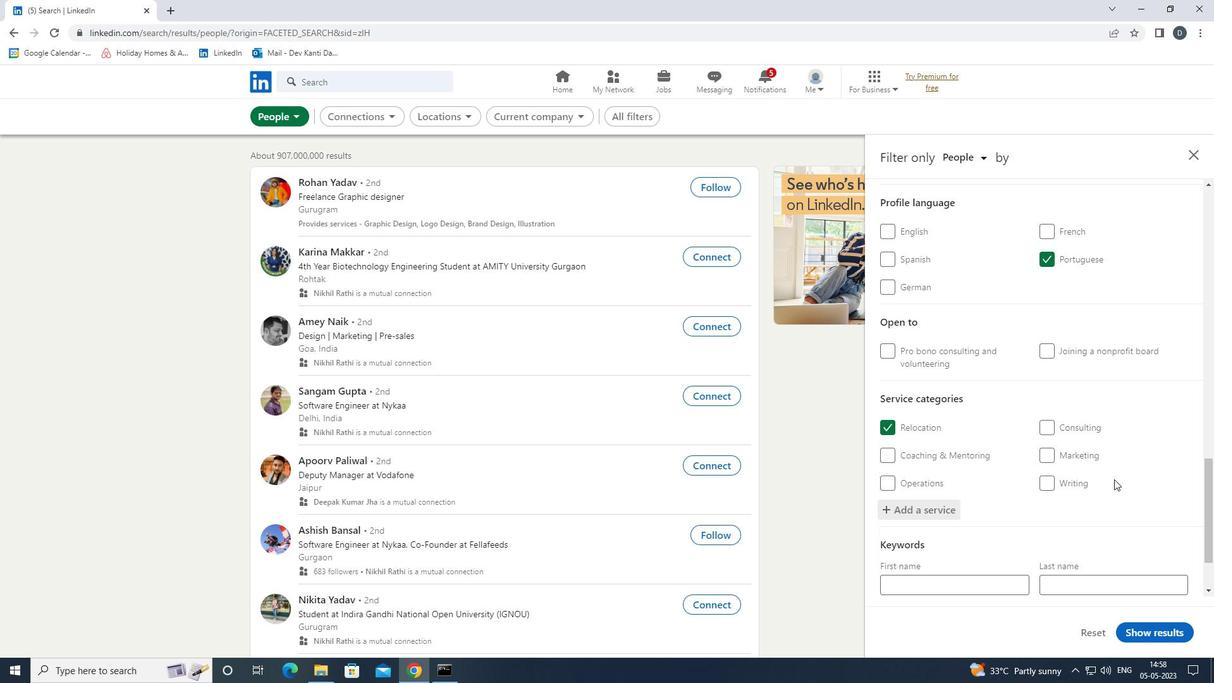 
Action: Mouse moved to (990, 542)
Screenshot: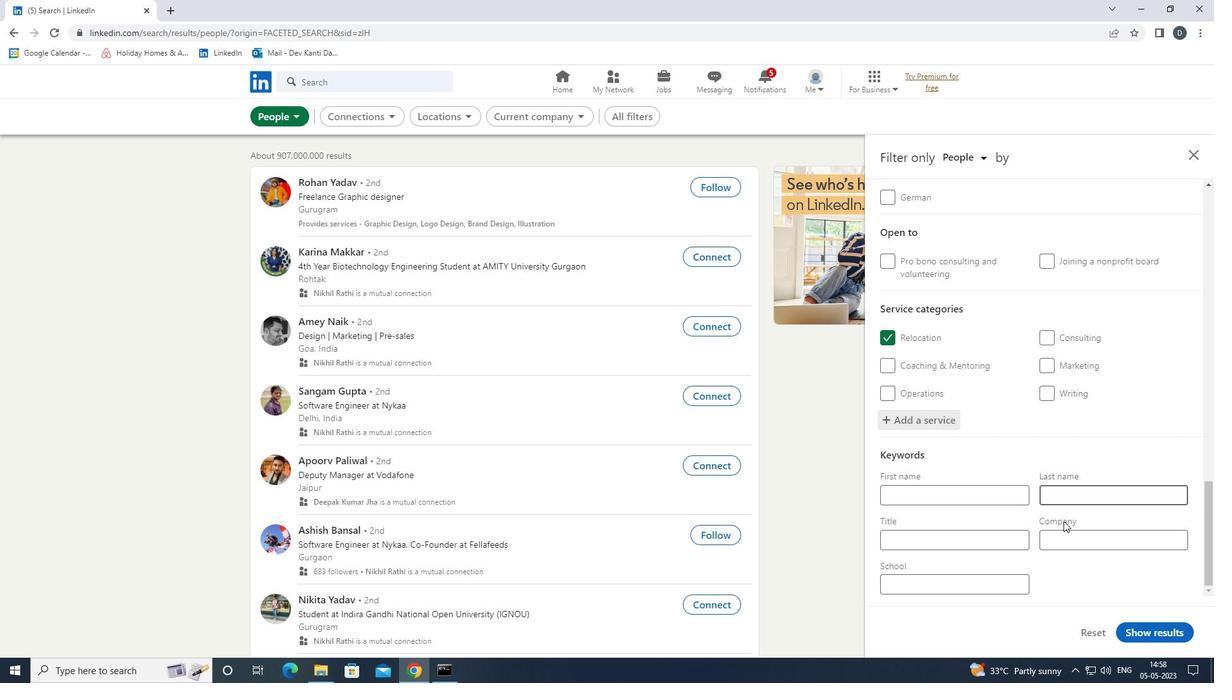
Action: Mouse pressed left at (990, 542)
Screenshot: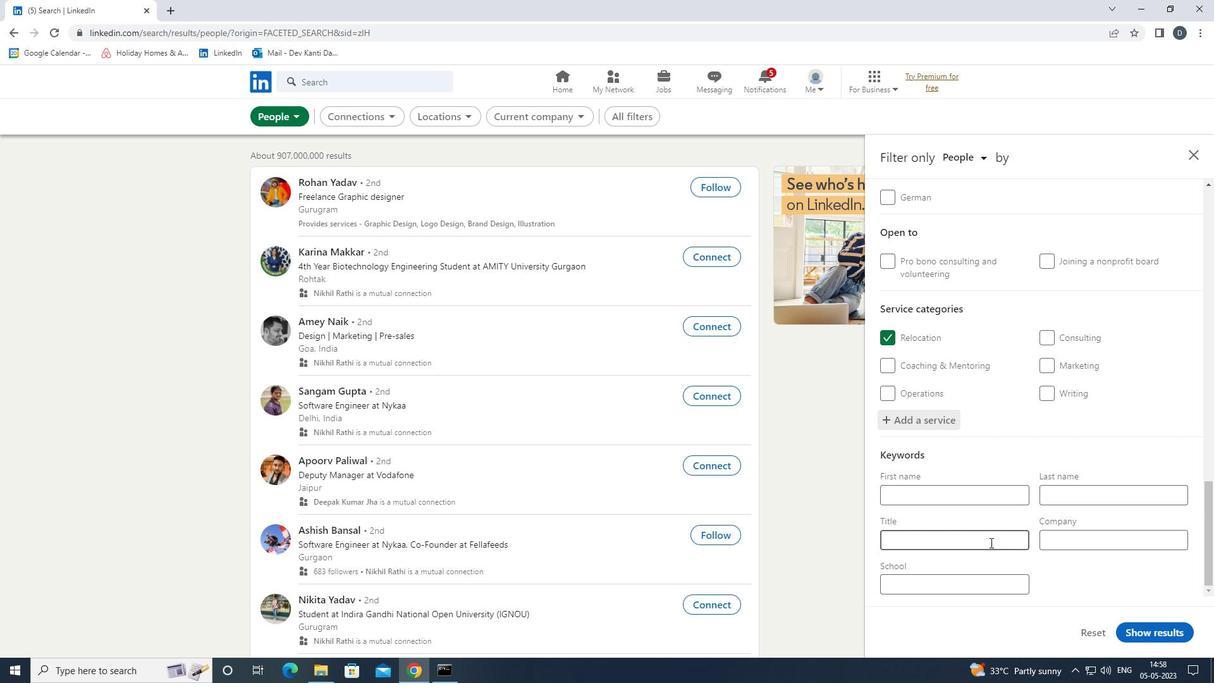 
Action: Mouse moved to (983, 546)
Screenshot: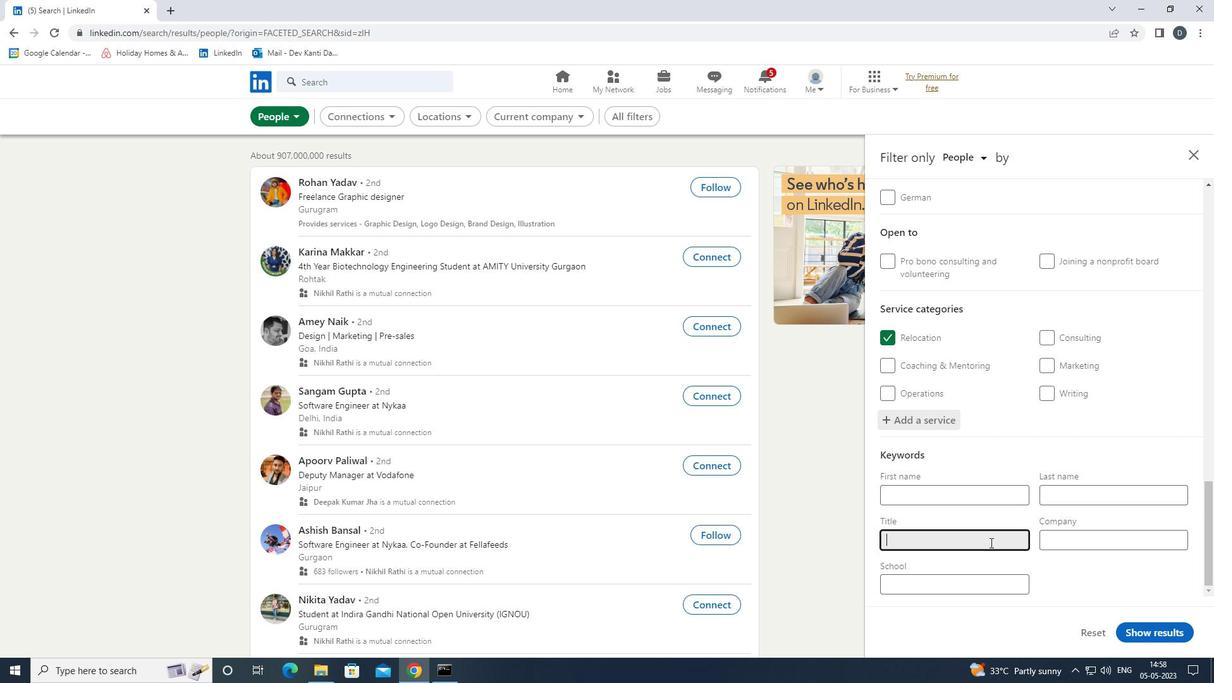 
Action: Key pressed <Key.shift>HOMELESS<Key.space><Key.shift>SHE<Key.backspace><Key.backspace>HELTER<Key.space><Key.shift>WORKER
Screenshot: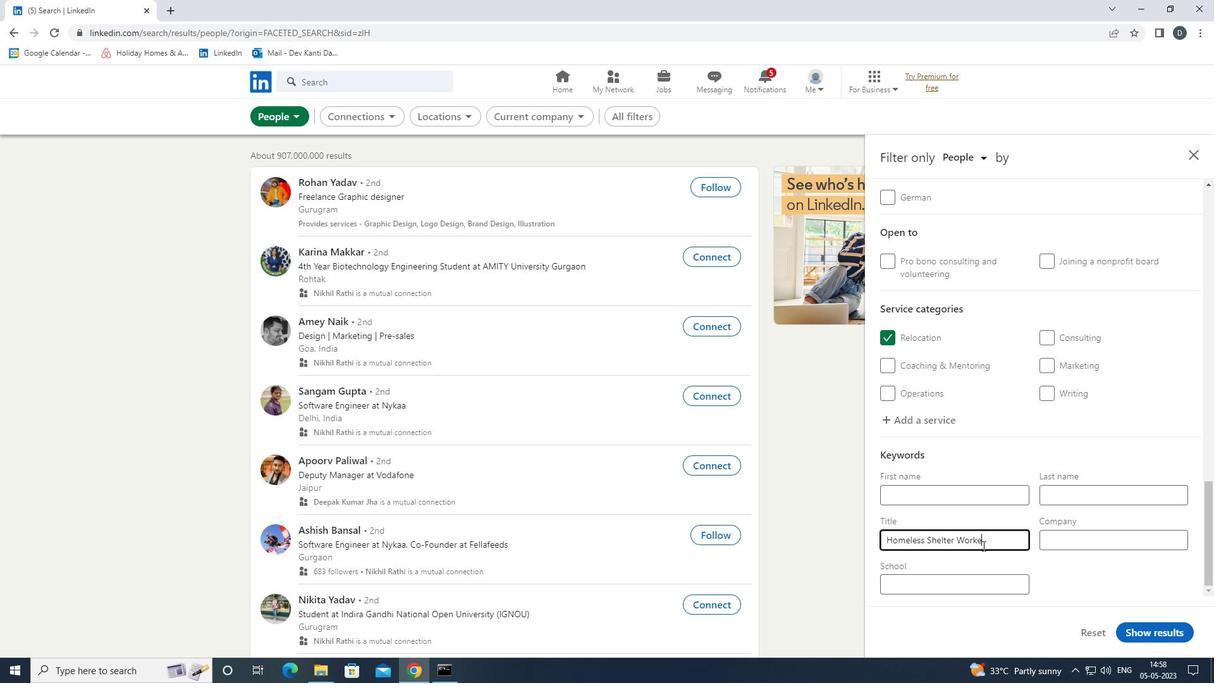 
Action: Mouse moved to (1170, 637)
Screenshot: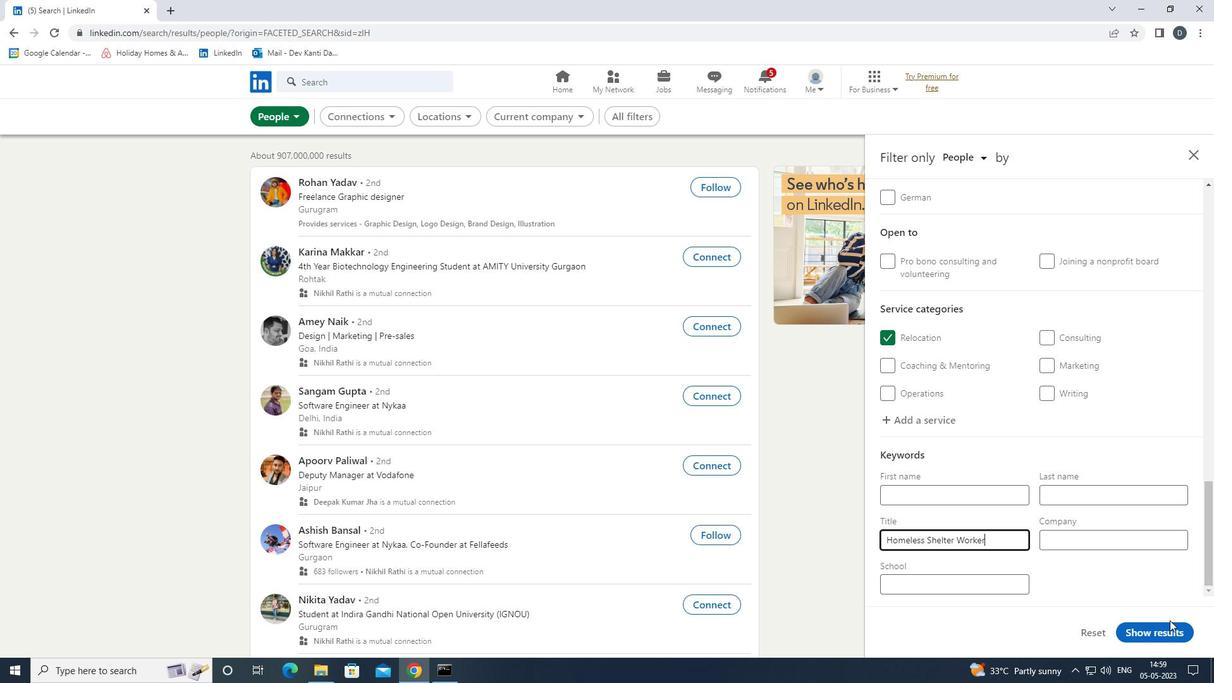 
Action: Mouse pressed left at (1170, 637)
Screenshot: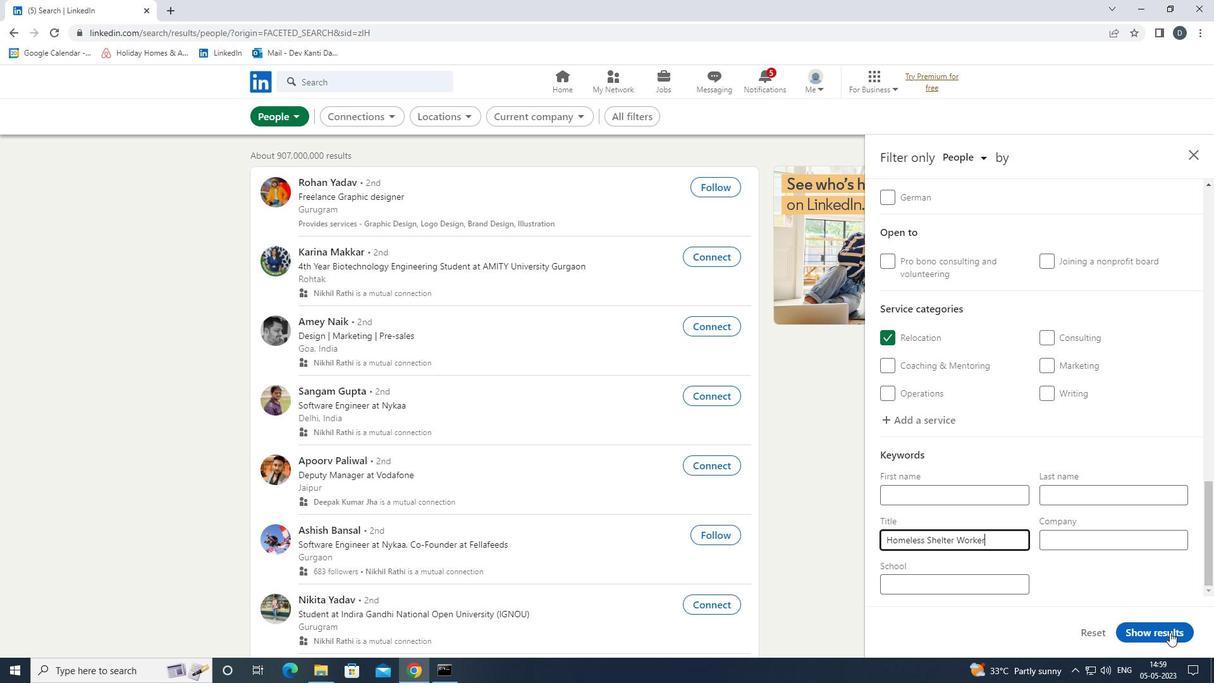 
Action: Mouse moved to (1065, 490)
Screenshot: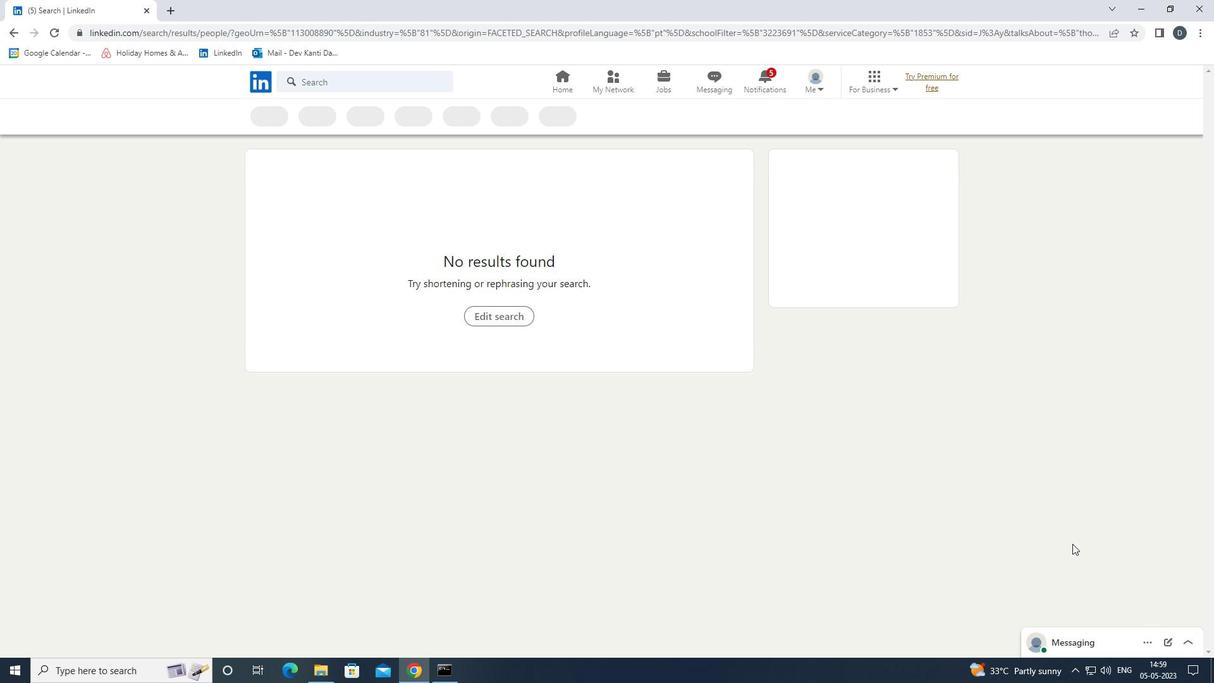 
